 Task: Look for space in Bến Tre, Vietnam from 26th August, 2023 to 10th September, 2023 for 6 adults, 2 children in price range Rs.10000 to Rs.15000. Place can be entire place or shared room with 6 bedrooms having 6 beds and 6 bathrooms. Property type can be house, flat, guest house. Amenities needed are: wifi, TV, free parkinig on premises, gym, breakfast. Booking option can be shelf check-in. Required host language is English.
Action: Mouse moved to (484, 93)
Screenshot: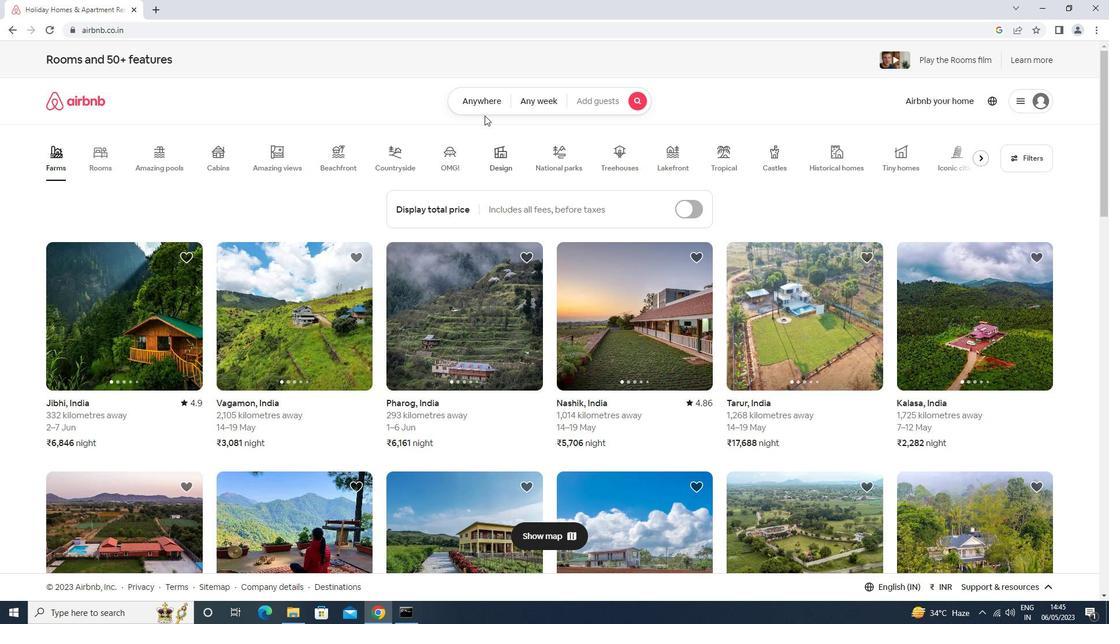 
Action: Mouse pressed left at (484, 93)
Screenshot: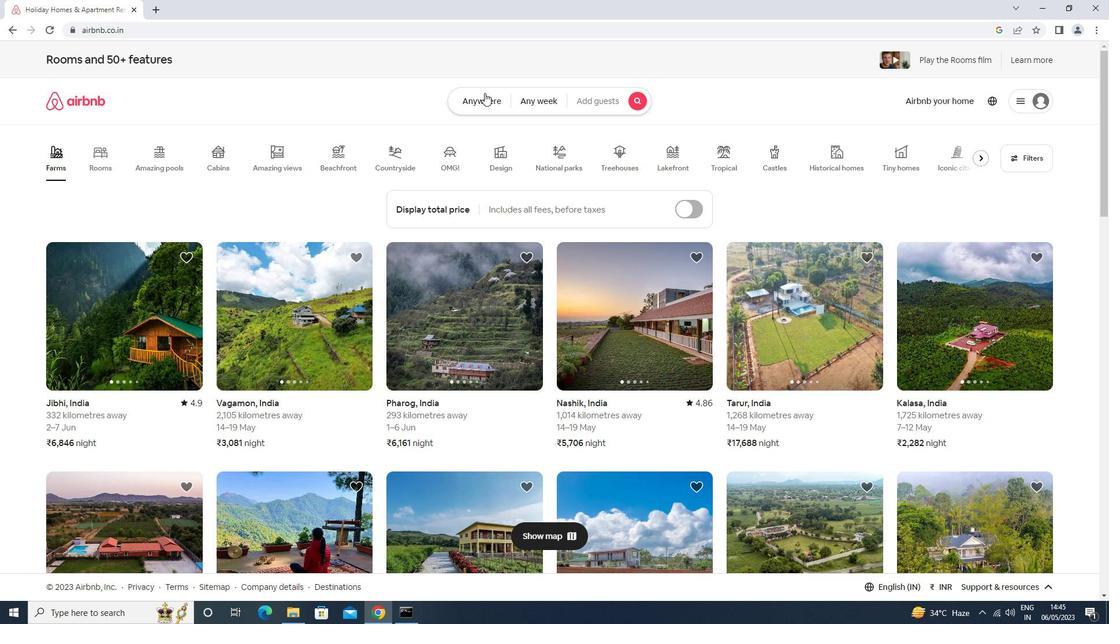 
Action: Mouse moved to (449, 144)
Screenshot: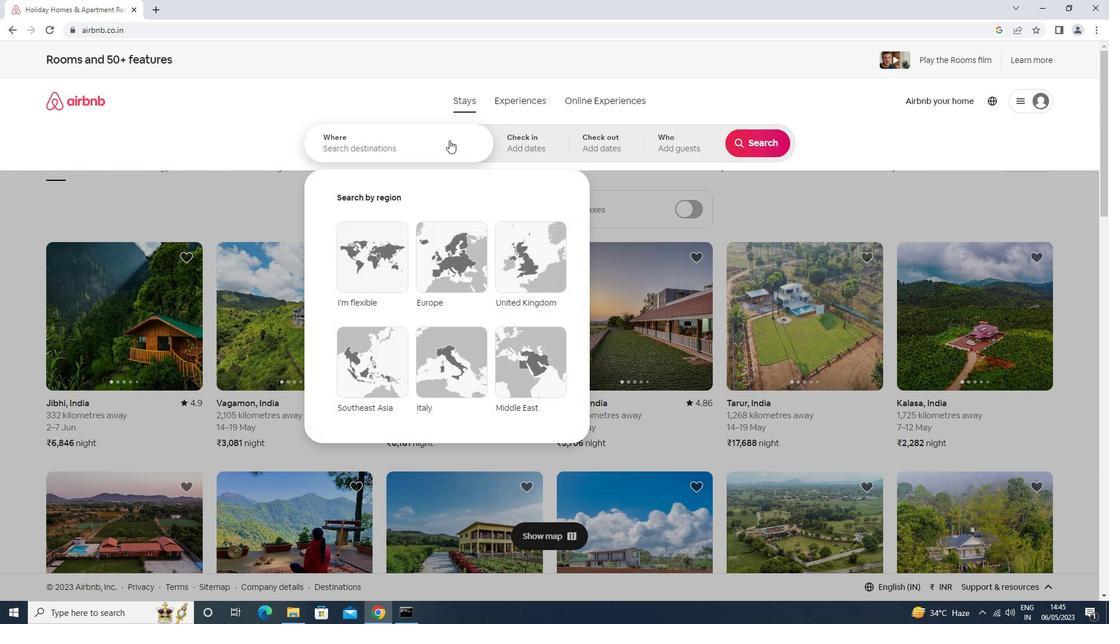 
Action: Mouse pressed left at (449, 144)
Screenshot: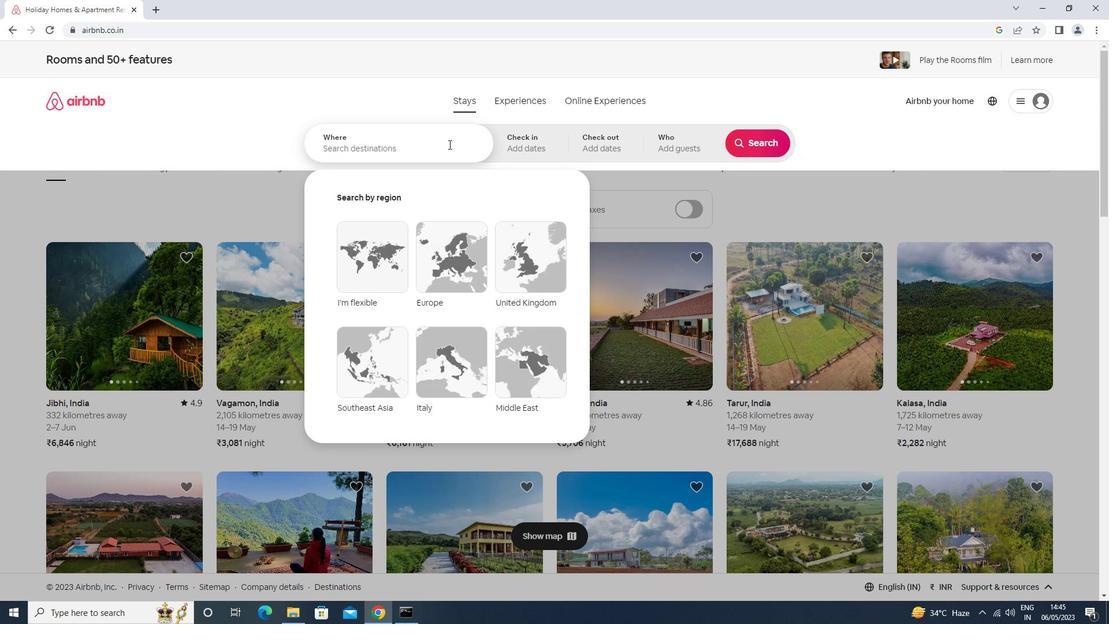 
Action: Key pressed ben<Key.space>tre<Key.space><Key.down><Key.enter>
Screenshot: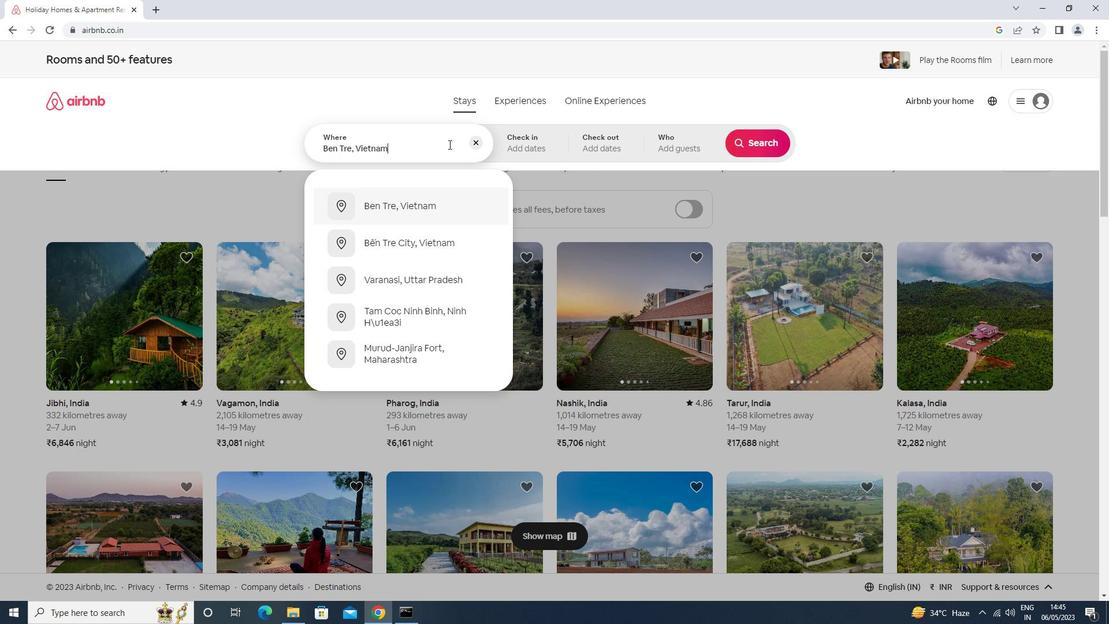 
Action: Mouse moved to (752, 238)
Screenshot: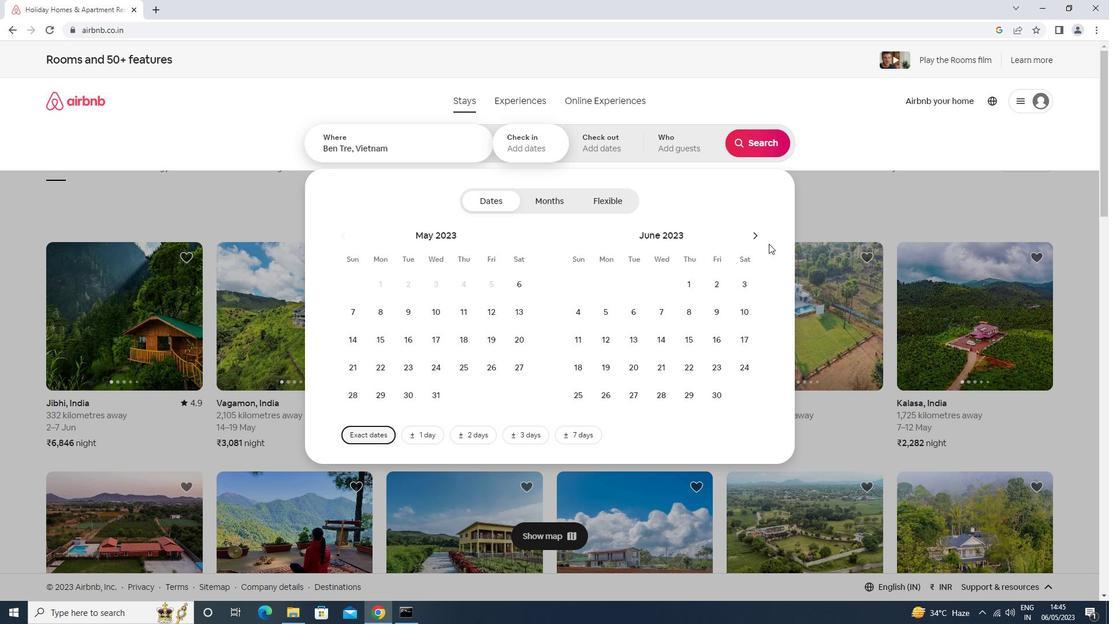 
Action: Mouse pressed left at (752, 238)
Screenshot: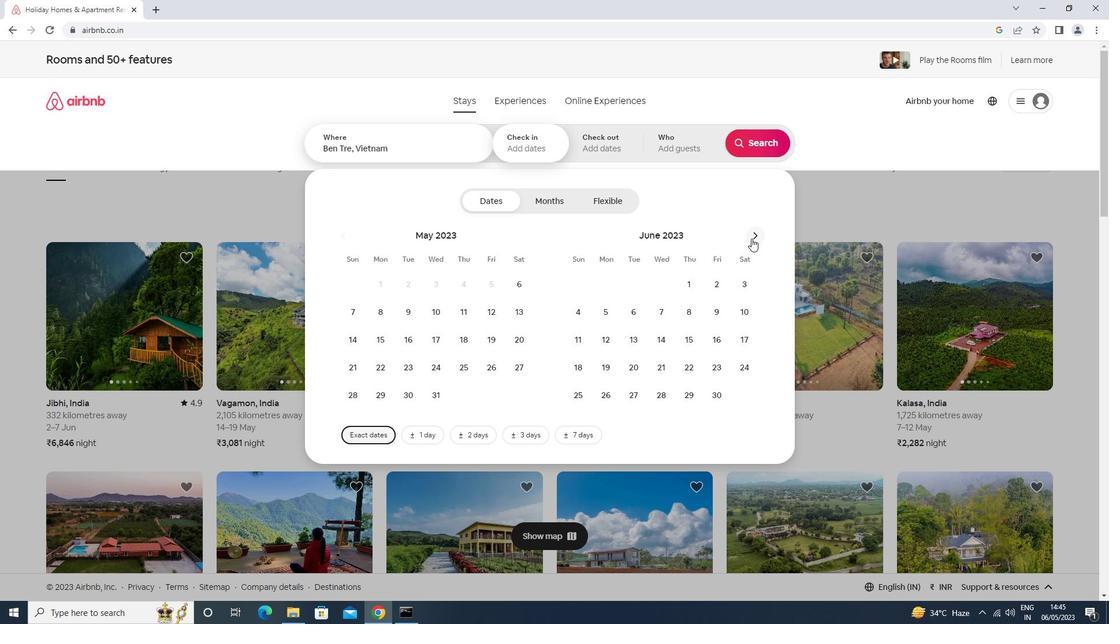 
Action: Mouse moved to (752, 238)
Screenshot: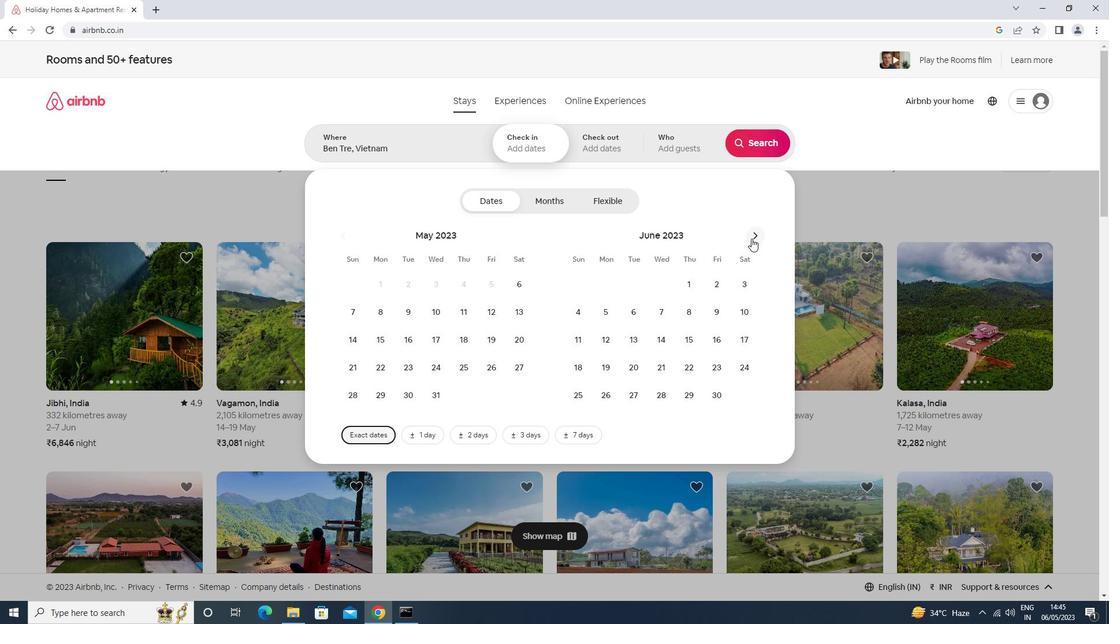 
Action: Mouse pressed left at (752, 238)
Screenshot: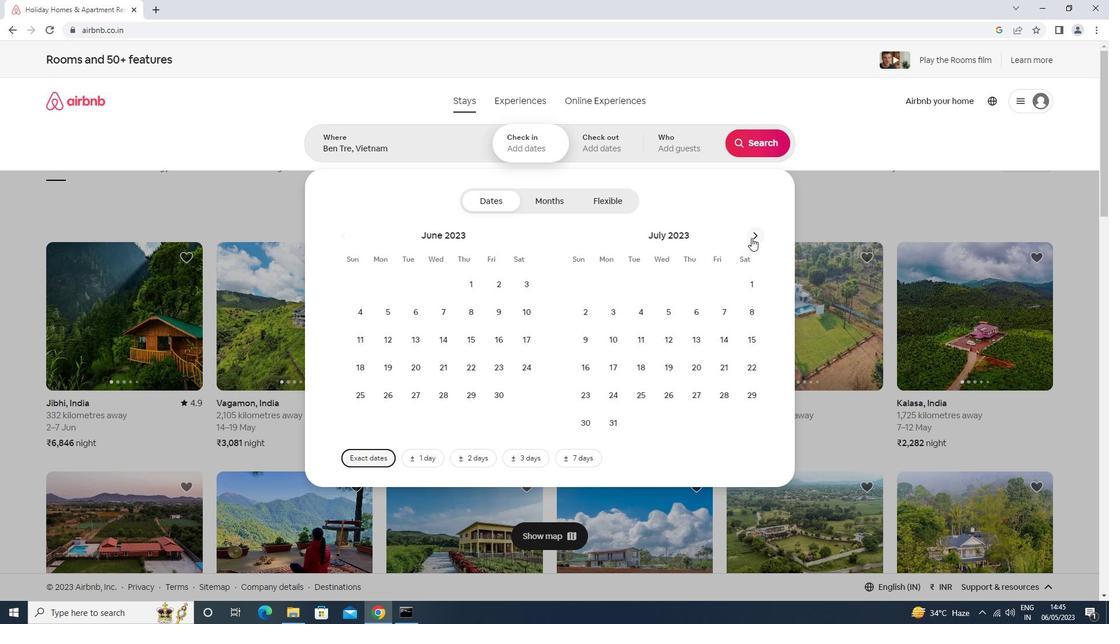 
Action: Mouse moved to (739, 363)
Screenshot: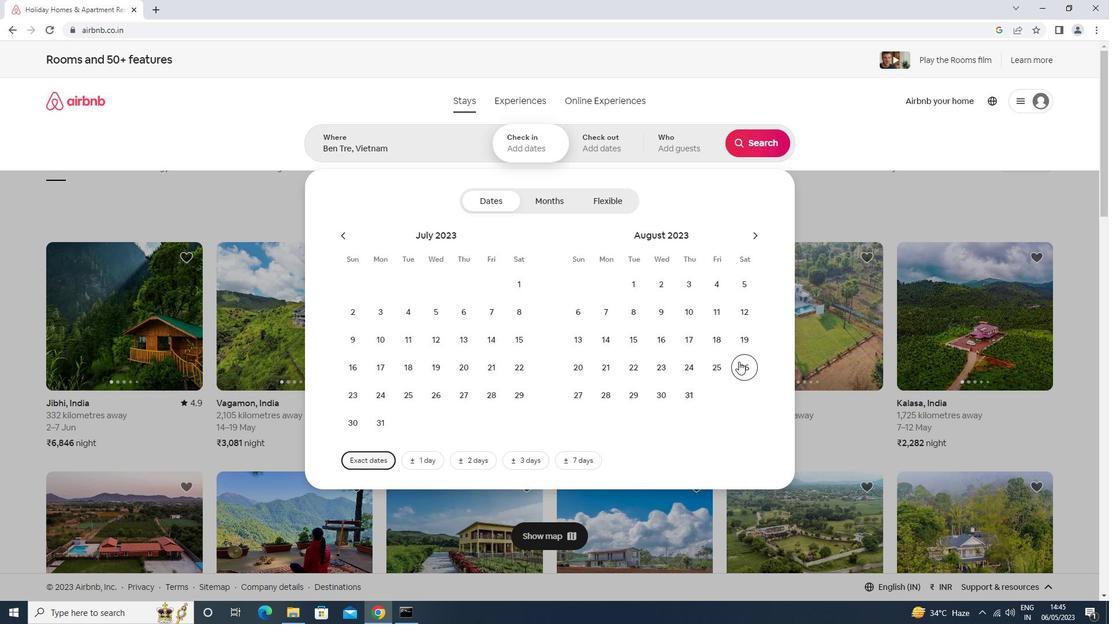 
Action: Mouse pressed left at (739, 363)
Screenshot: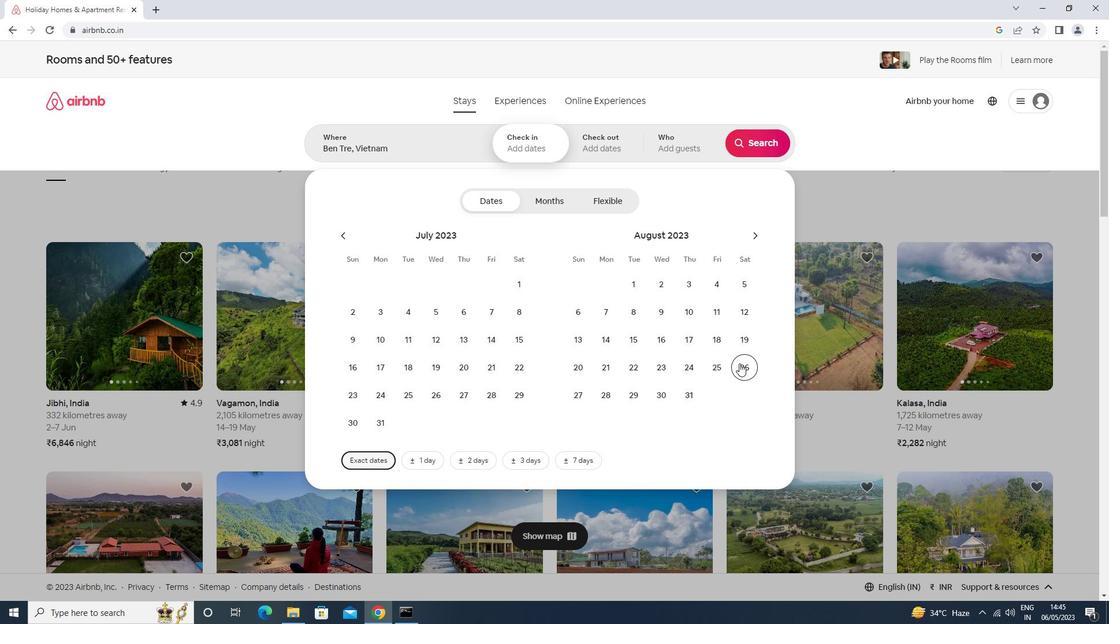 
Action: Mouse moved to (753, 239)
Screenshot: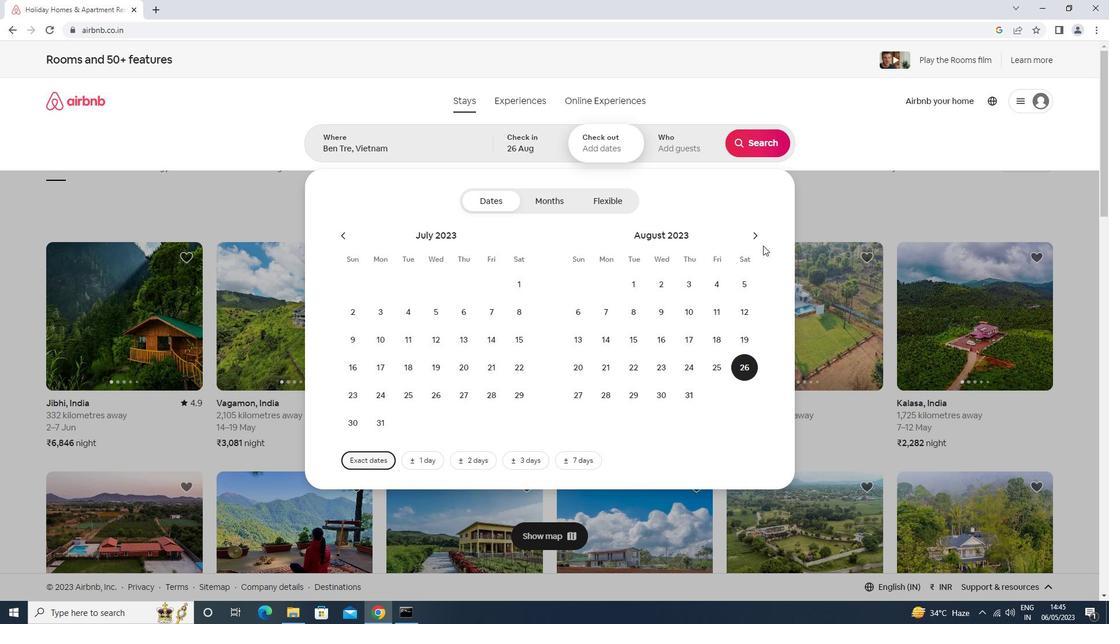 
Action: Mouse pressed left at (753, 239)
Screenshot: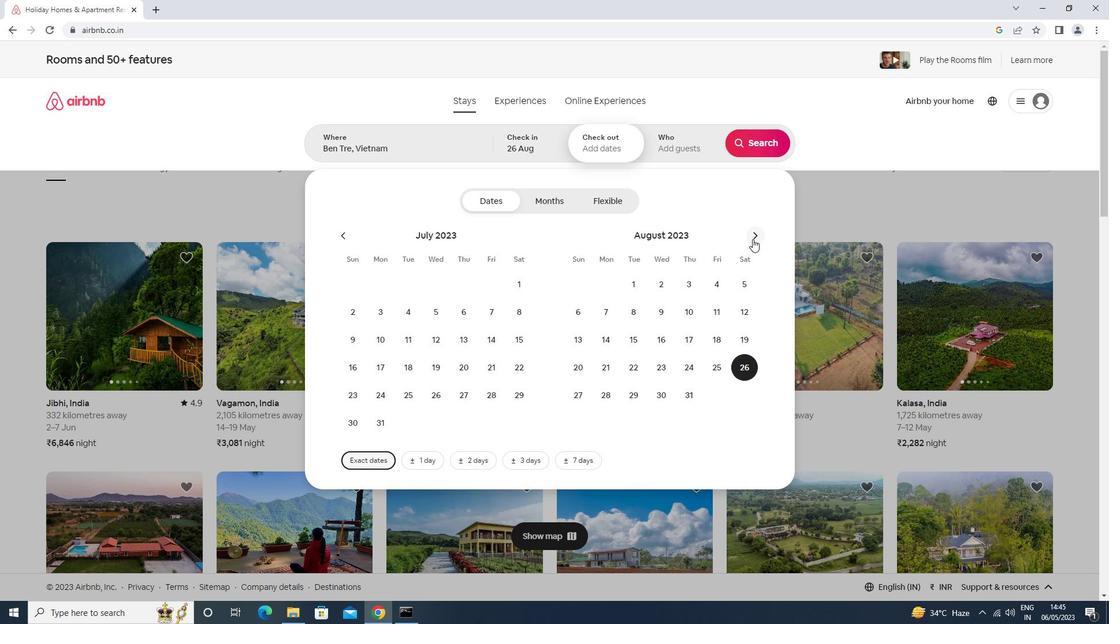 
Action: Mouse moved to (578, 343)
Screenshot: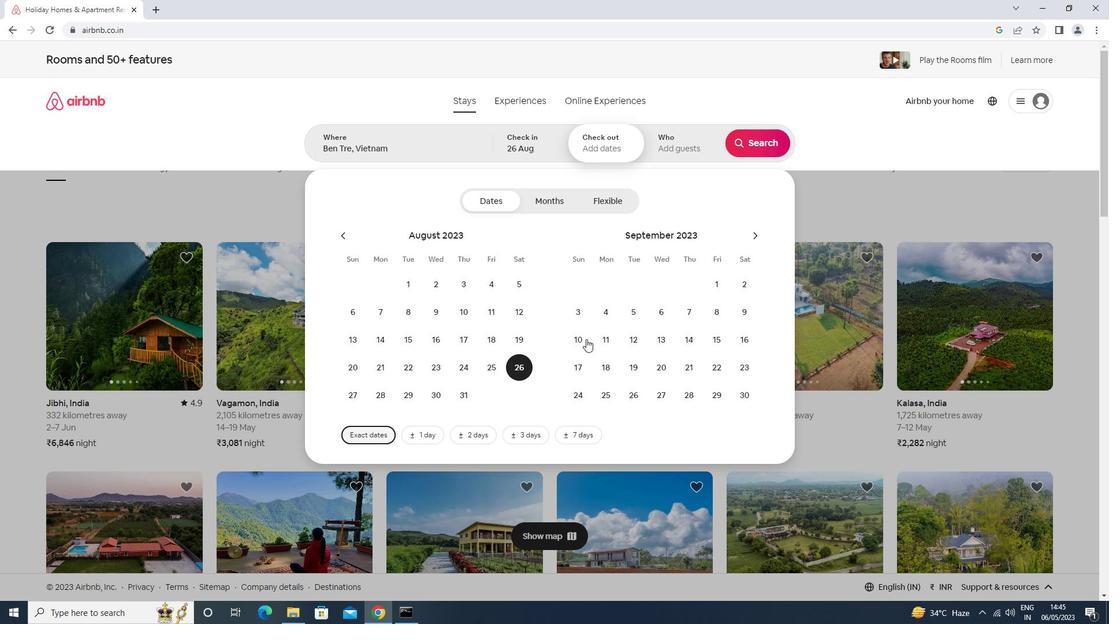 
Action: Mouse pressed left at (578, 343)
Screenshot: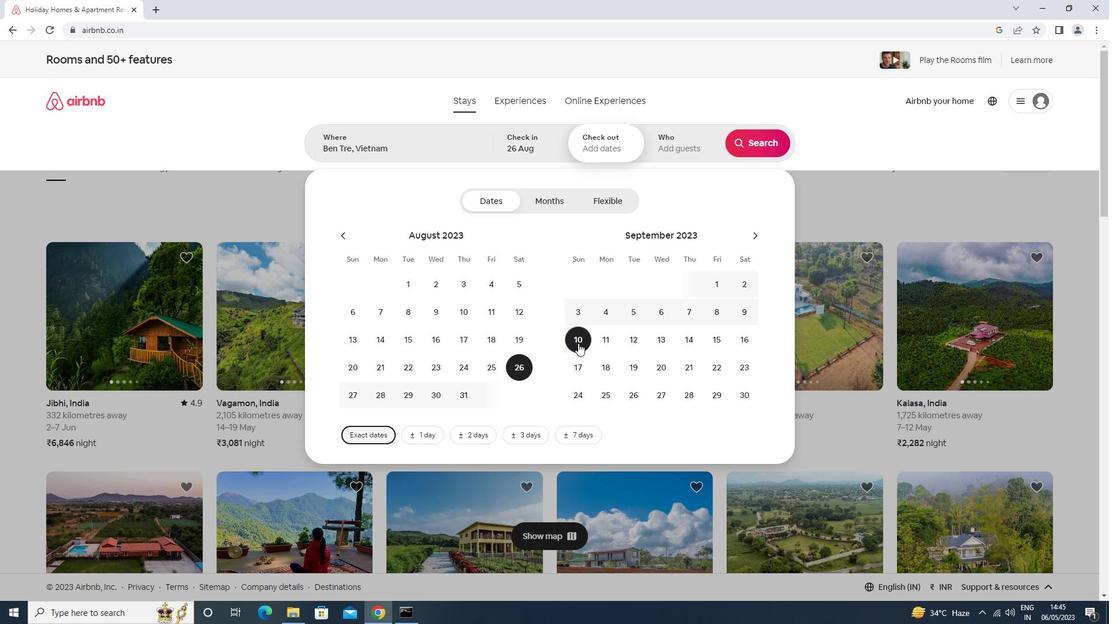 
Action: Mouse moved to (690, 153)
Screenshot: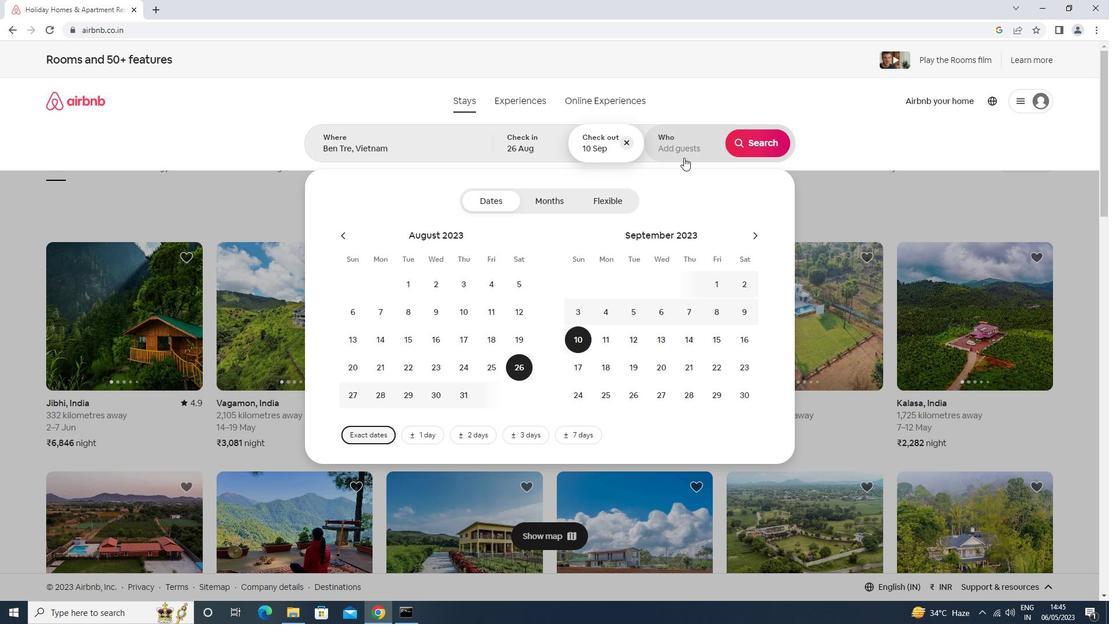 
Action: Mouse pressed left at (690, 153)
Screenshot: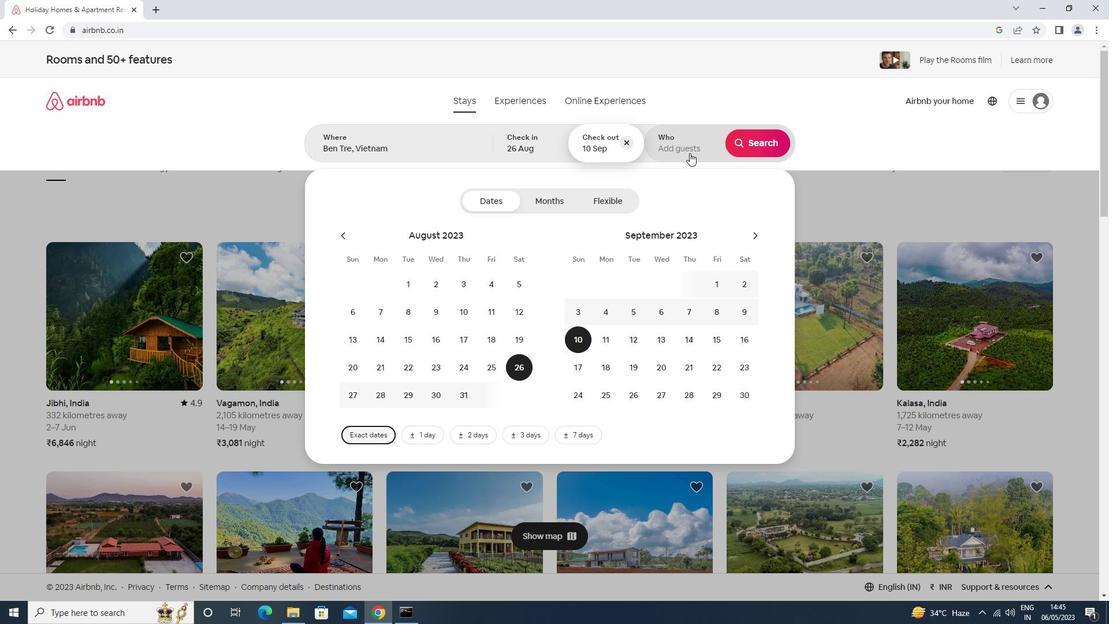 
Action: Mouse moved to (762, 205)
Screenshot: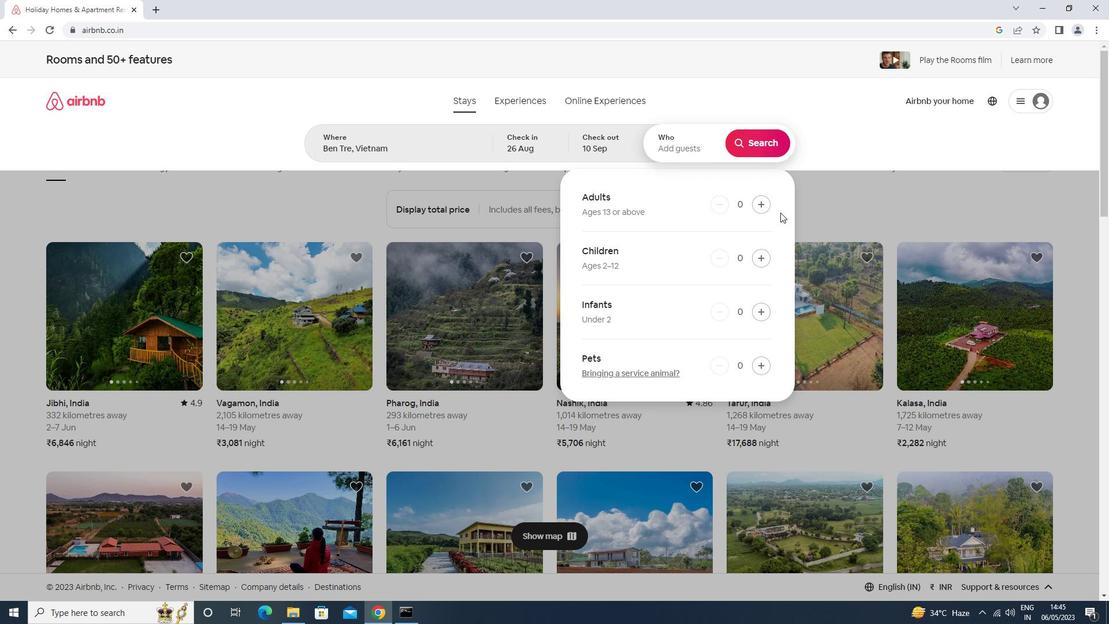 
Action: Mouse pressed left at (762, 205)
Screenshot: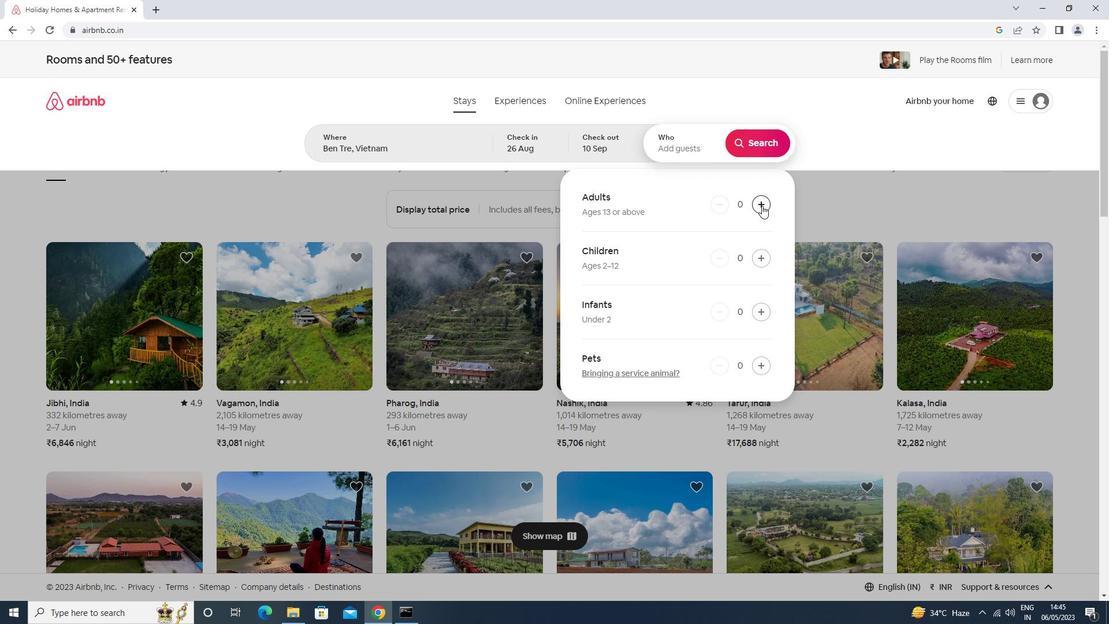 
Action: Mouse moved to (761, 204)
Screenshot: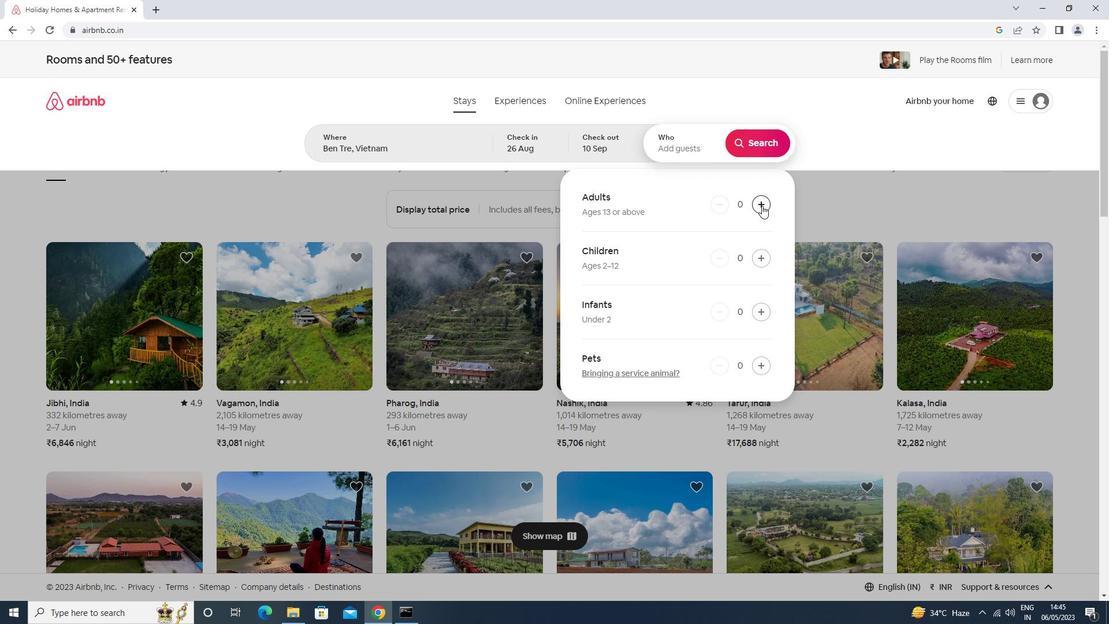 
Action: Mouse pressed left at (761, 204)
Screenshot: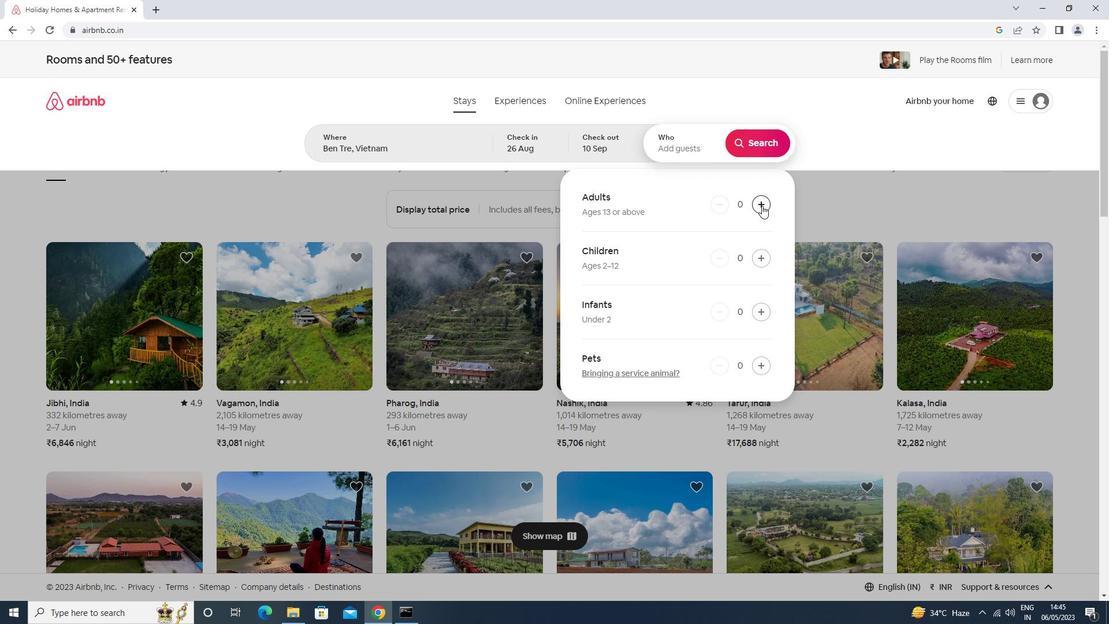 
Action: Mouse pressed left at (761, 204)
Screenshot: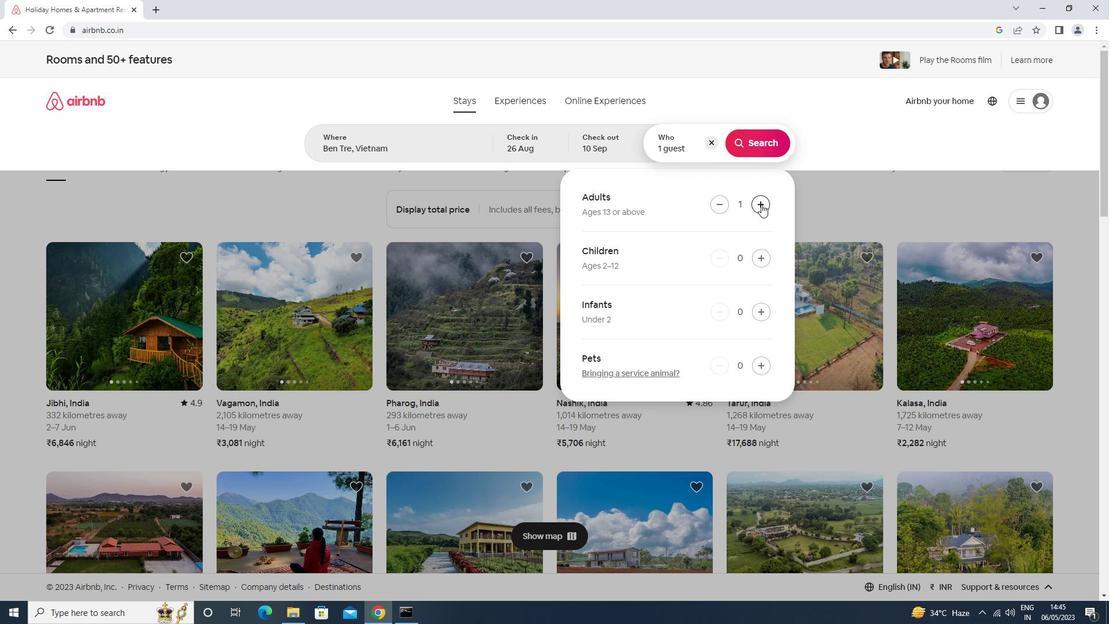 
Action: Mouse pressed left at (761, 204)
Screenshot: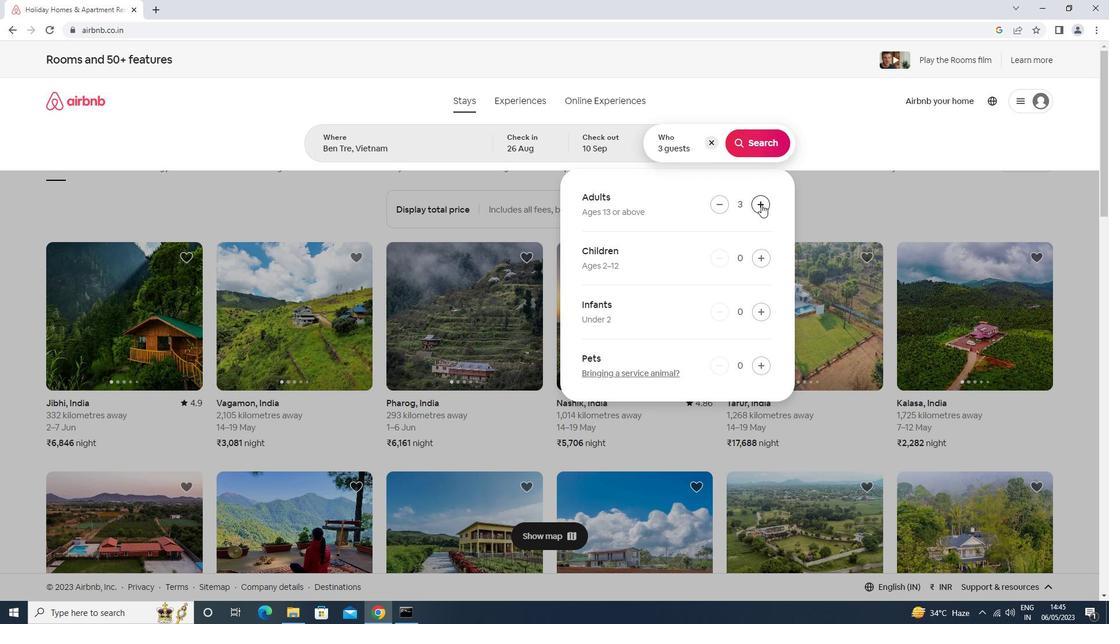 
Action: Mouse pressed left at (761, 204)
Screenshot: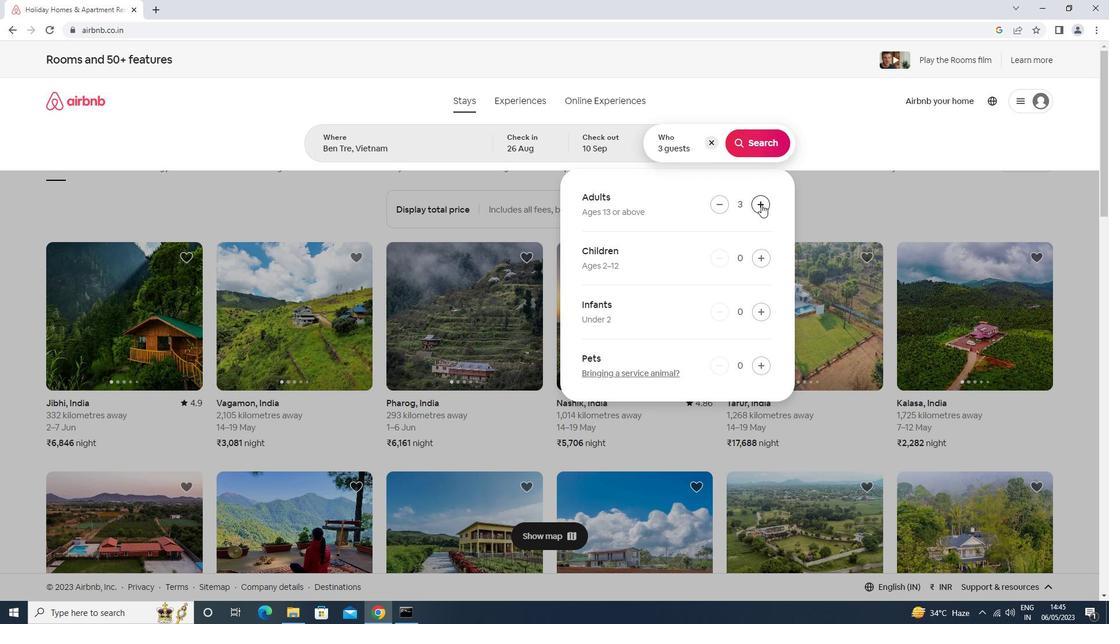 
Action: Mouse pressed left at (761, 204)
Screenshot: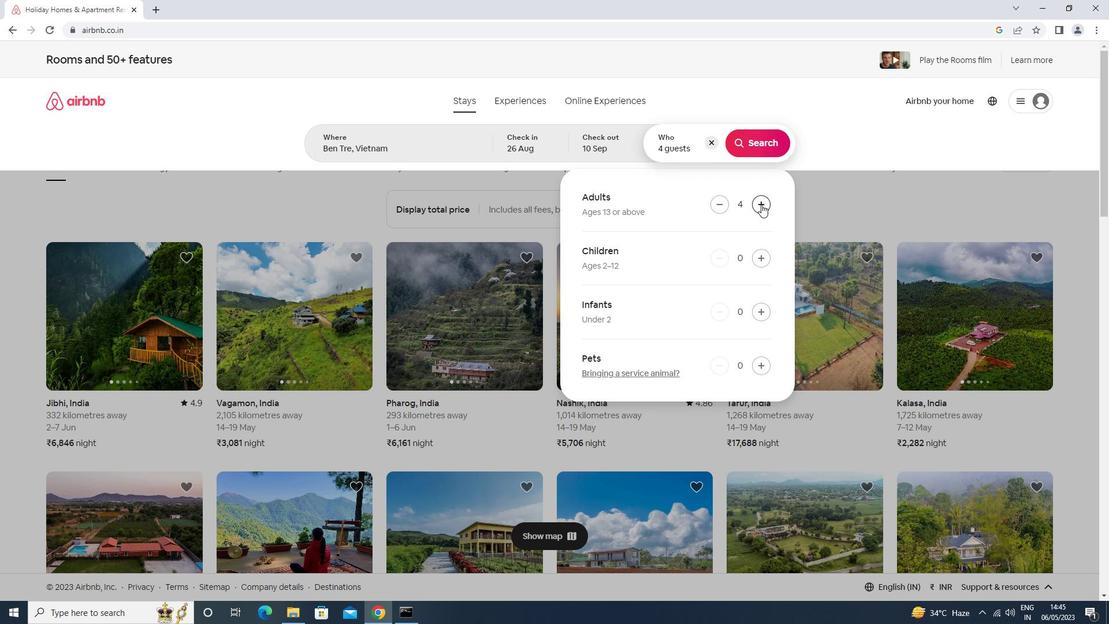 
Action: Mouse moved to (765, 263)
Screenshot: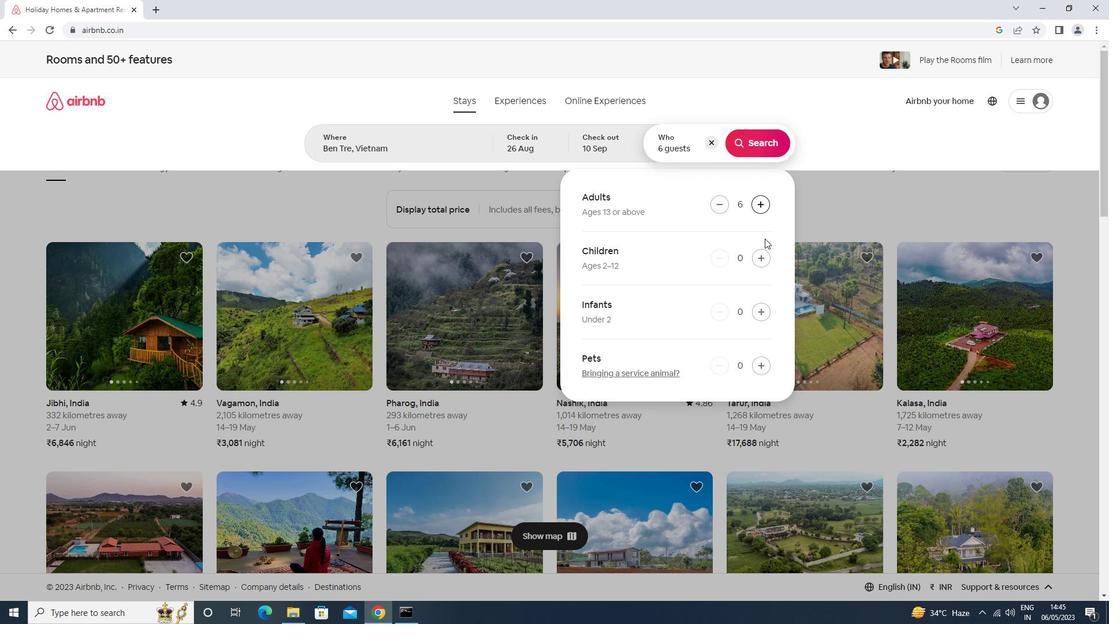 
Action: Mouse pressed left at (765, 263)
Screenshot: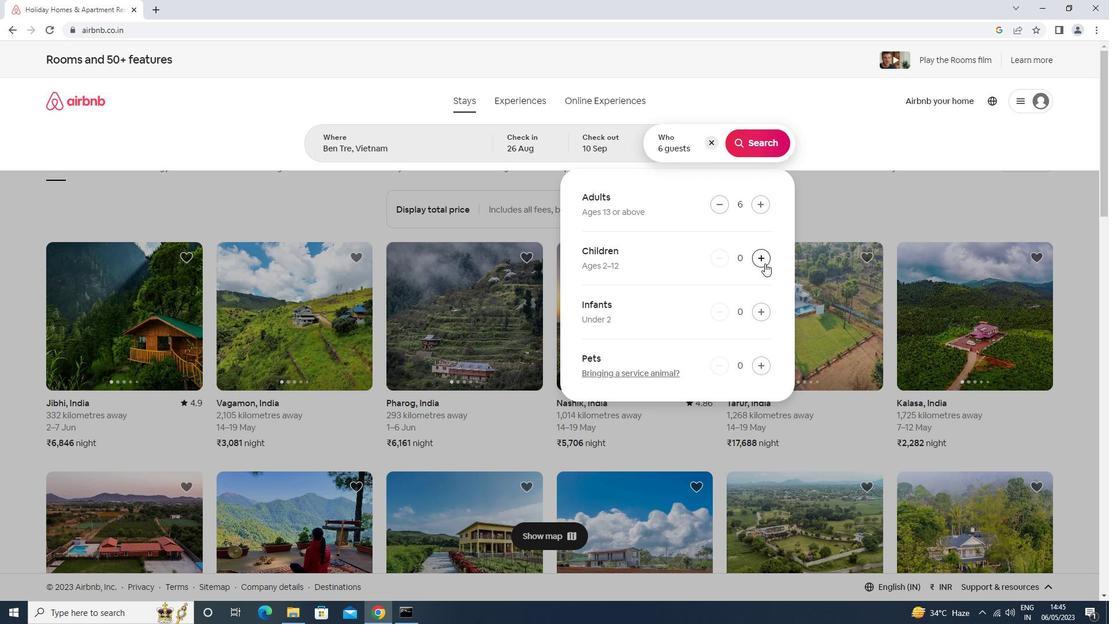 
Action: Mouse pressed left at (765, 263)
Screenshot: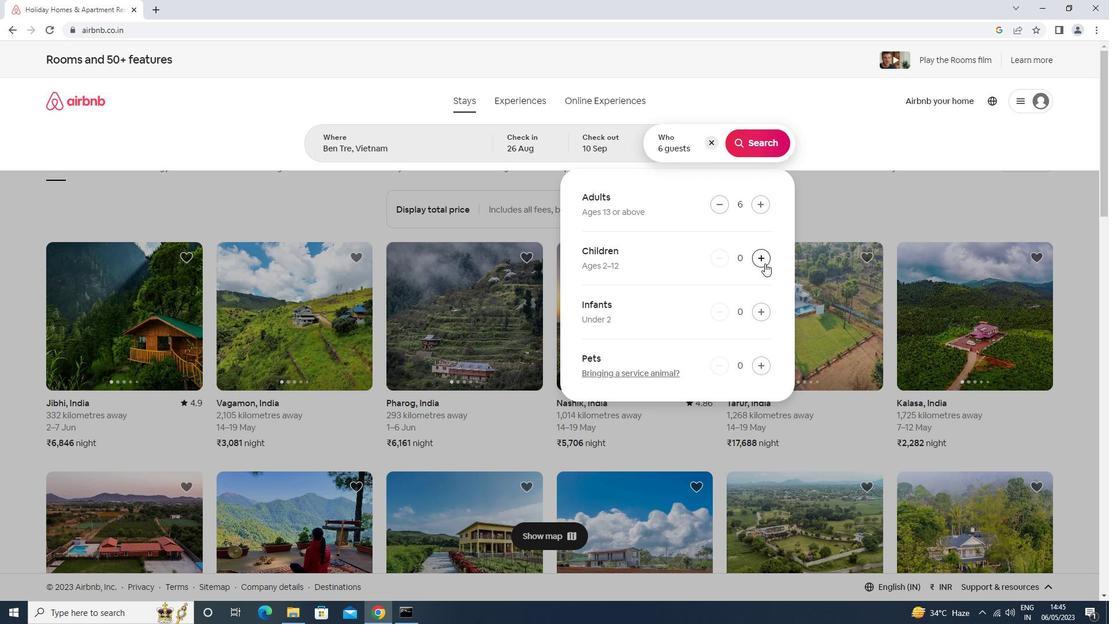 
Action: Mouse moved to (756, 145)
Screenshot: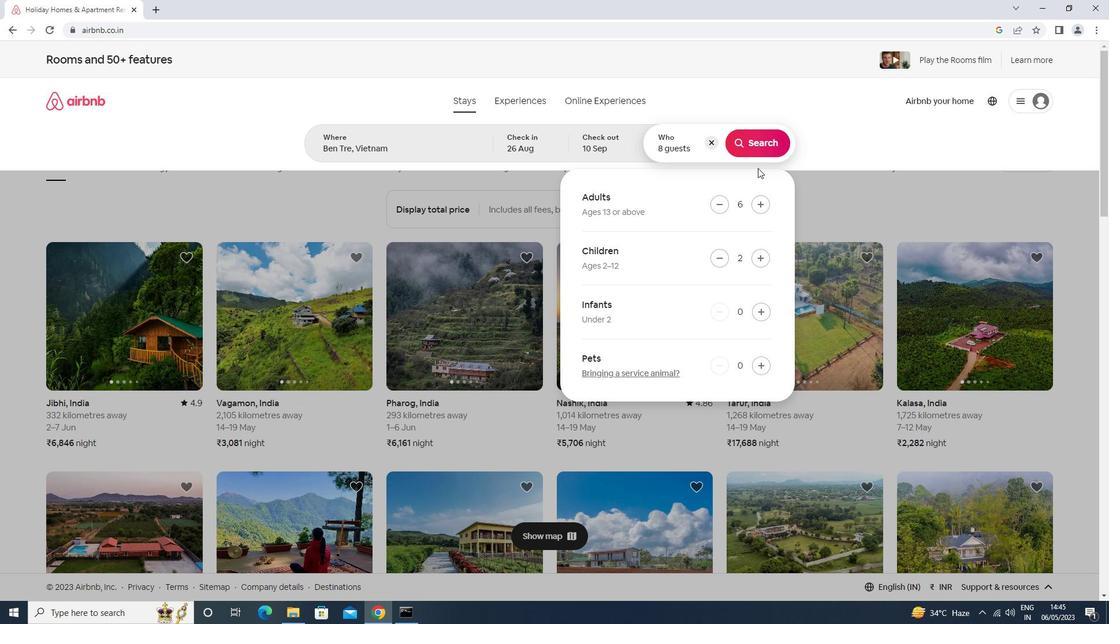 
Action: Mouse pressed left at (756, 145)
Screenshot: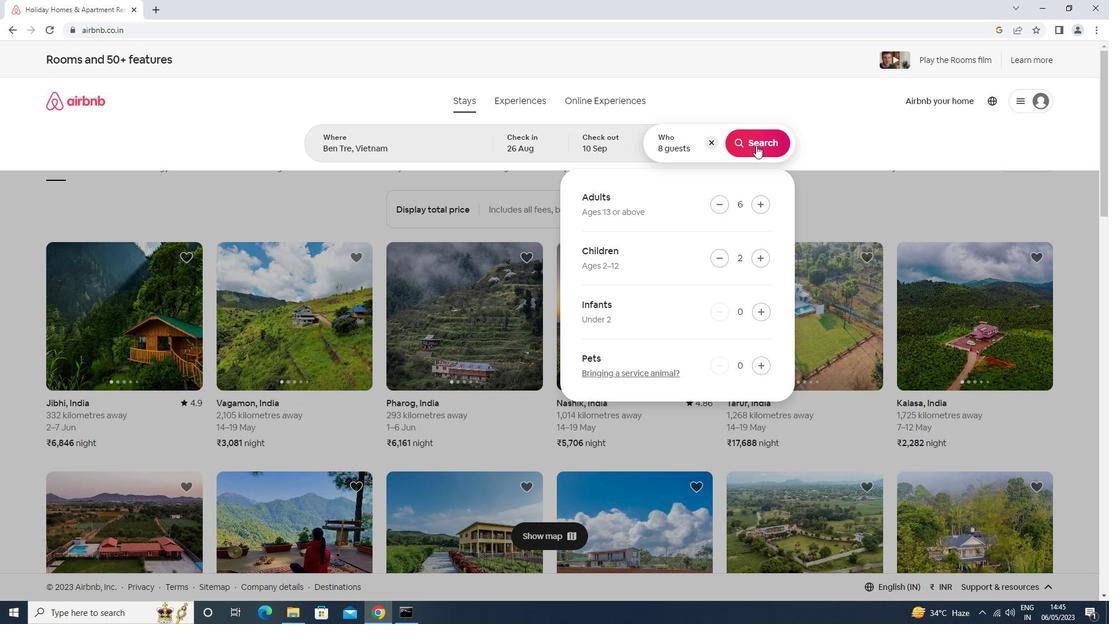 
Action: Mouse moved to (1046, 112)
Screenshot: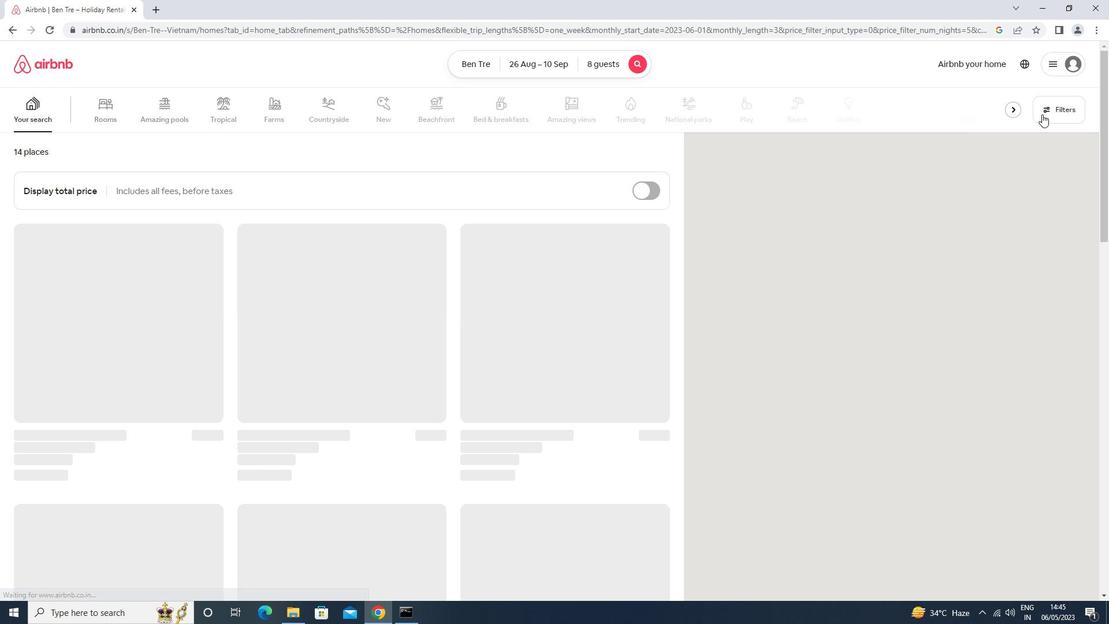 
Action: Mouse pressed left at (1046, 112)
Screenshot: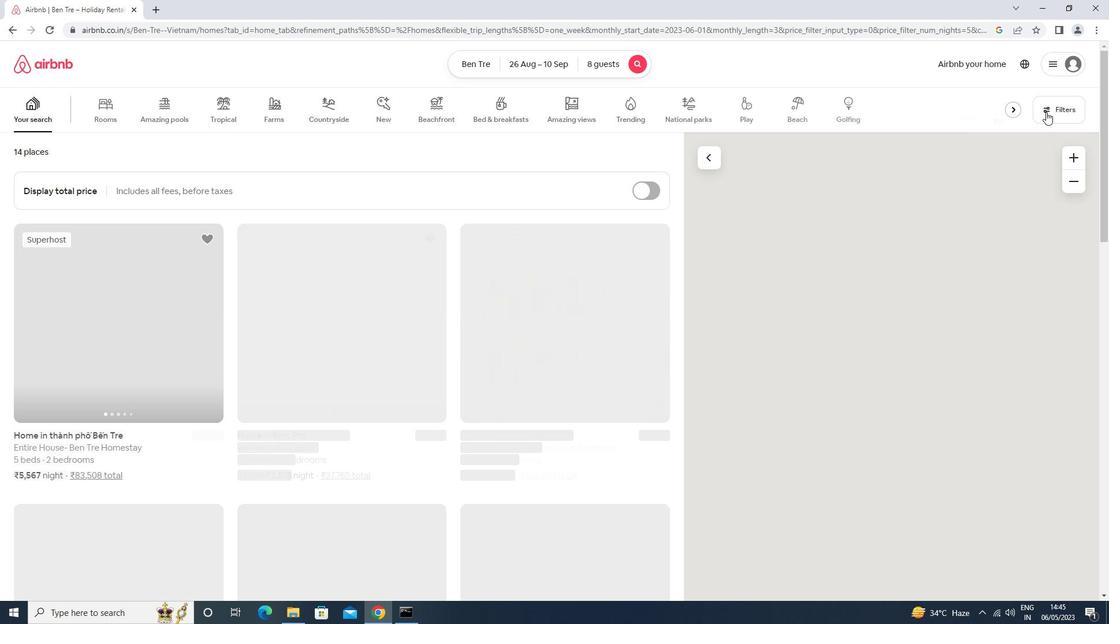 
Action: Mouse moved to (440, 391)
Screenshot: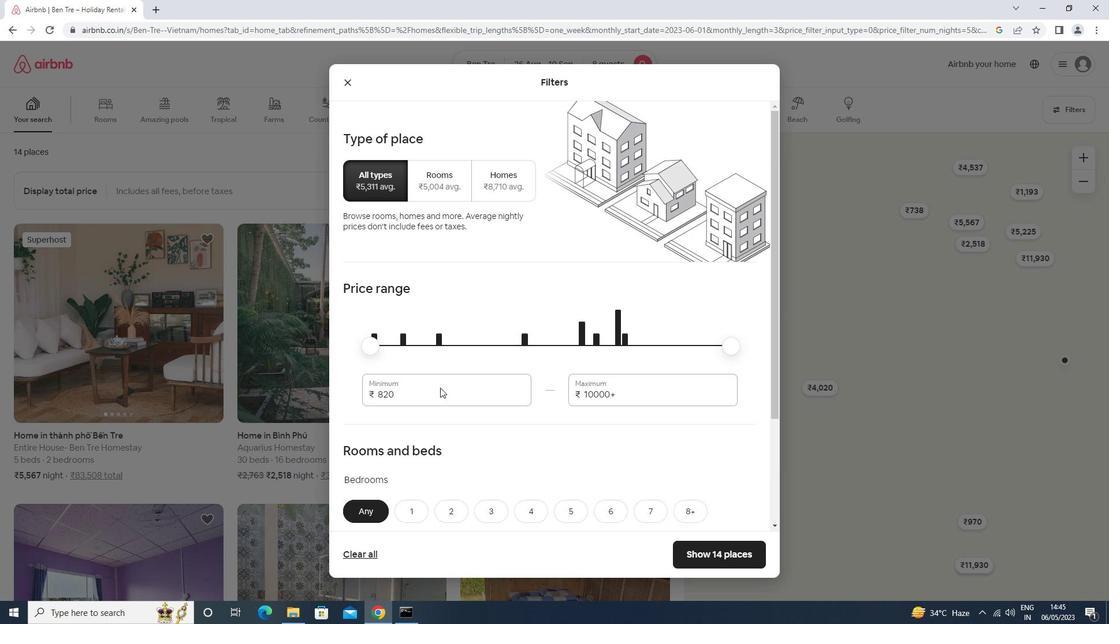 
Action: Mouse pressed left at (440, 391)
Screenshot: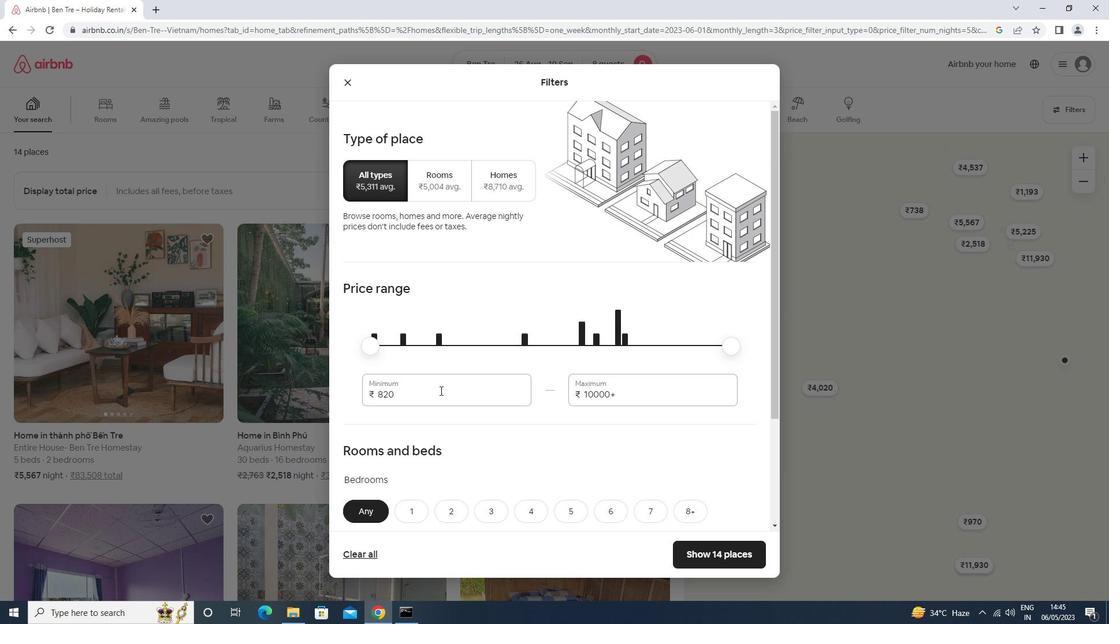 
Action: Key pressed <Key.backspace><Key.backspace><Key.backspace><Key.backspace><Key.backspace>10000<Key.tab>15000
Screenshot: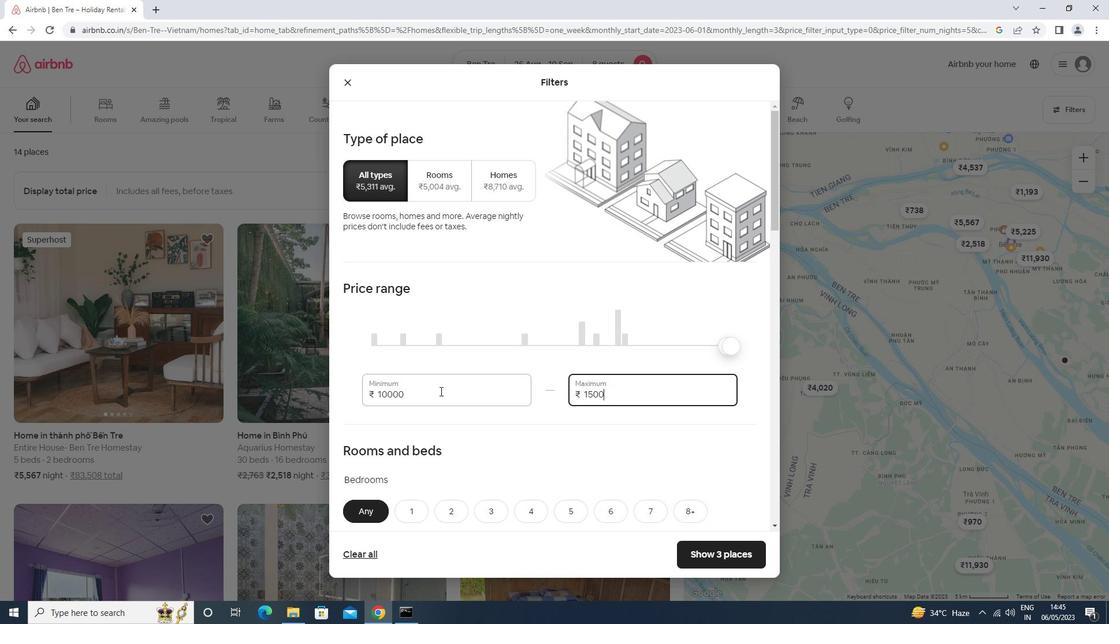 
Action: Mouse scrolled (440, 390) with delta (0, 0)
Screenshot: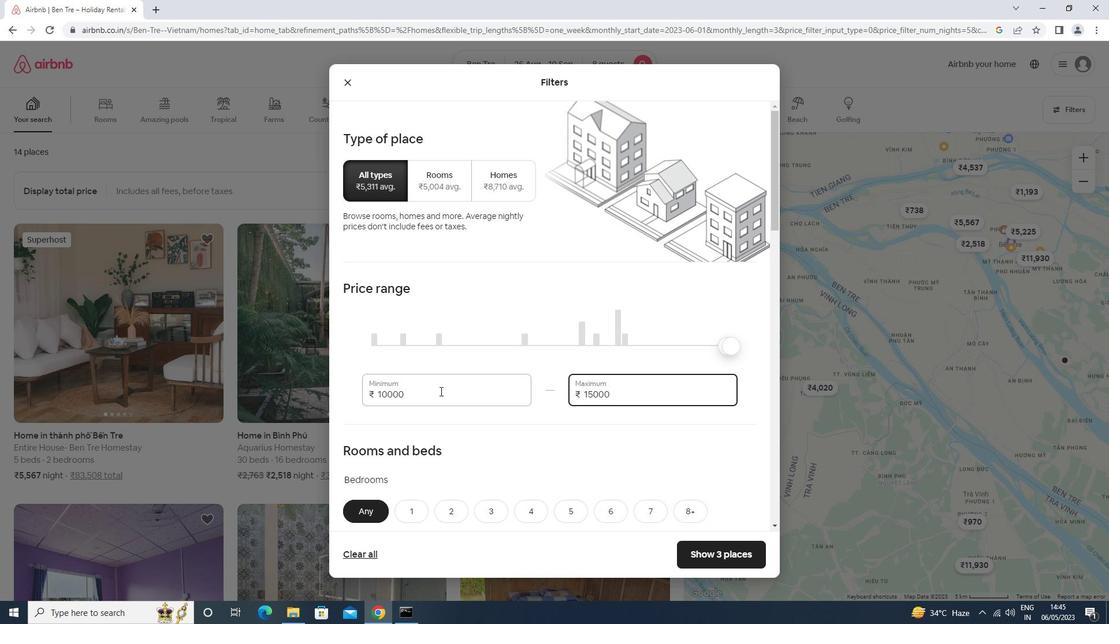 
Action: Mouse scrolled (440, 390) with delta (0, 0)
Screenshot: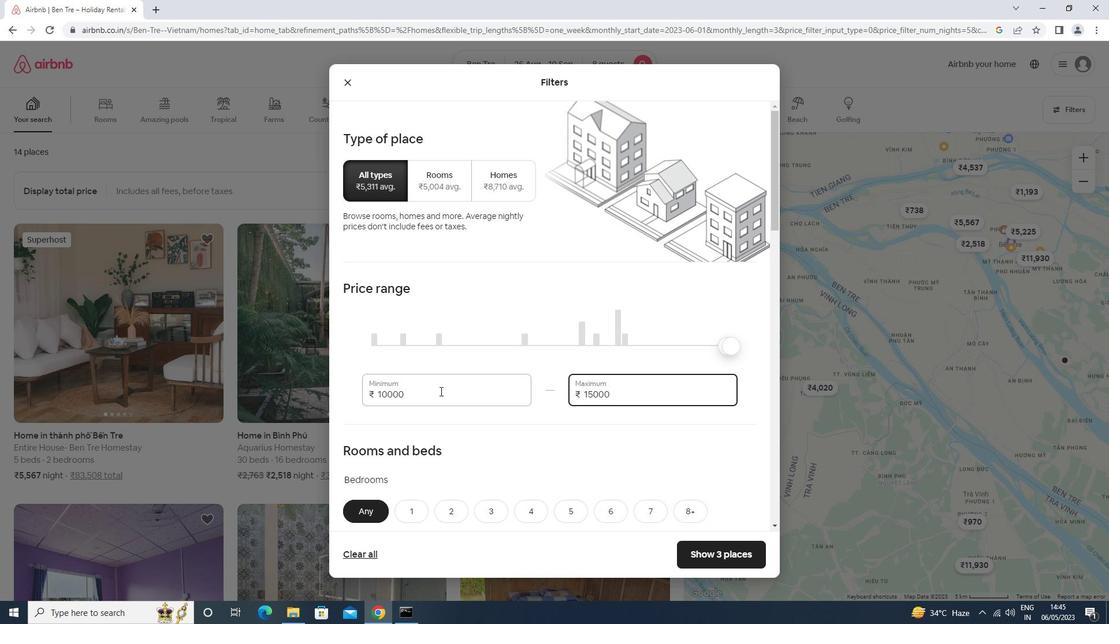 
Action: Mouse scrolled (440, 390) with delta (0, 0)
Screenshot: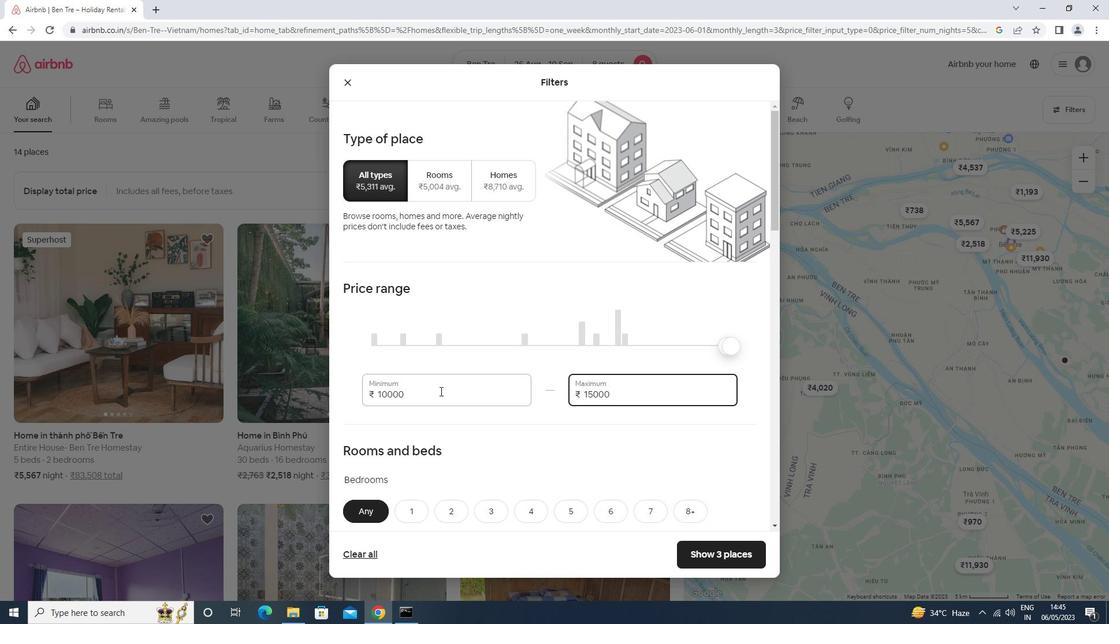 
Action: Mouse scrolled (440, 390) with delta (0, 0)
Screenshot: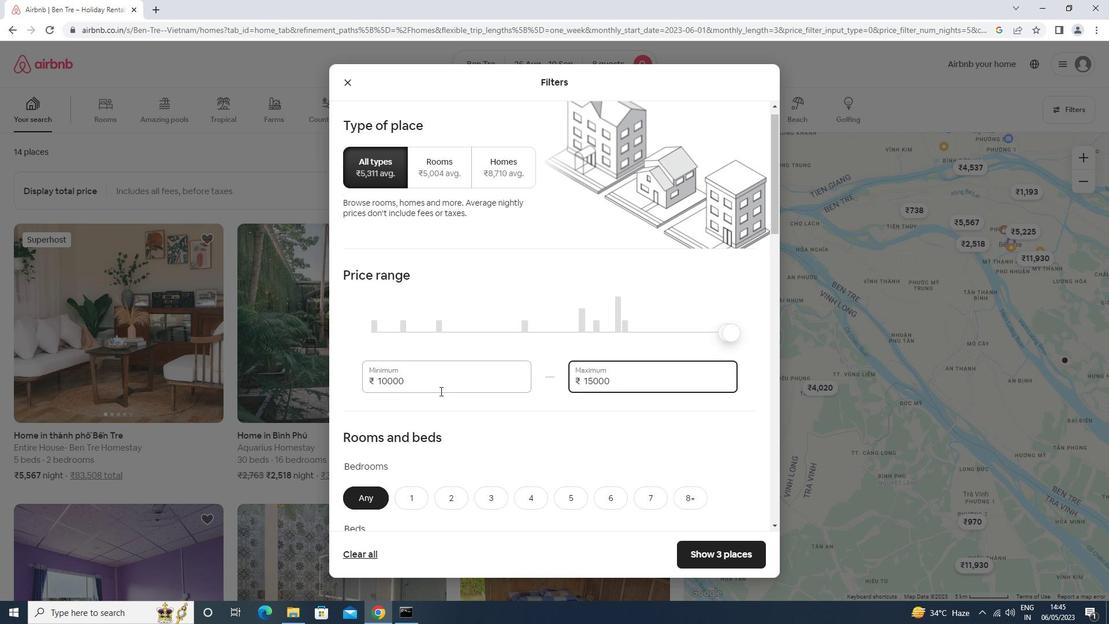 
Action: Mouse moved to (615, 286)
Screenshot: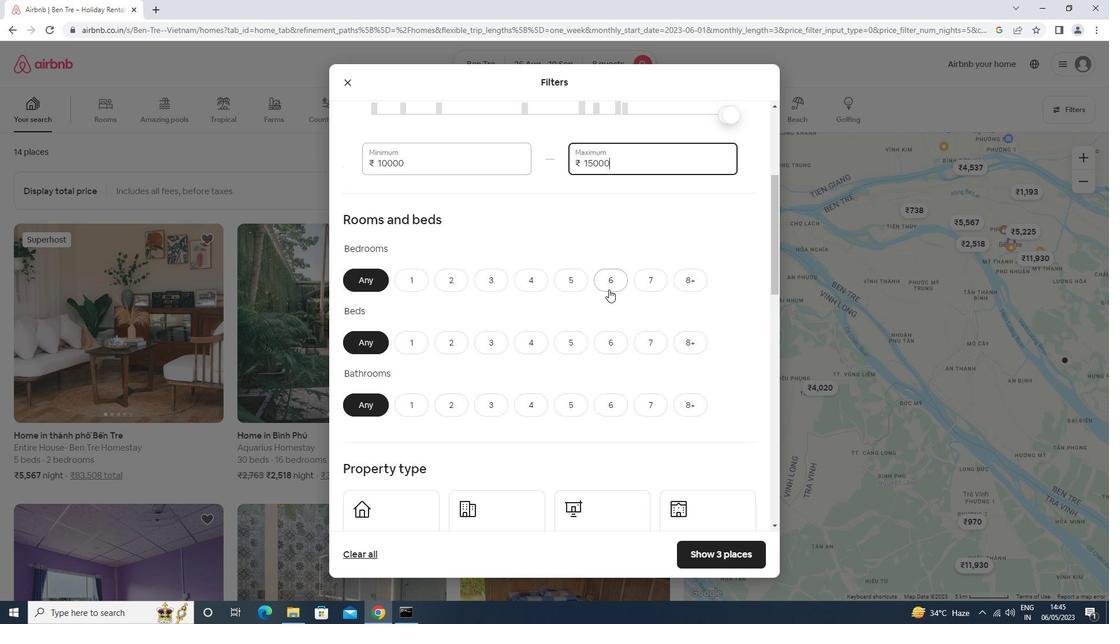 
Action: Mouse pressed left at (615, 286)
Screenshot: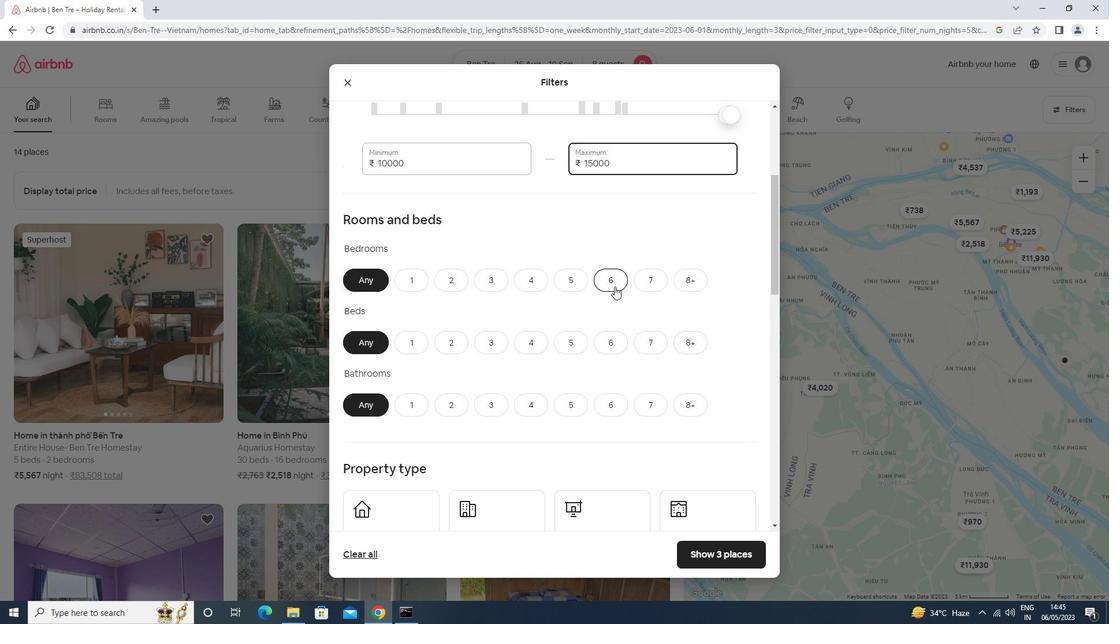 
Action: Mouse moved to (615, 349)
Screenshot: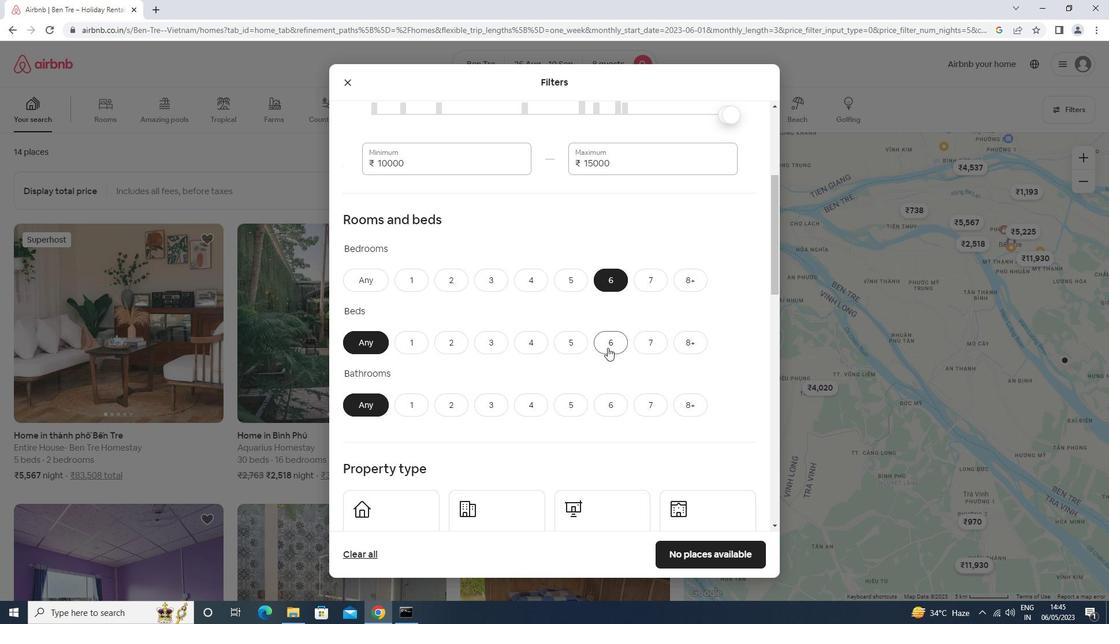 
Action: Mouse pressed left at (615, 349)
Screenshot: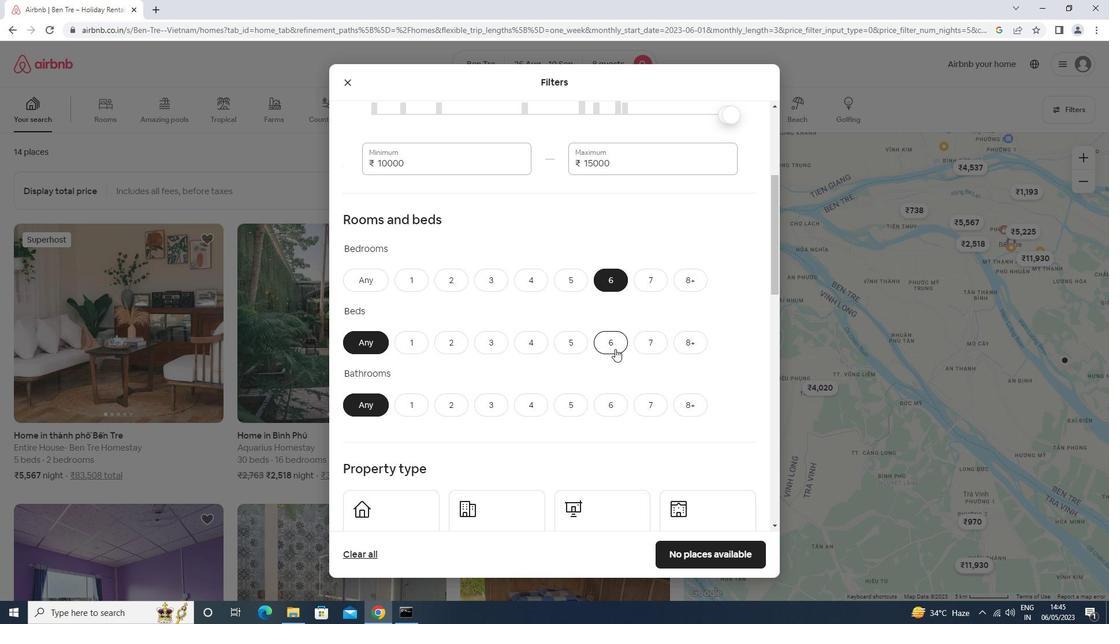 
Action: Mouse moved to (612, 404)
Screenshot: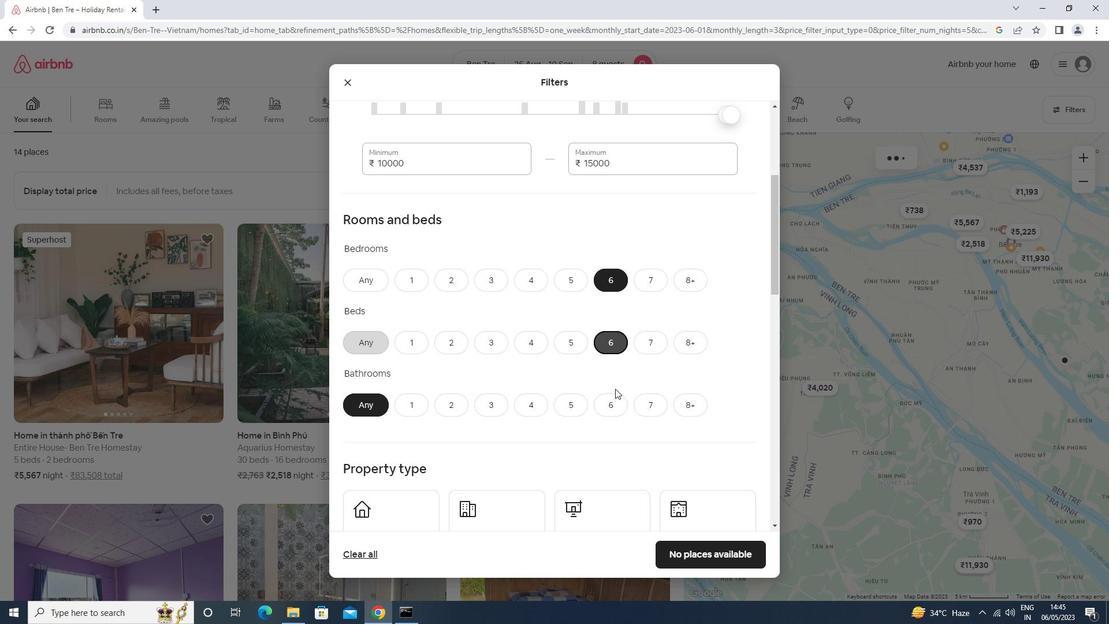 
Action: Mouse pressed left at (612, 404)
Screenshot: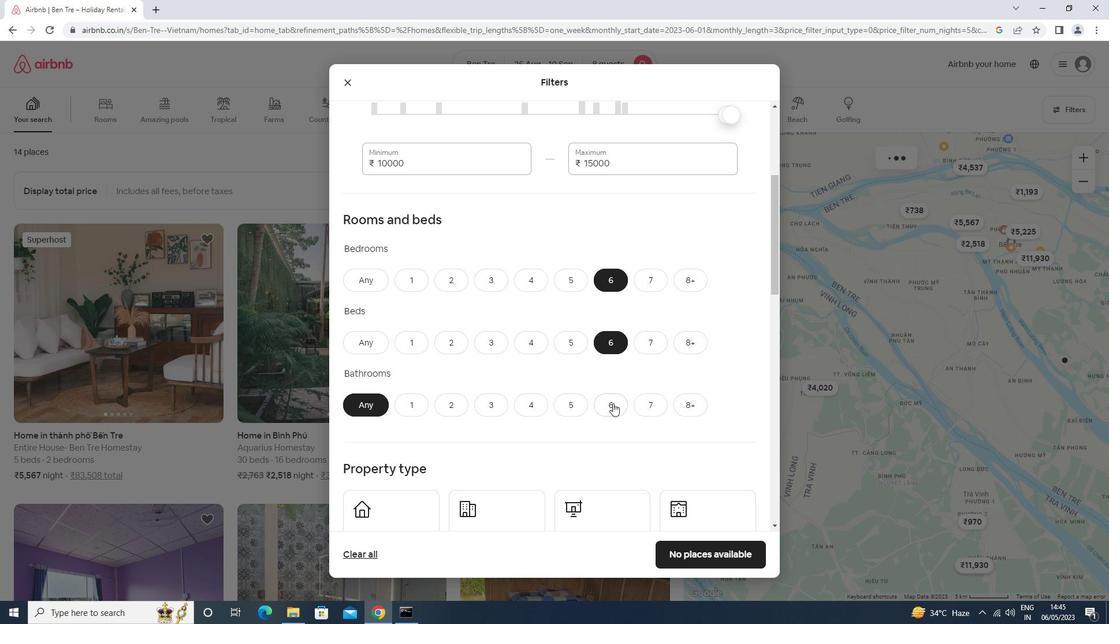 
Action: Mouse moved to (572, 343)
Screenshot: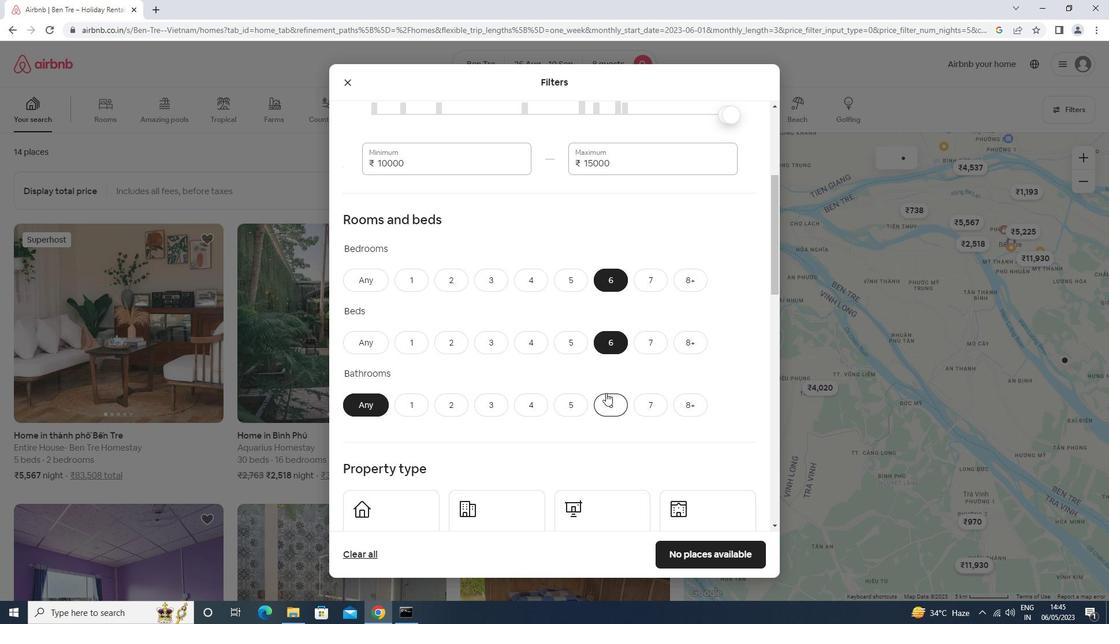 
Action: Mouse scrolled (572, 342) with delta (0, 0)
Screenshot: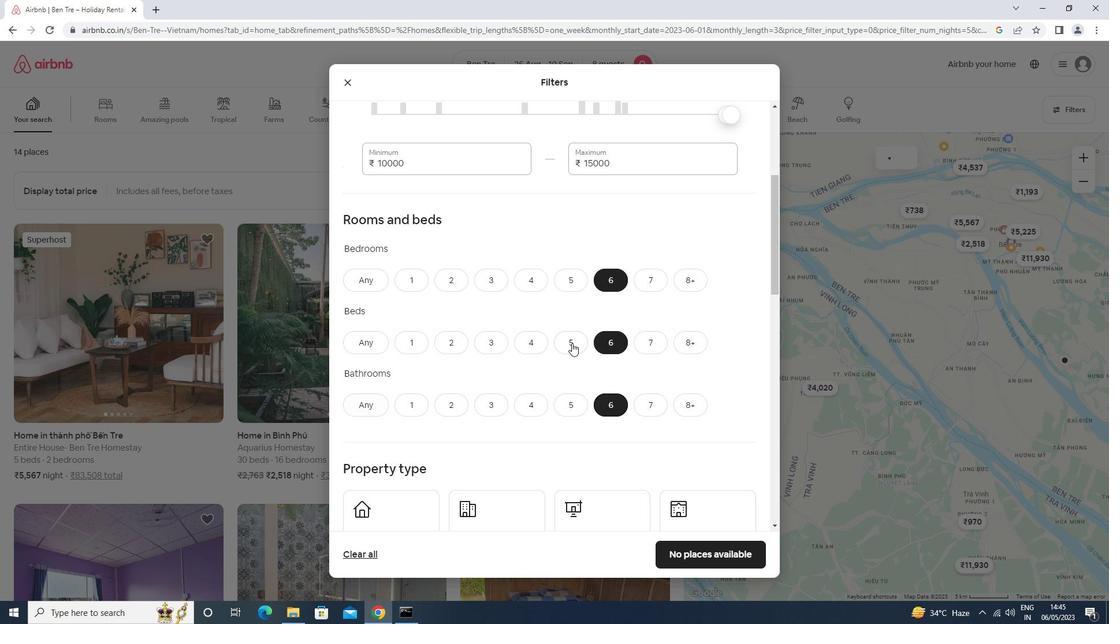 
Action: Mouse scrolled (572, 342) with delta (0, 0)
Screenshot: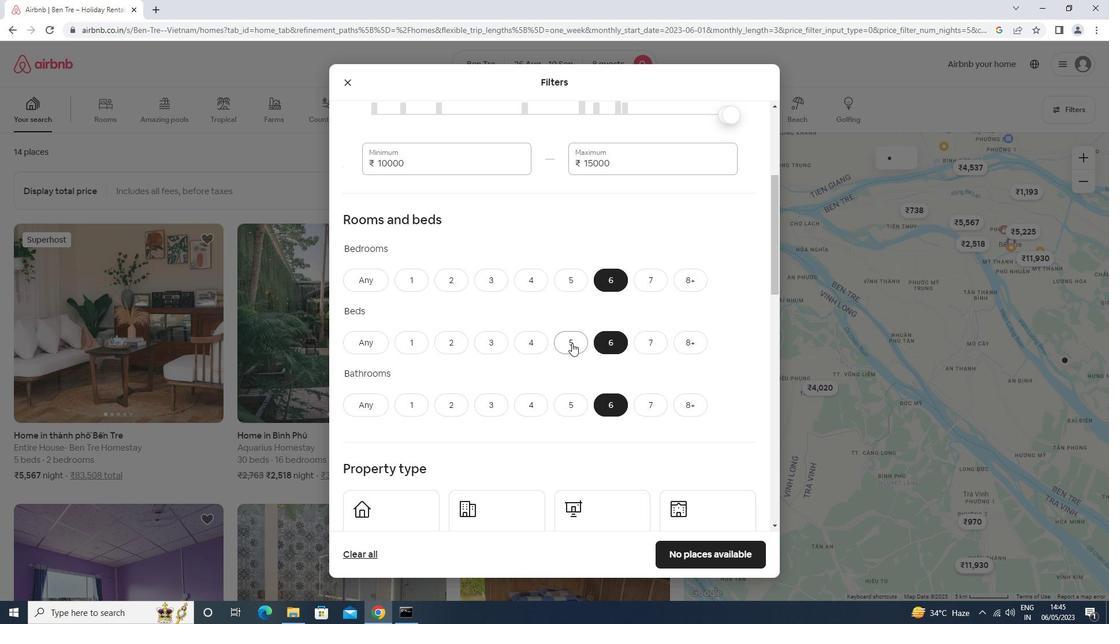 
Action: Mouse scrolled (572, 342) with delta (0, 0)
Screenshot: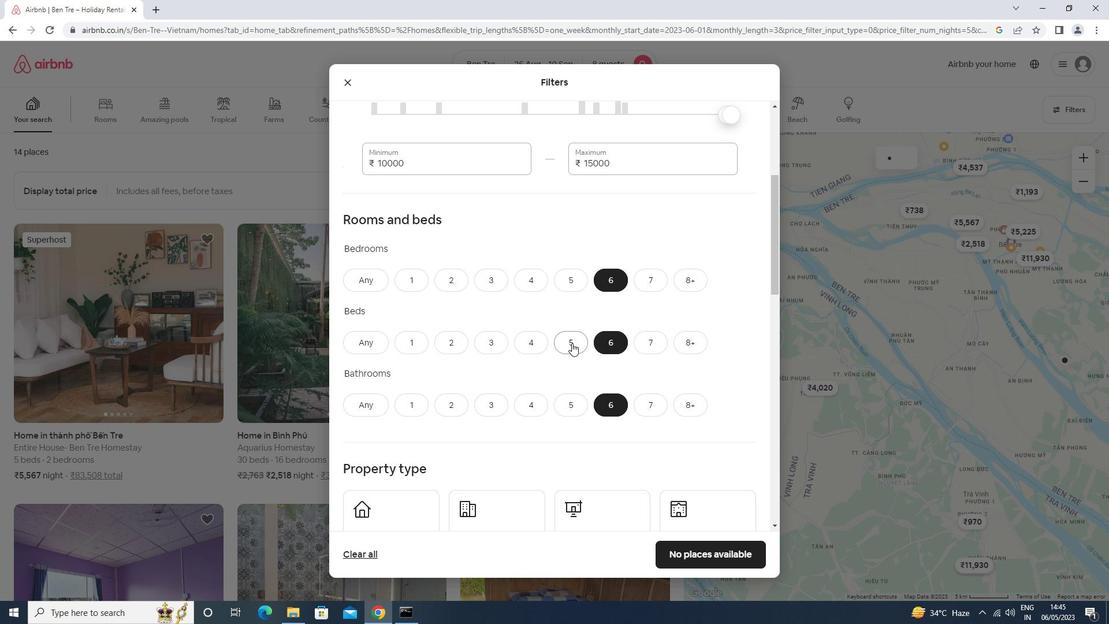 
Action: Mouse scrolled (572, 342) with delta (0, 0)
Screenshot: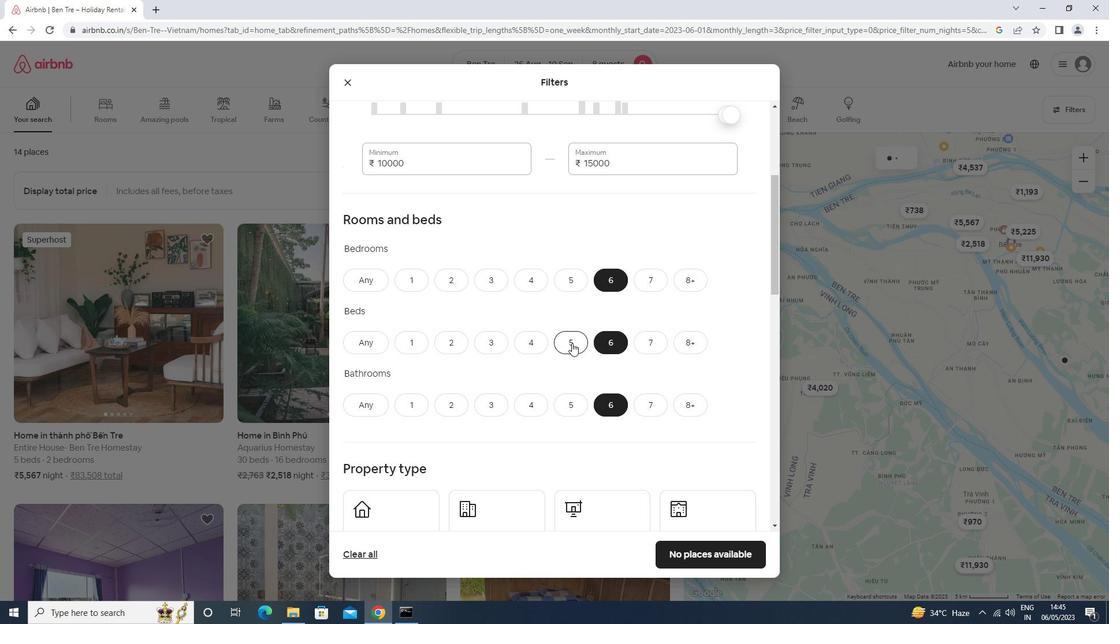 
Action: Mouse moved to (391, 307)
Screenshot: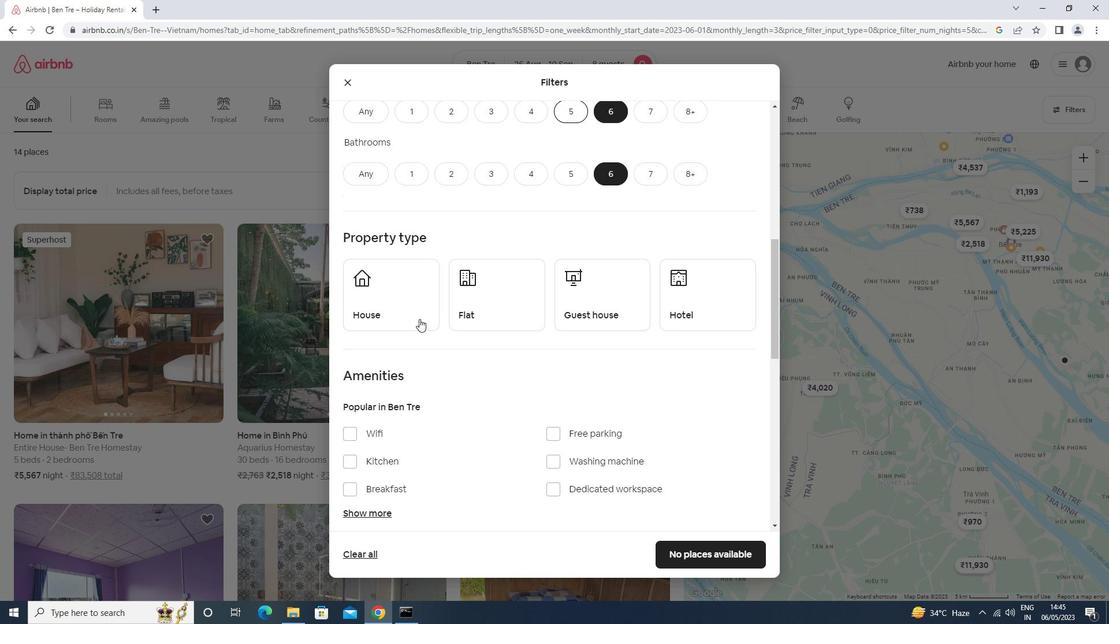 
Action: Mouse pressed left at (391, 307)
Screenshot: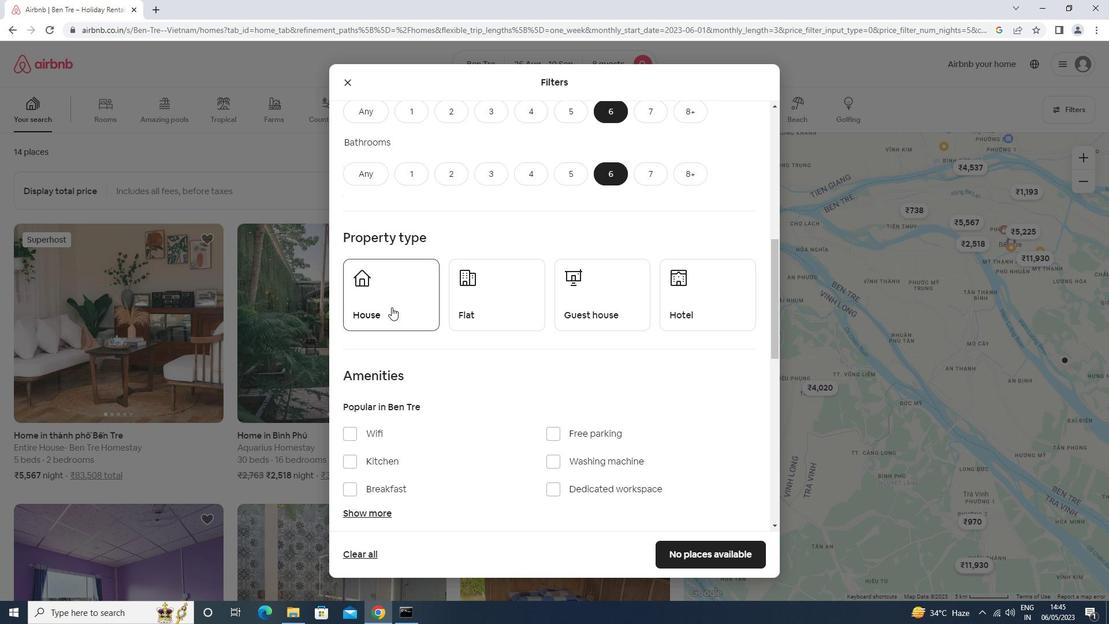 
Action: Mouse moved to (502, 306)
Screenshot: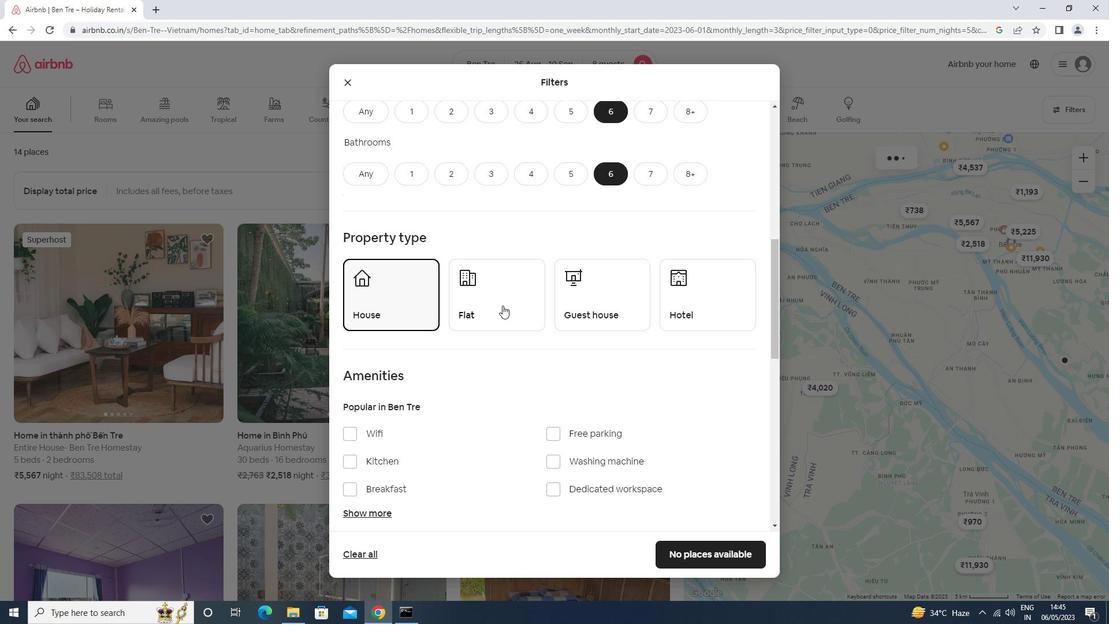 
Action: Mouse pressed left at (502, 306)
Screenshot: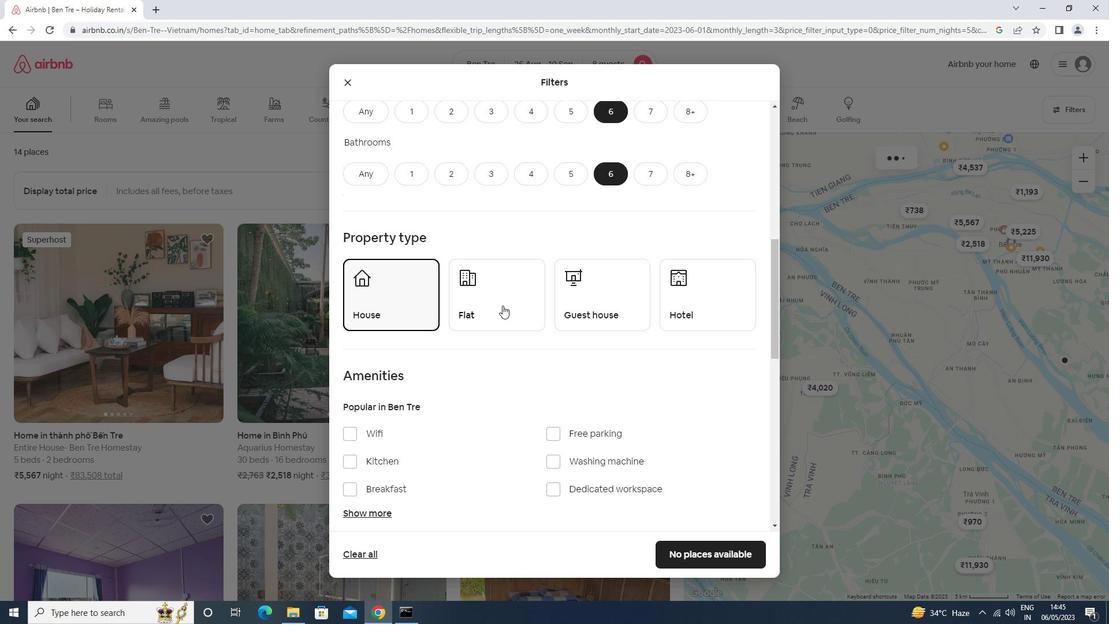 
Action: Mouse moved to (572, 305)
Screenshot: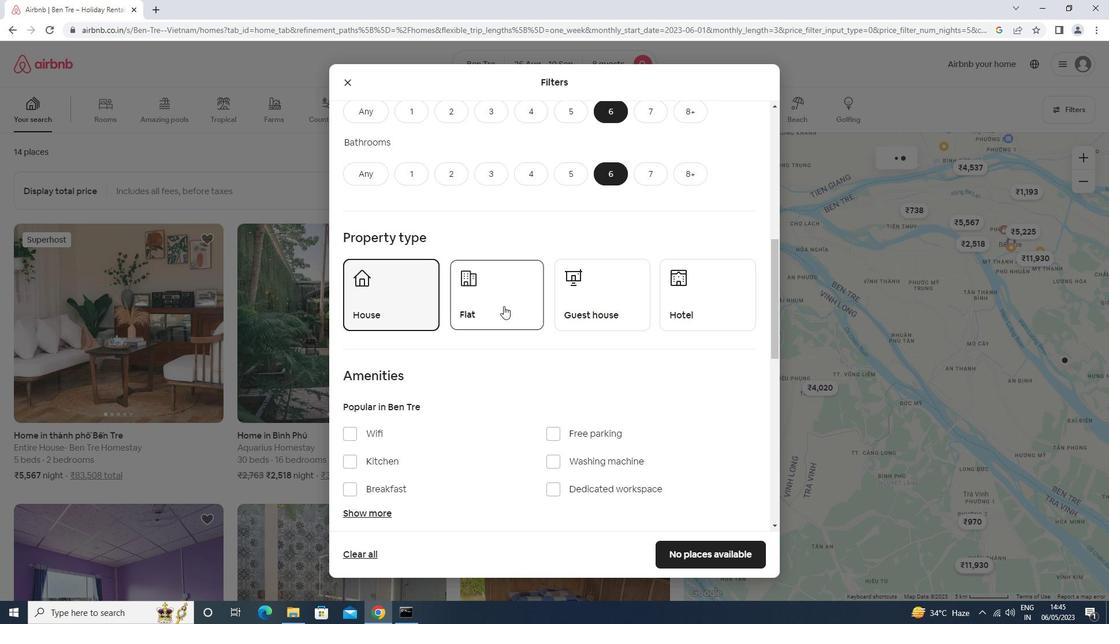 
Action: Mouse pressed left at (572, 305)
Screenshot: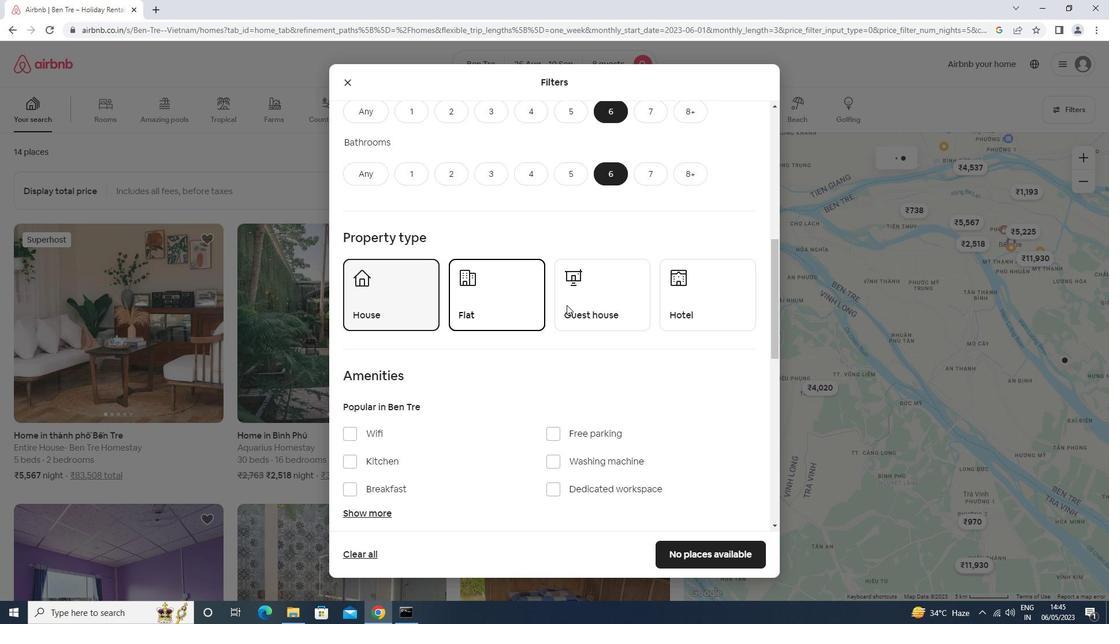 
Action: Mouse moved to (572, 305)
Screenshot: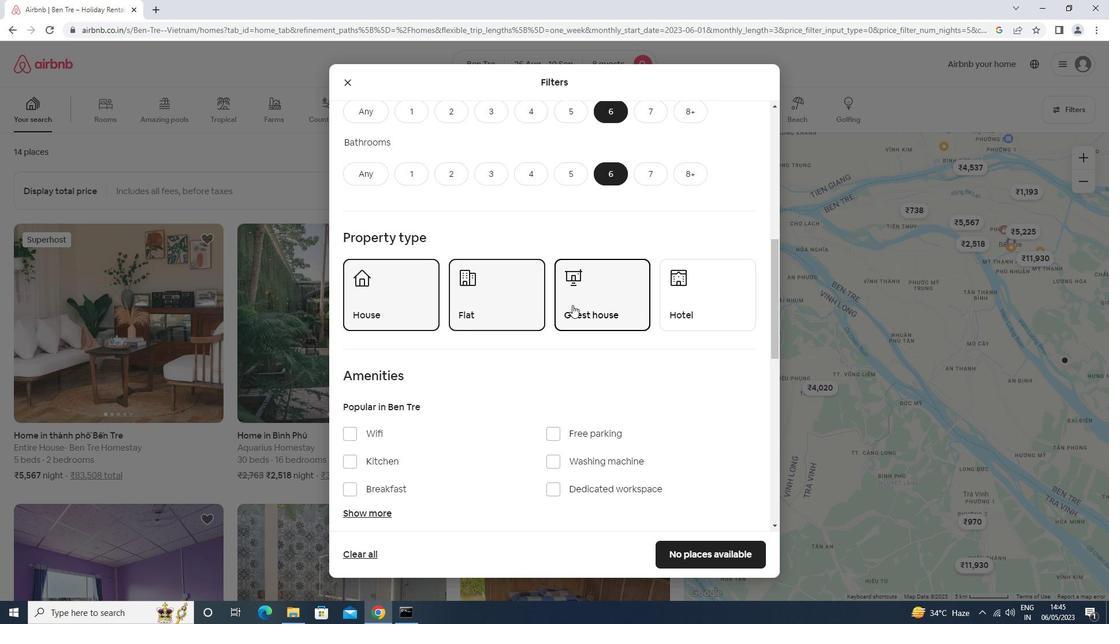 
Action: Mouse scrolled (572, 304) with delta (0, 0)
Screenshot: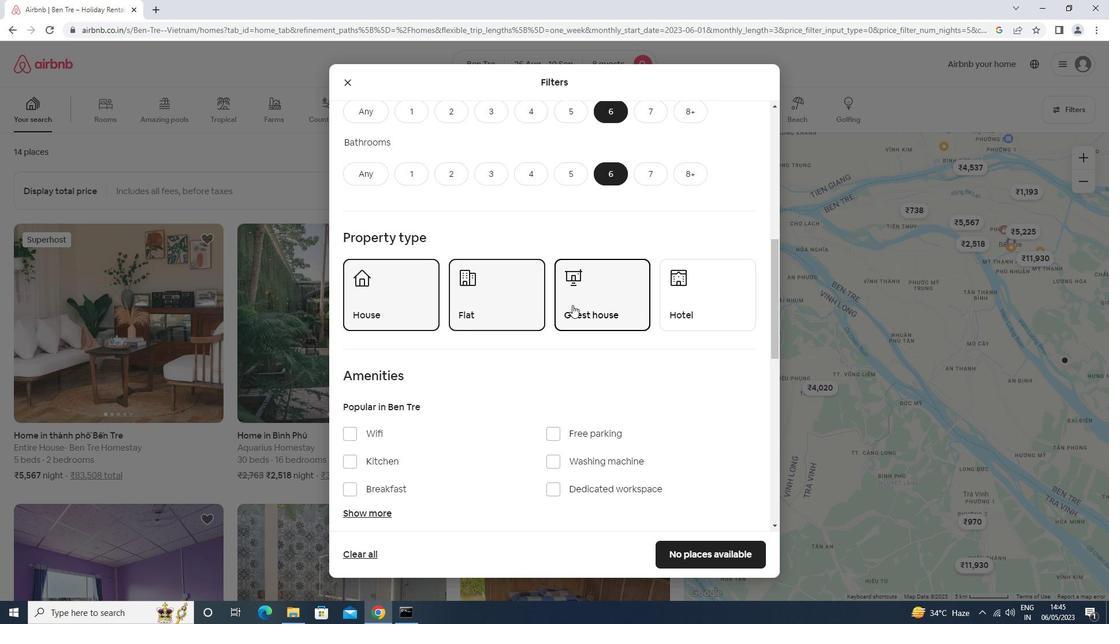 
Action: Mouse scrolled (572, 304) with delta (0, 0)
Screenshot: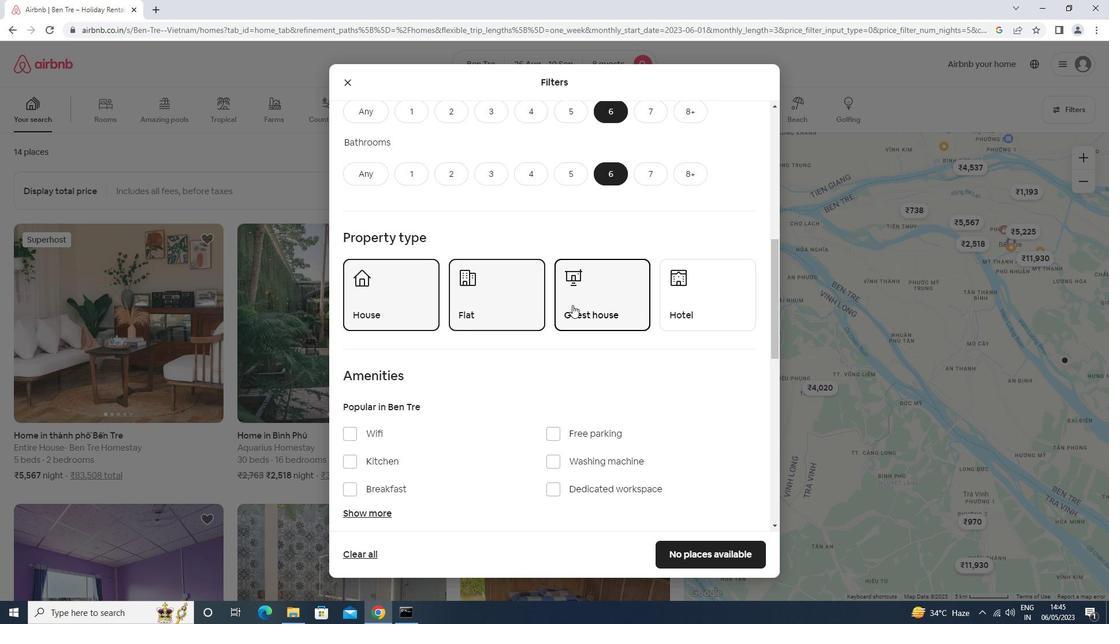 
Action: Mouse scrolled (572, 304) with delta (0, 0)
Screenshot: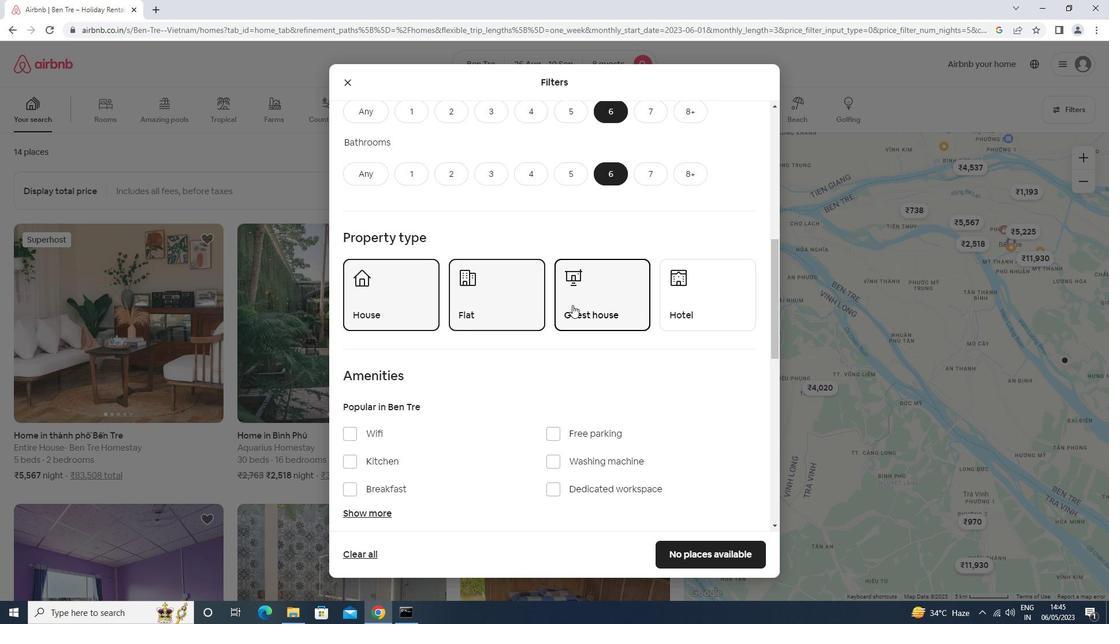 
Action: Mouse moved to (386, 339)
Screenshot: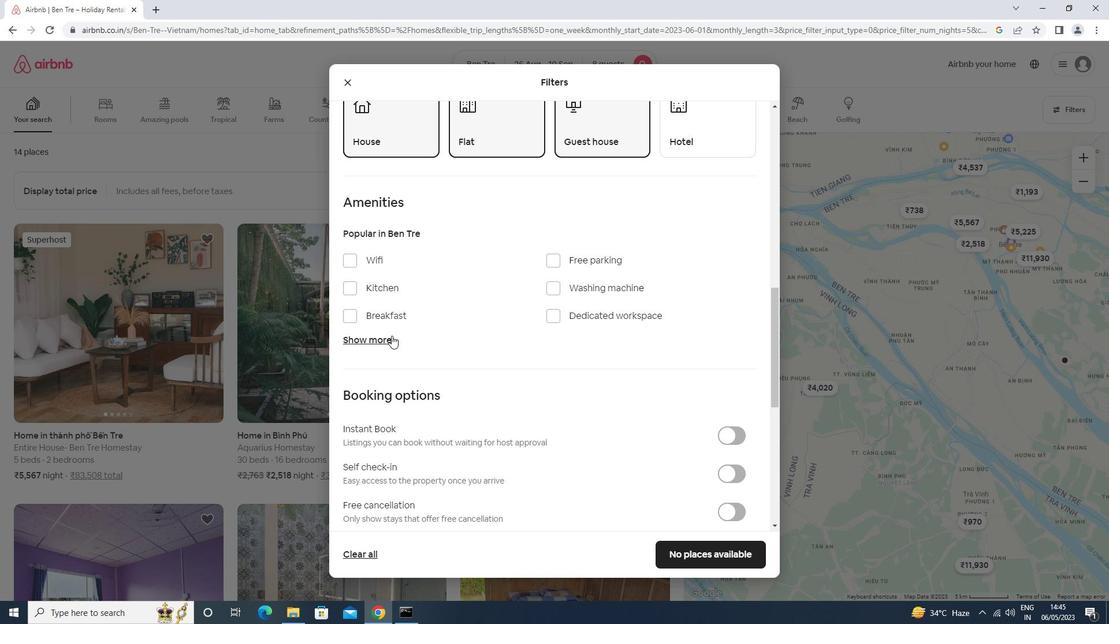 
Action: Mouse pressed left at (386, 339)
Screenshot: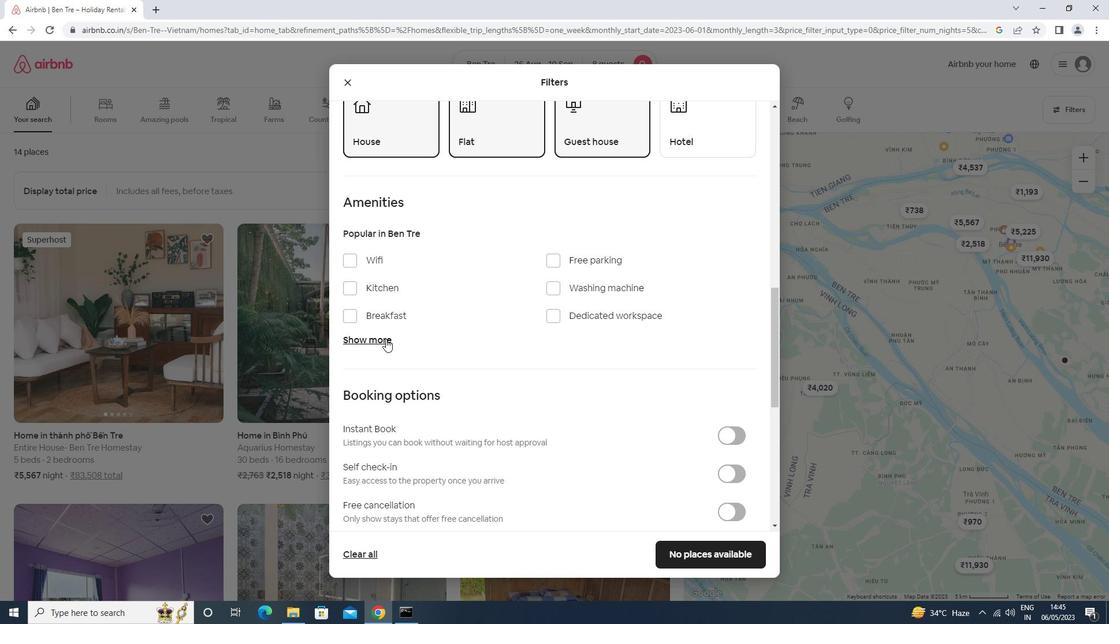 
Action: Mouse moved to (378, 252)
Screenshot: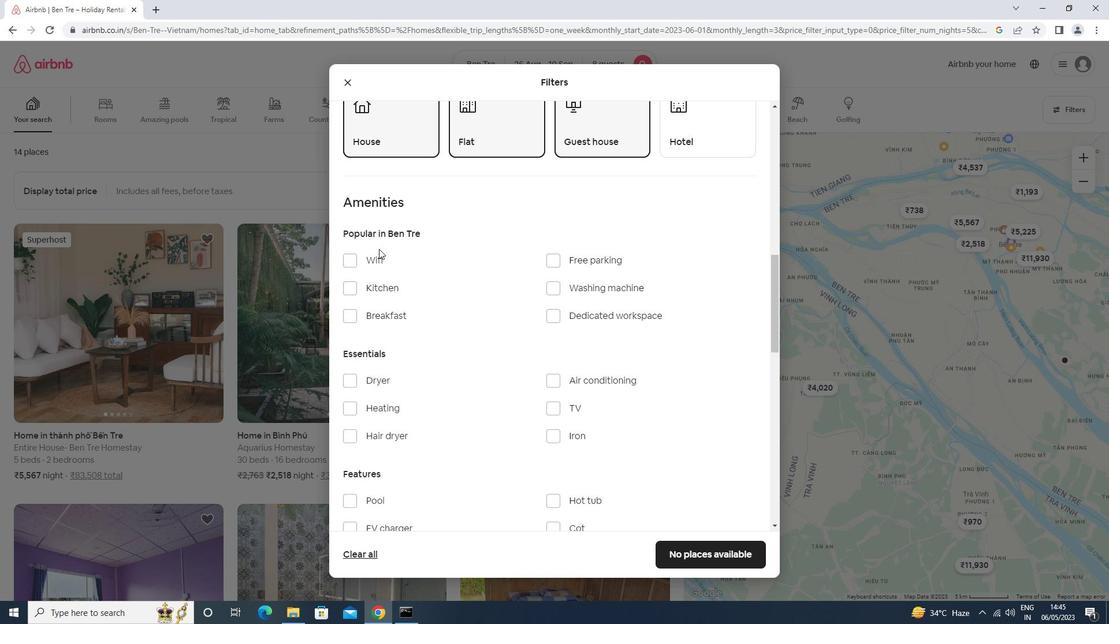 
Action: Mouse pressed left at (378, 252)
Screenshot: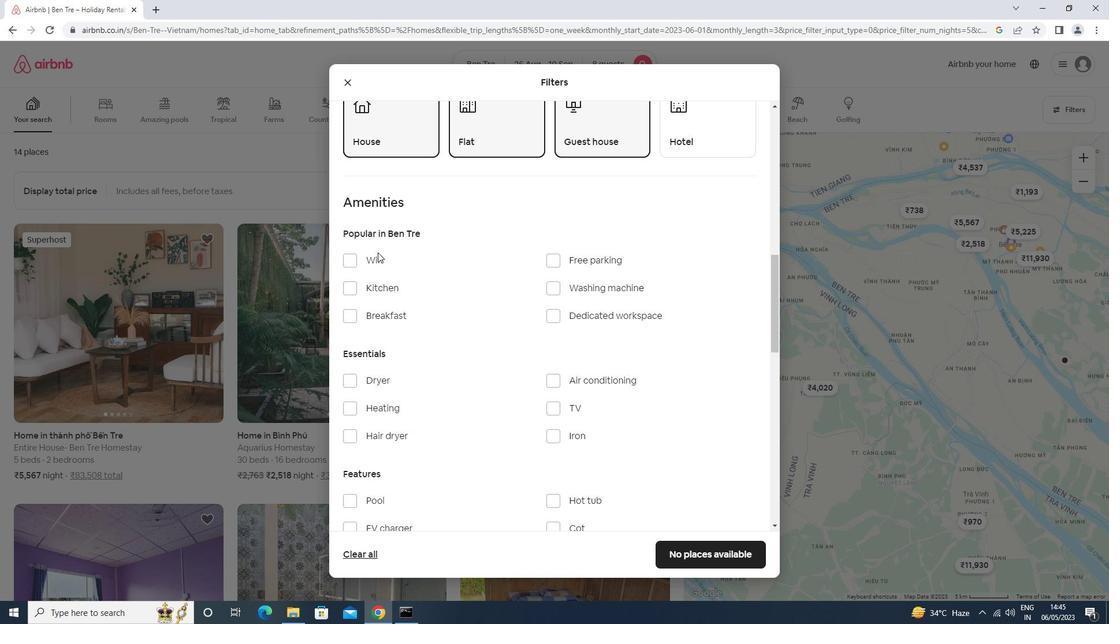 
Action: Mouse moved to (378, 256)
Screenshot: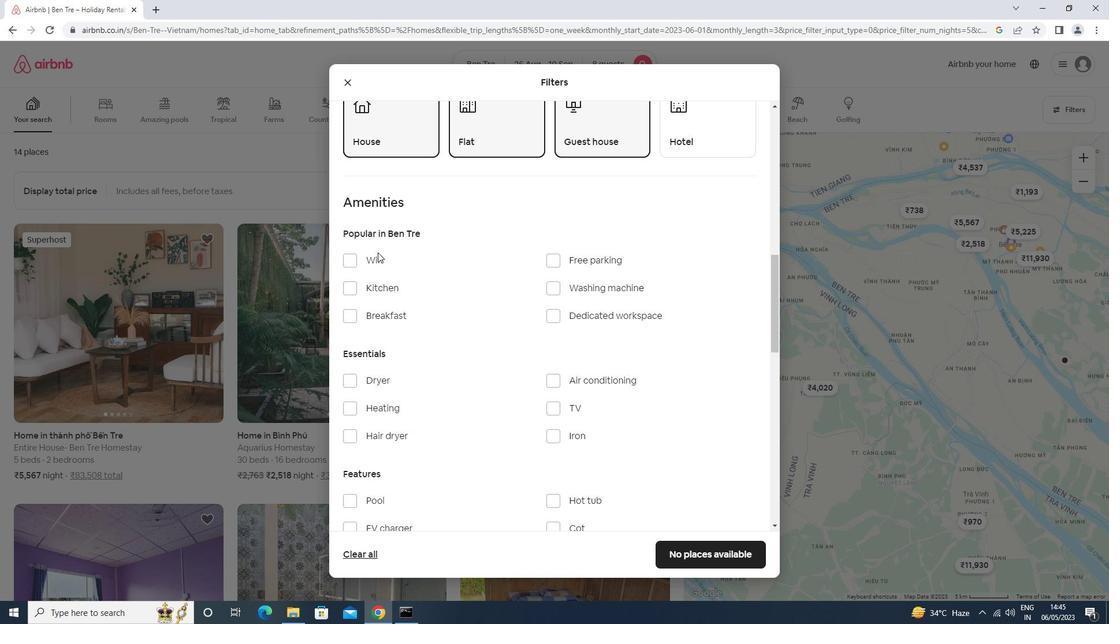 
Action: Mouse pressed left at (378, 256)
Screenshot: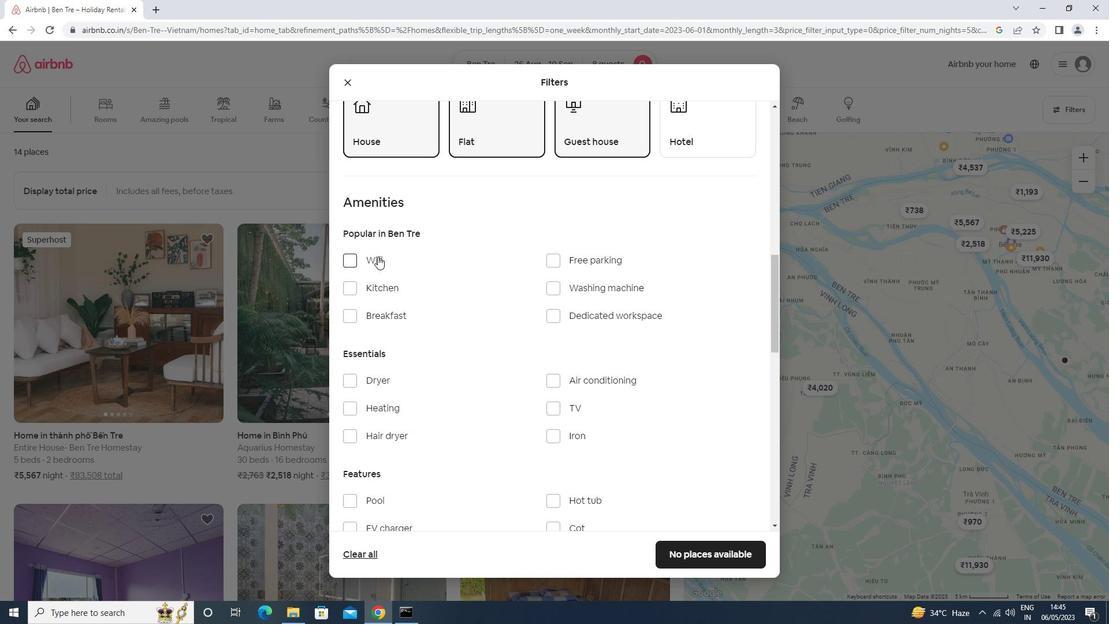 
Action: Mouse moved to (390, 312)
Screenshot: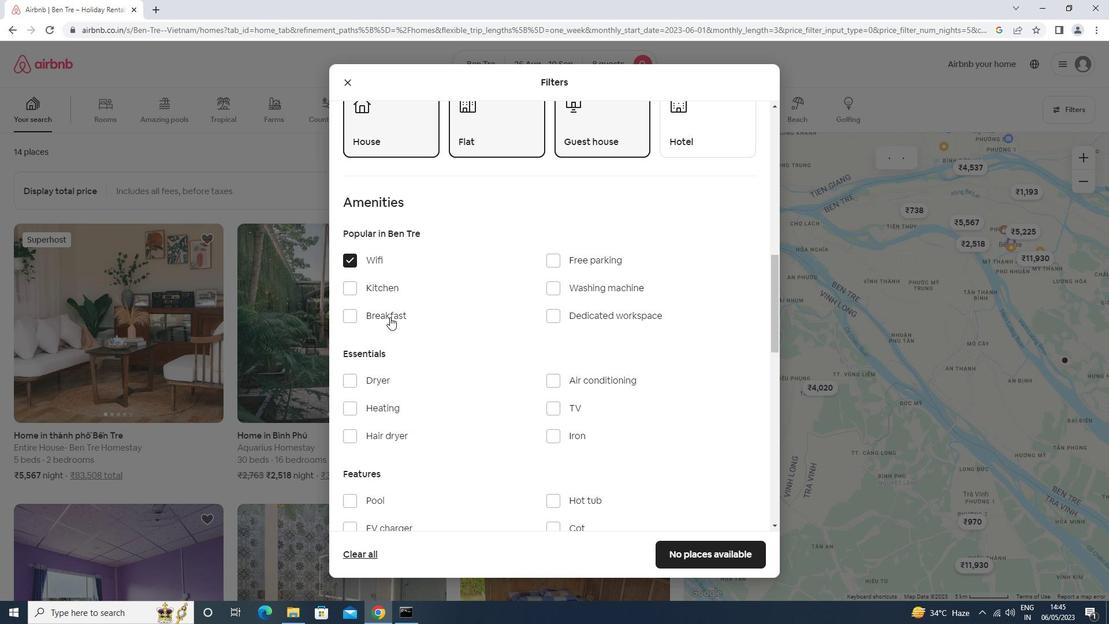 
Action: Mouse pressed left at (390, 312)
Screenshot: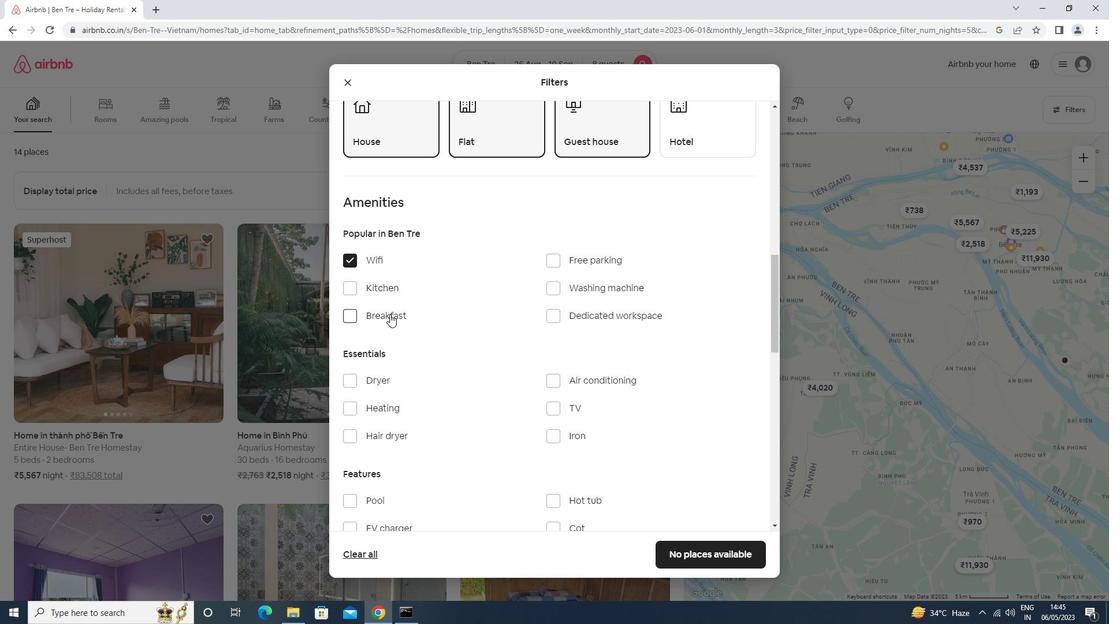 
Action: Mouse moved to (598, 253)
Screenshot: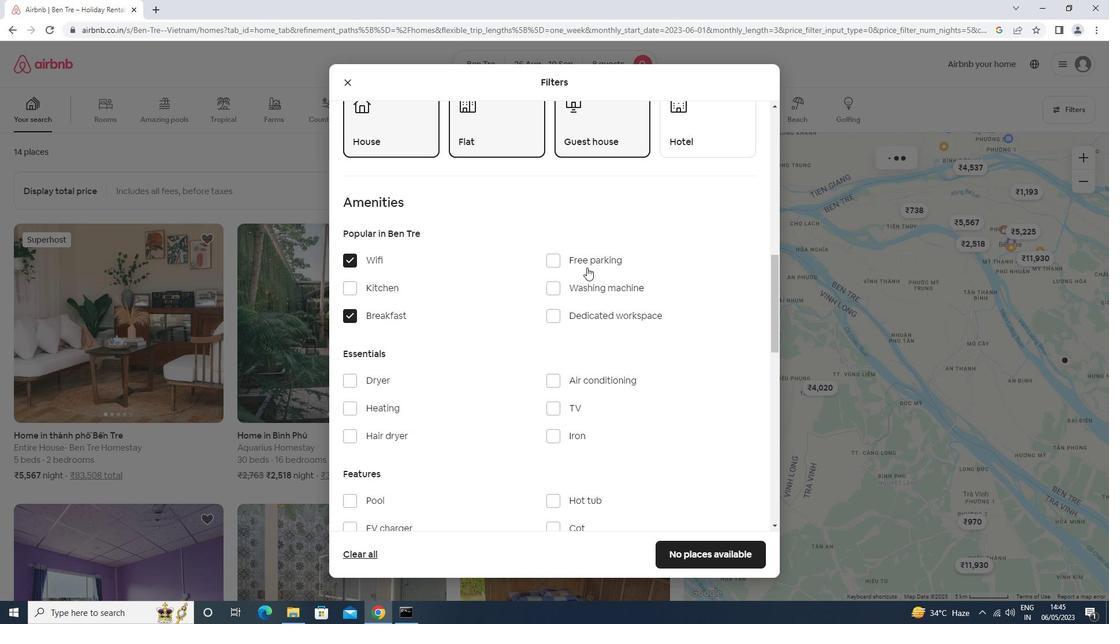 
Action: Mouse pressed left at (598, 253)
Screenshot: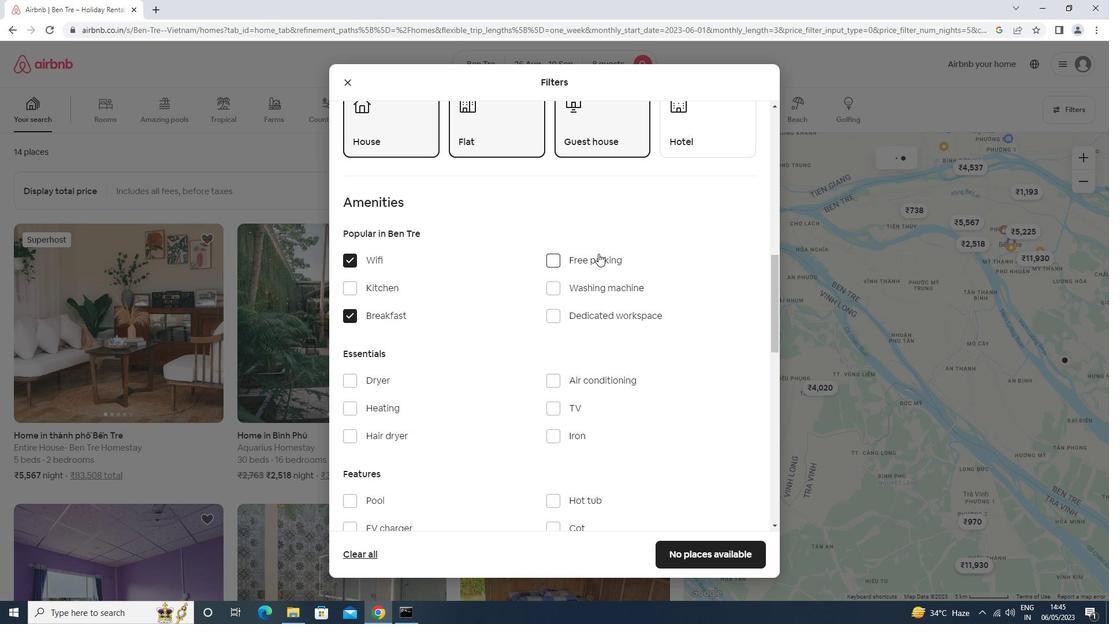 
Action: Mouse moved to (560, 398)
Screenshot: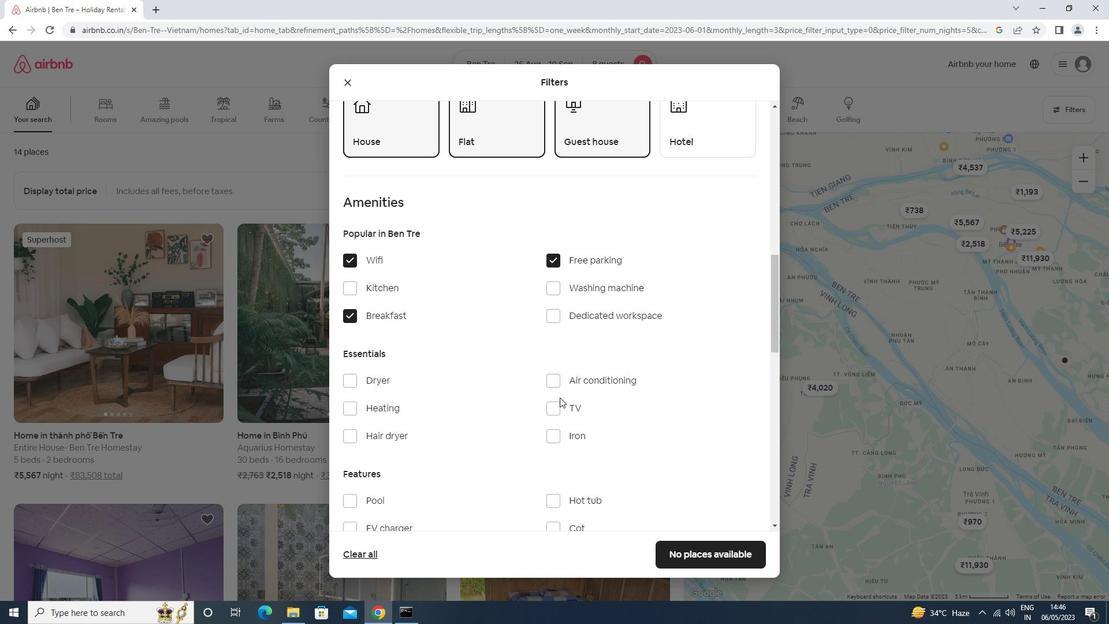 
Action: Mouse pressed left at (560, 398)
Screenshot: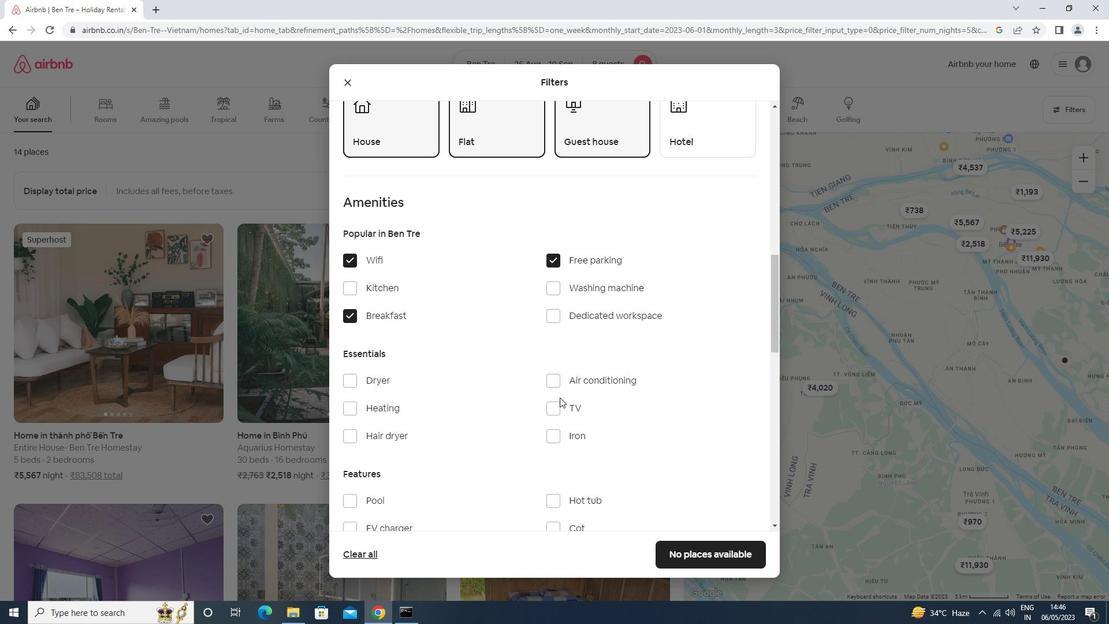 
Action: Mouse moved to (556, 402)
Screenshot: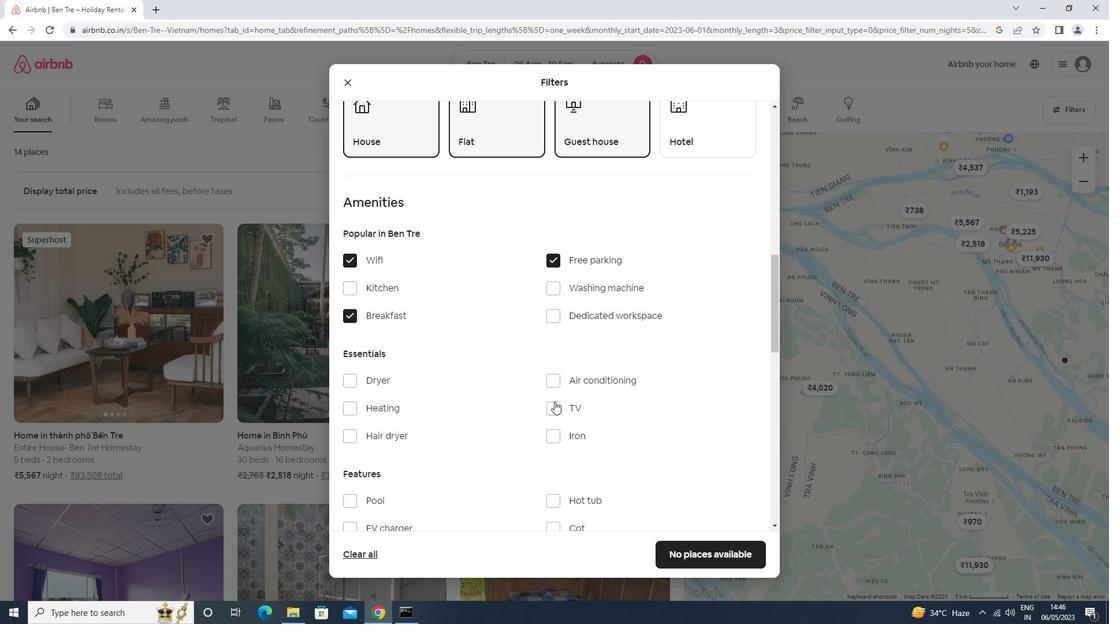 
Action: Mouse pressed left at (556, 402)
Screenshot: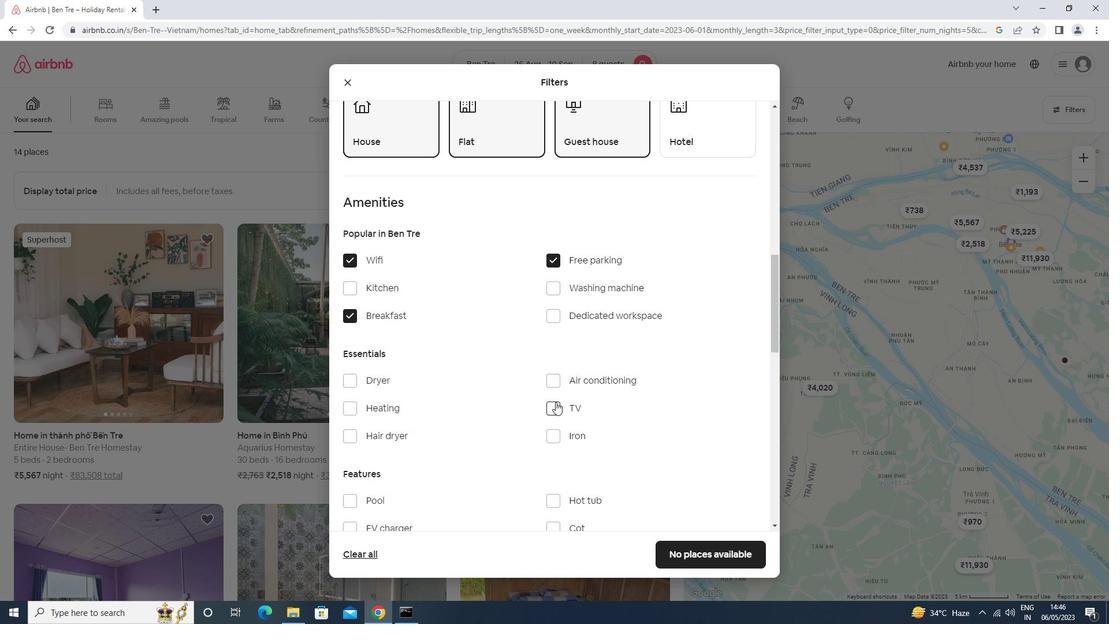
Action: Mouse moved to (556, 400)
Screenshot: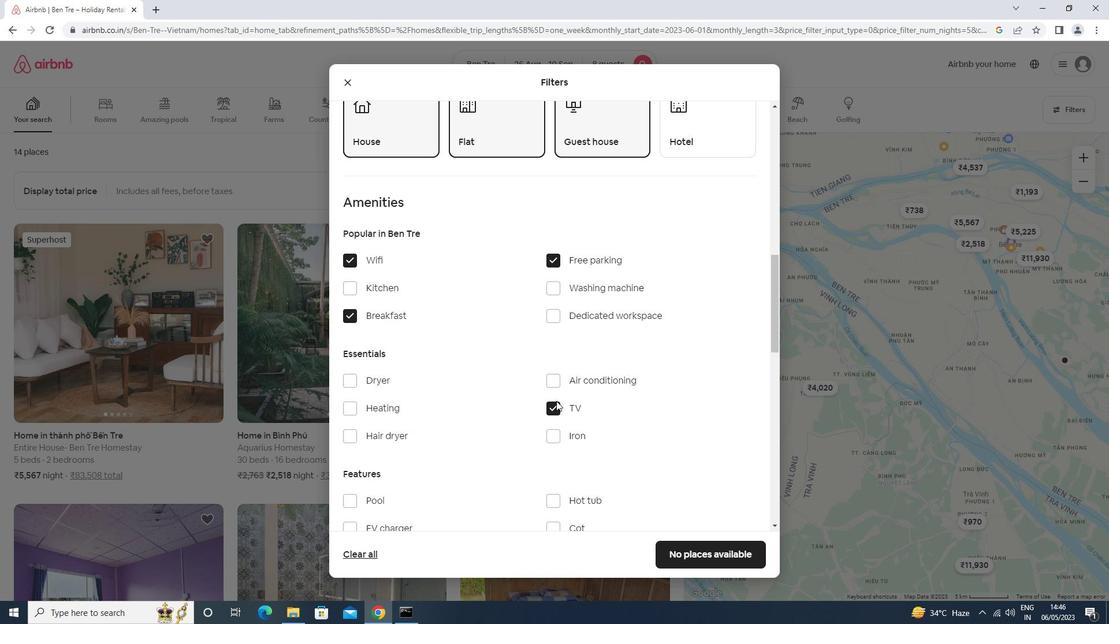 
Action: Mouse scrolled (556, 399) with delta (0, 0)
Screenshot: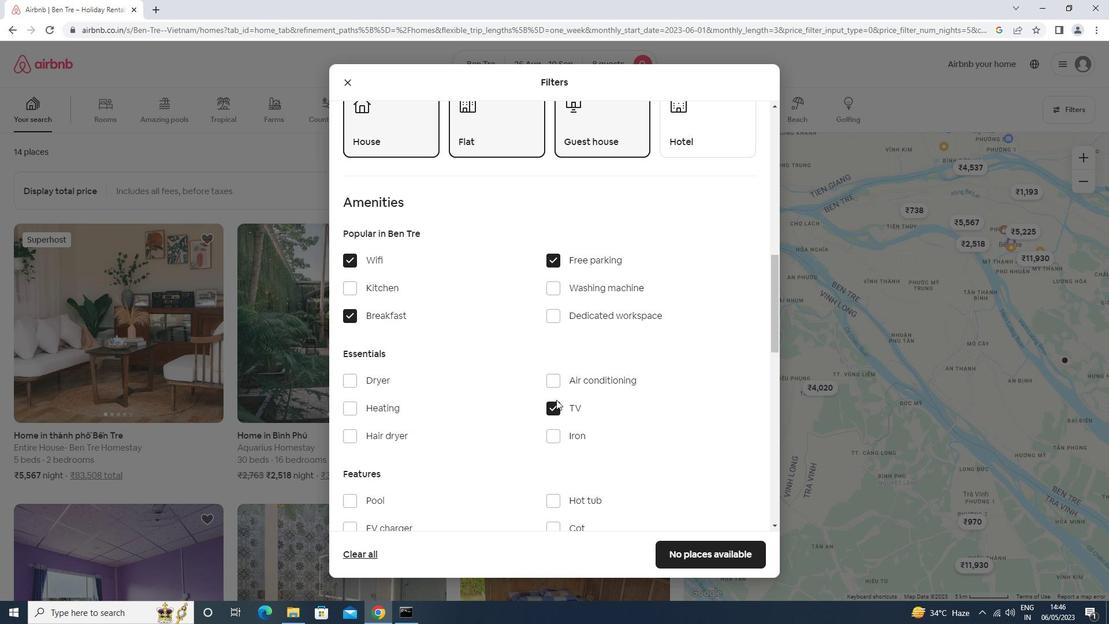 
Action: Mouse scrolled (556, 399) with delta (0, 0)
Screenshot: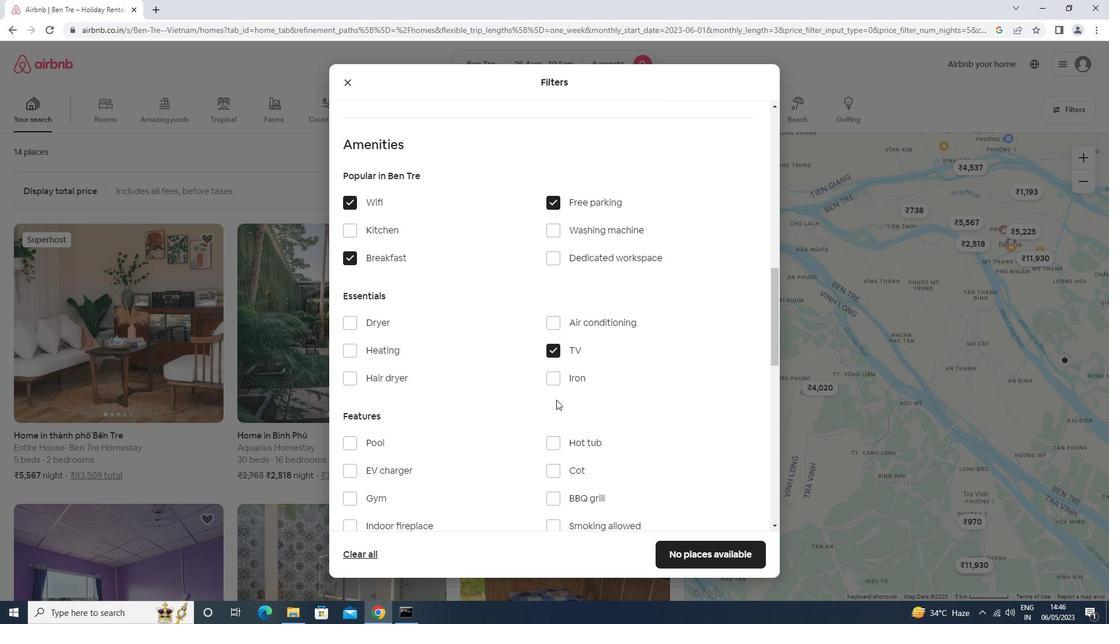 
Action: Mouse scrolled (556, 399) with delta (0, 0)
Screenshot: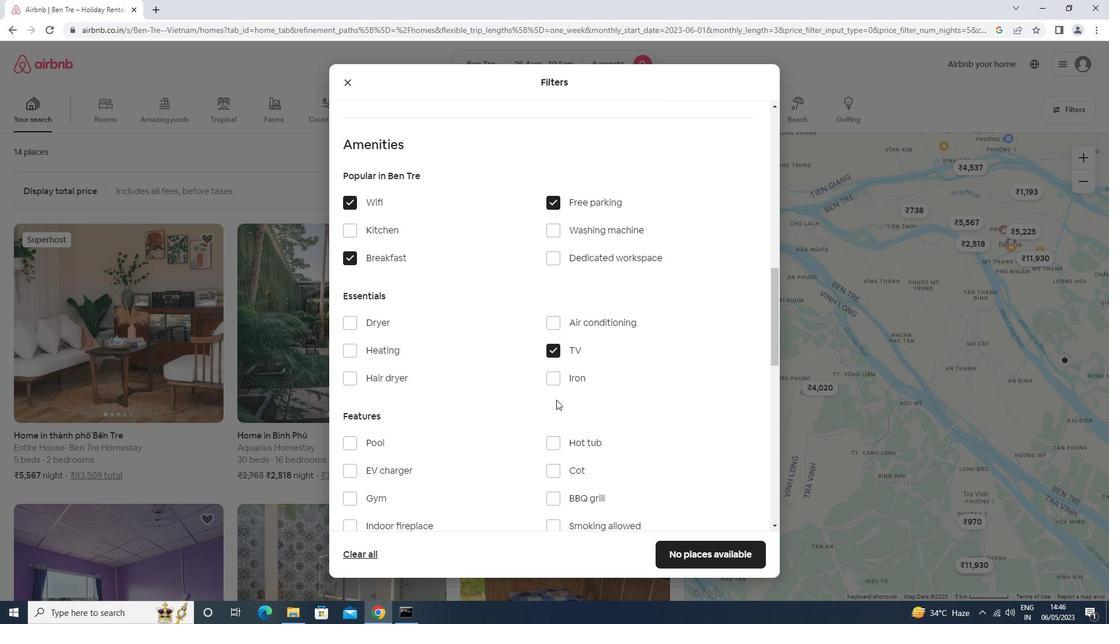 
Action: Mouse moved to (364, 383)
Screenshot: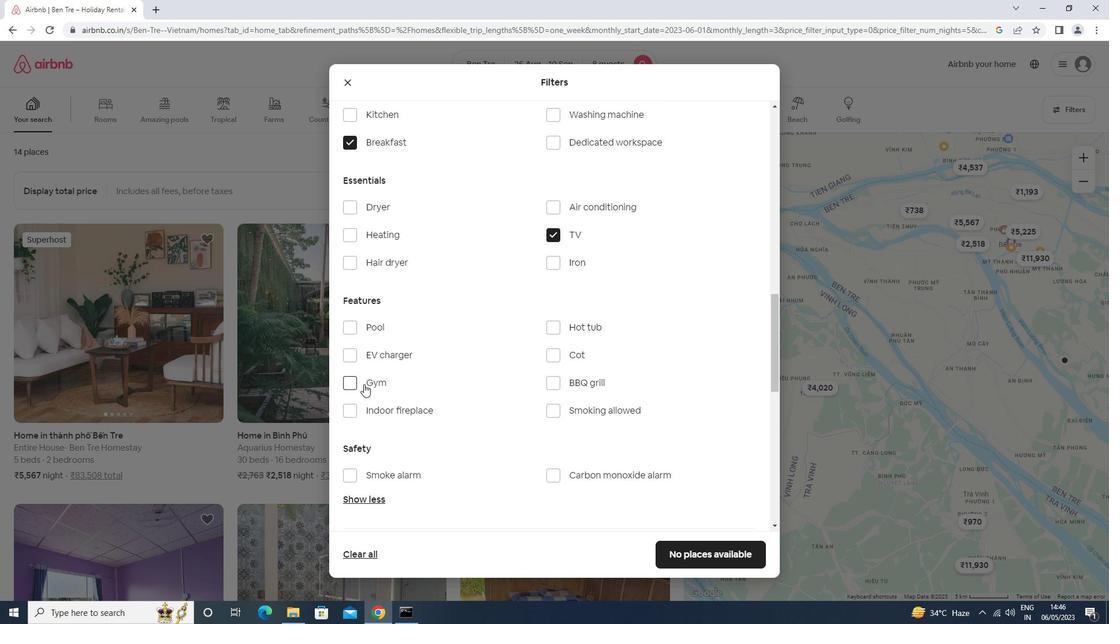 
Action: Mouse pressed left at (364, 383)
Screenshot: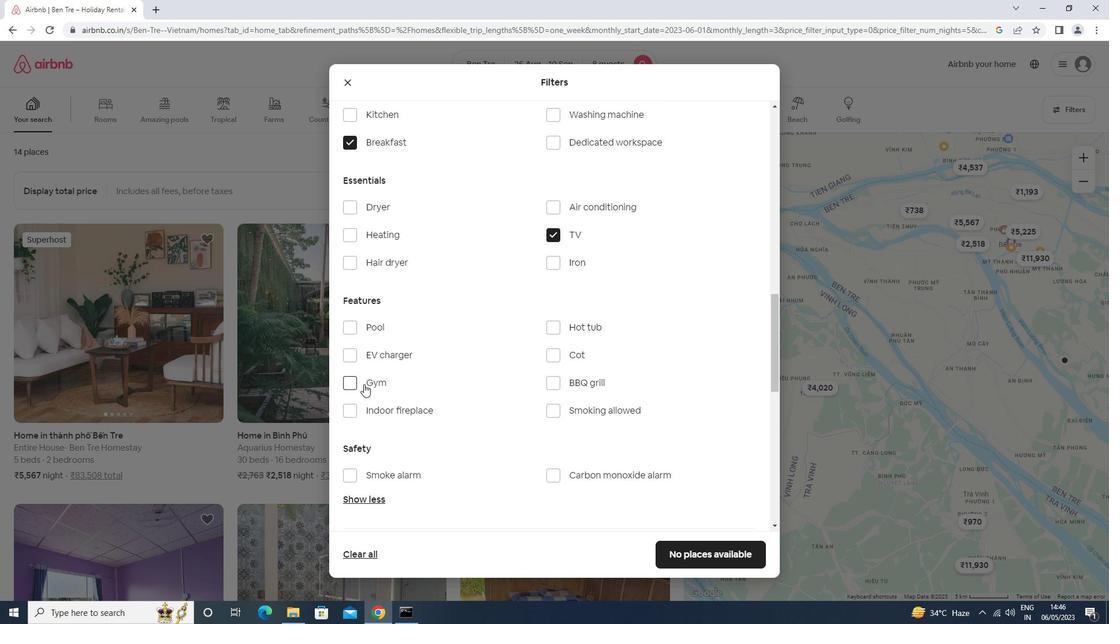 
Action: Mouse moved to (545, 364)
Screenshot: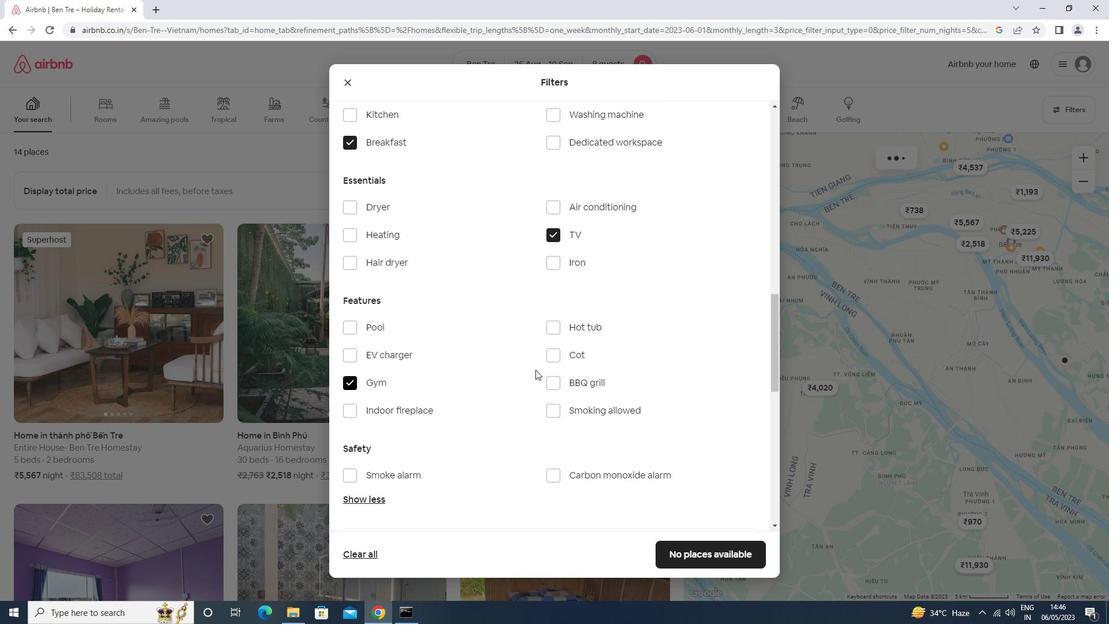 
Action: Mouse scrolled (545, 364) with delta (0, 0)
Screenshot: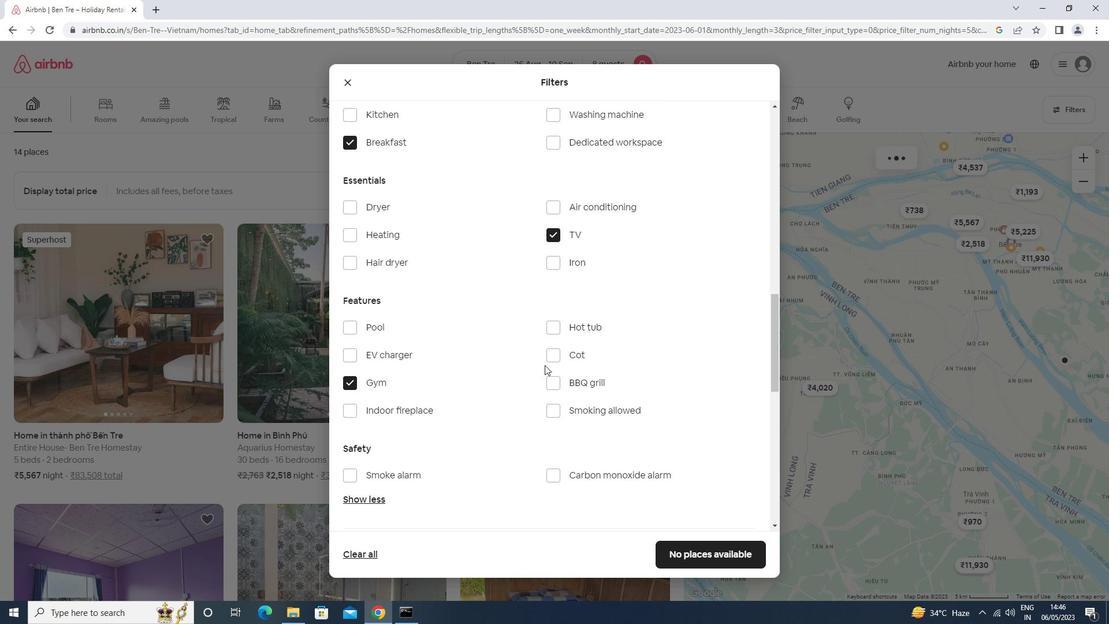 
Action: Mouse scrolled (545, 364) with delta (0, 0)
Screenshot: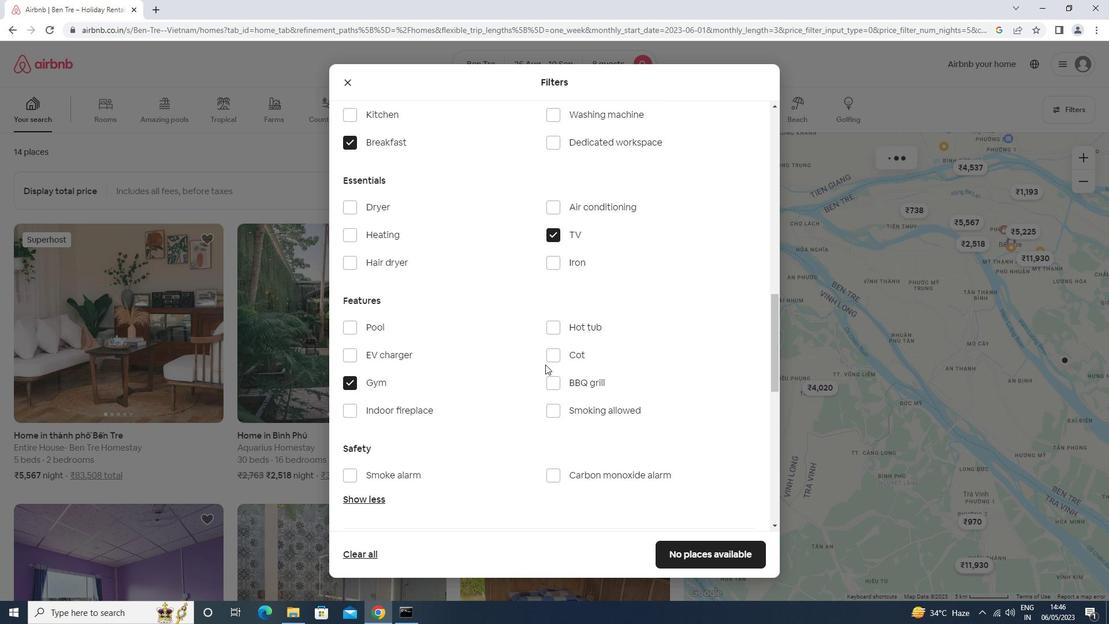 
Action: Mouse scrolled (545, 364) with delta (0, 0)
Screenshot: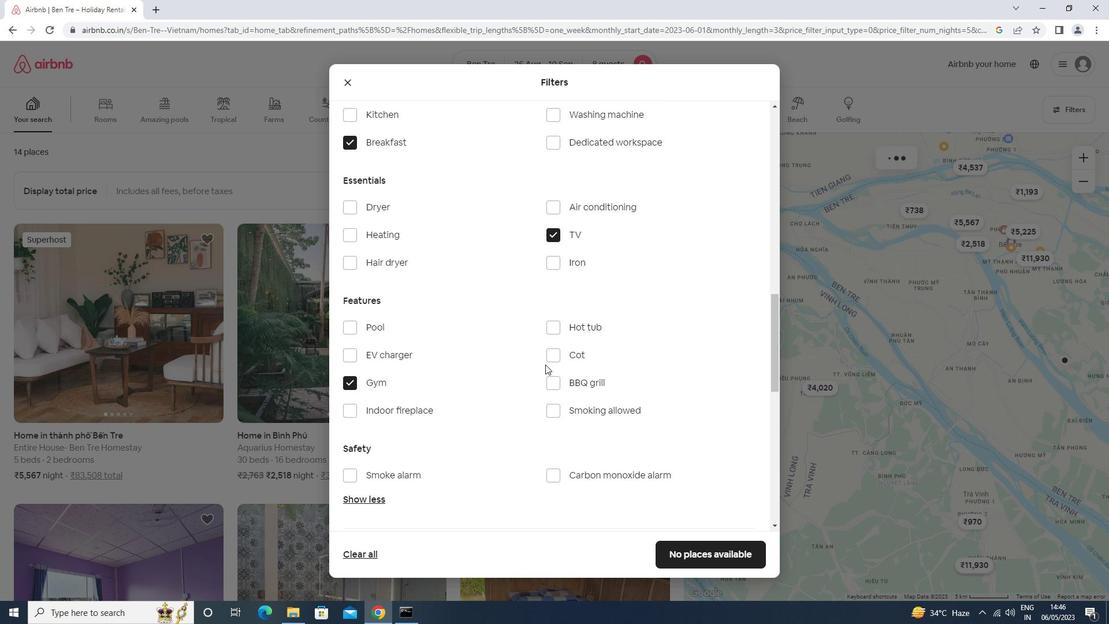
Action: Mouse scrolled (545, 364) with delta (0, 0)
Screenshot: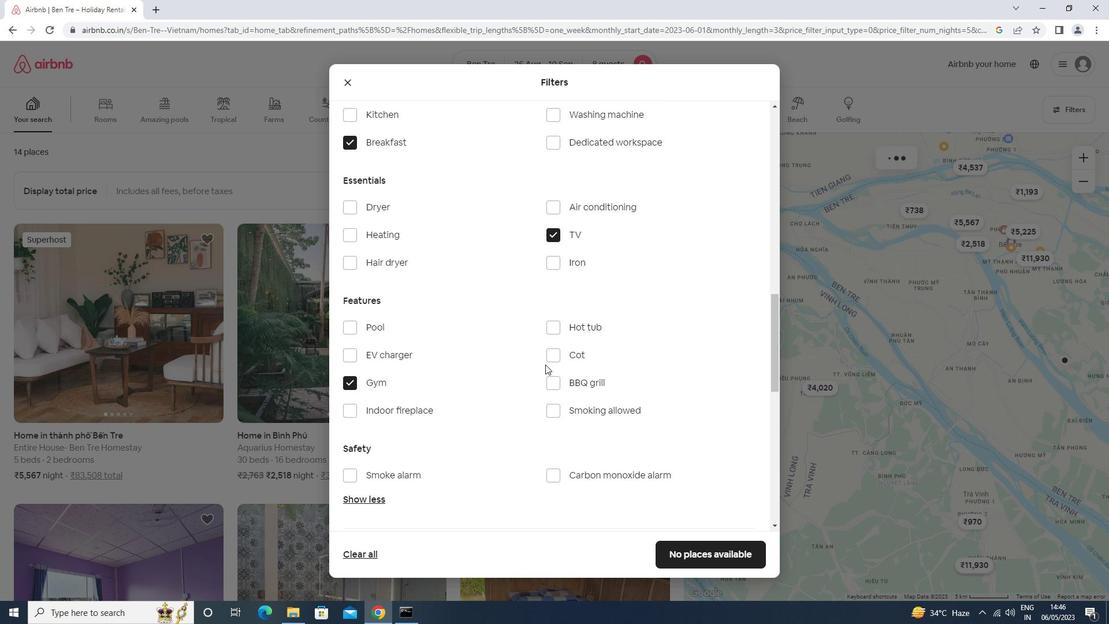
Action: Mouse scrolled (545, 364) with delta (0, 0)
Screenshot: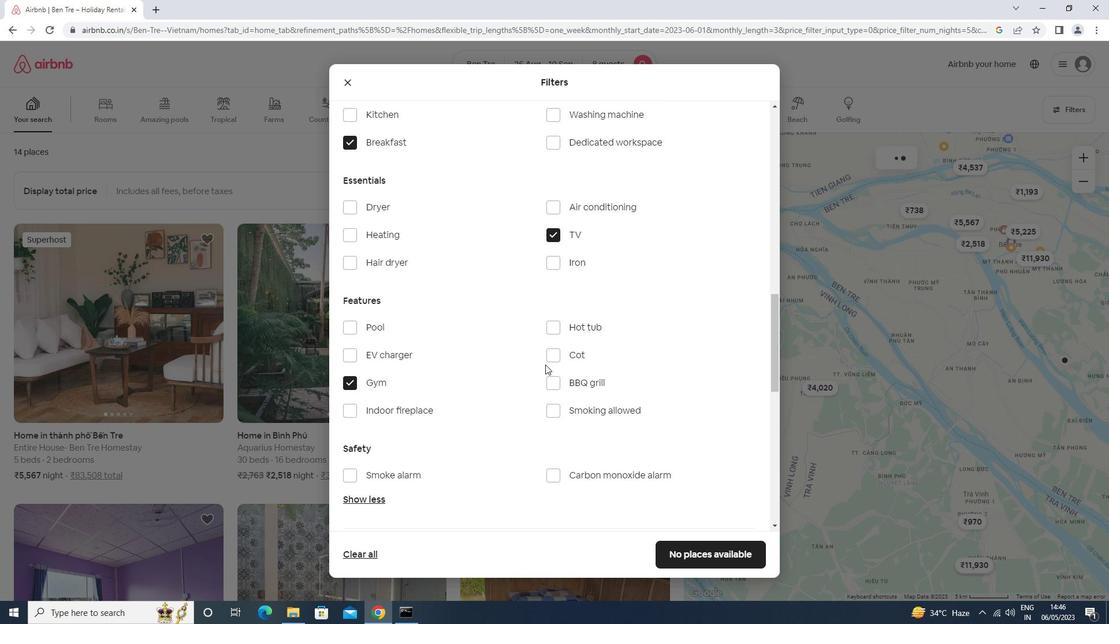 
Action: Mouse moved to (732, 347)
Screenshot: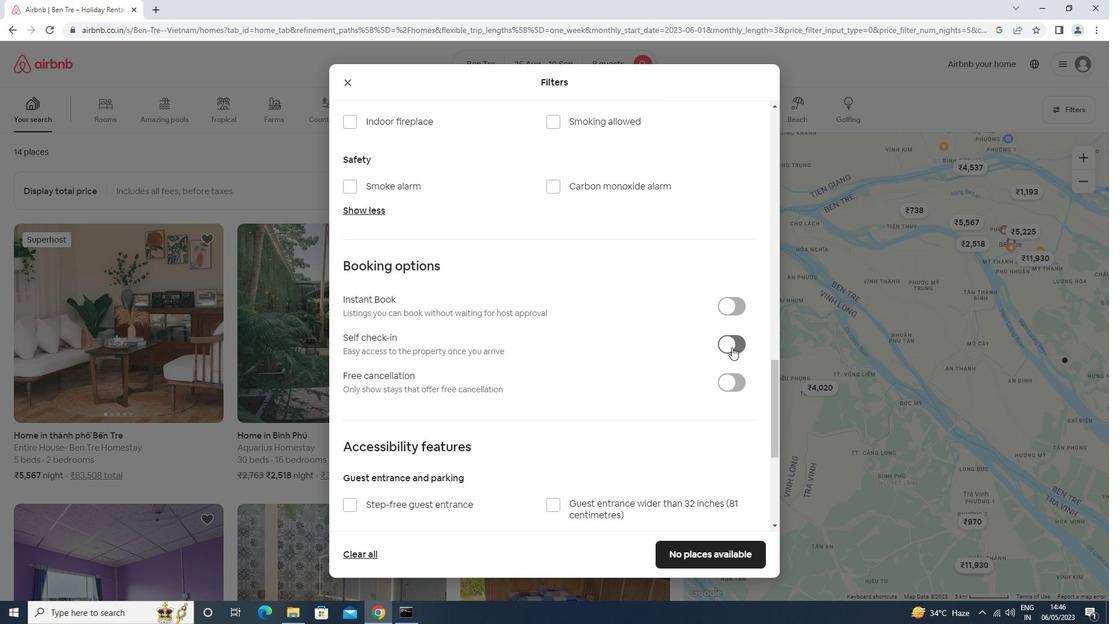 
Action: Mouse pressed left at (732, 347)
Screenshot: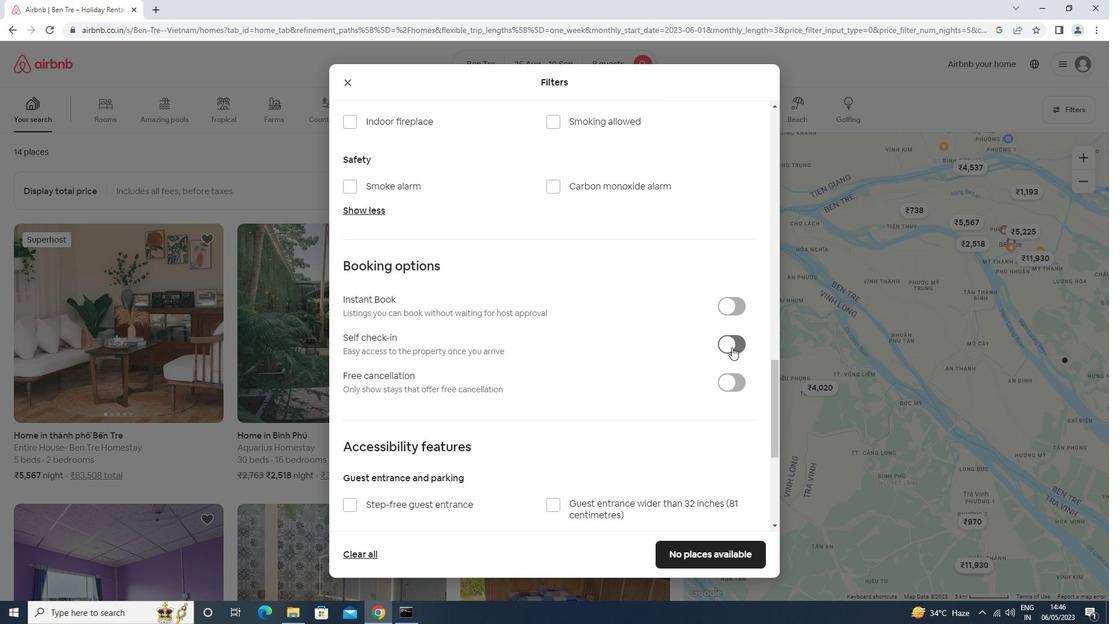 
Action: Mouse moved to (624, 371)
Screenshot: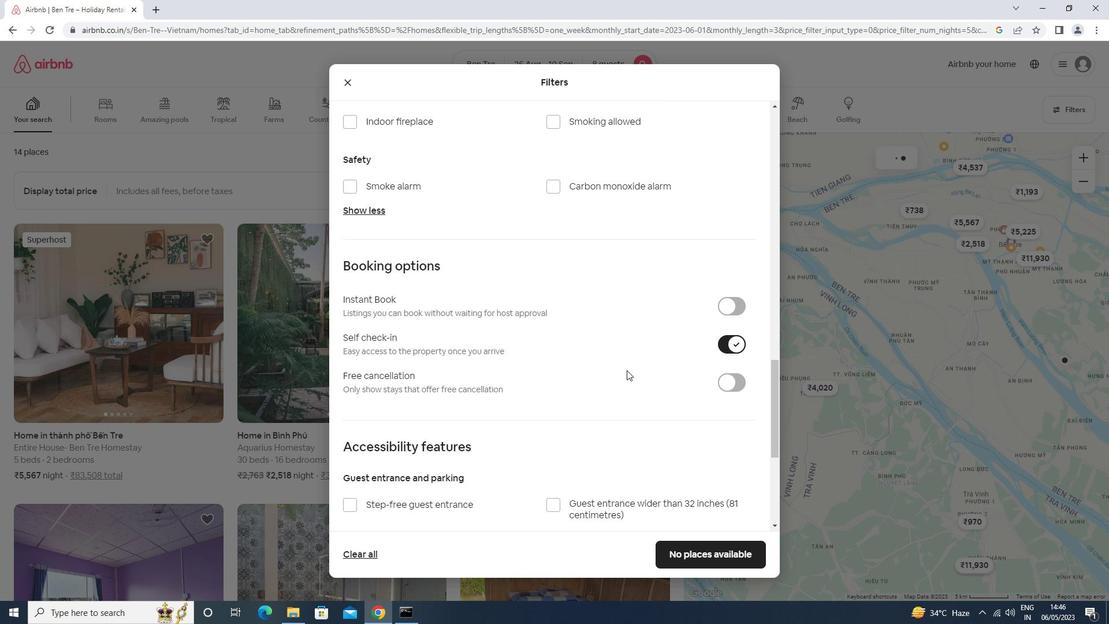 
Action: Mouse scrolled (624, 370) with delta (0, 0)
Screenshot: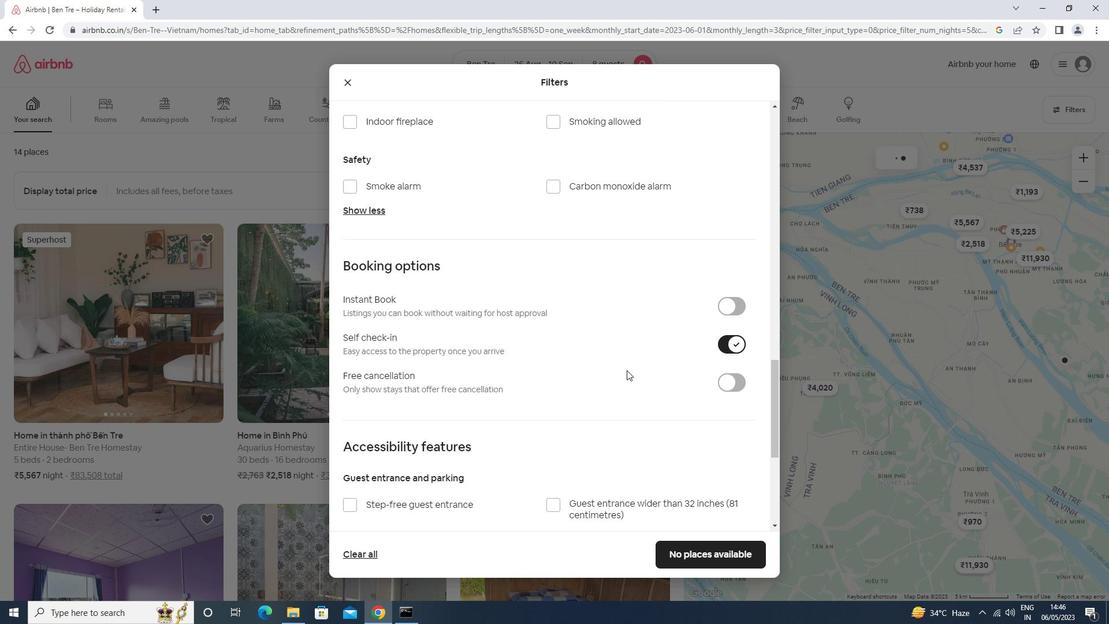 
Action: Mouse moved to (623, 372)
Screenshot: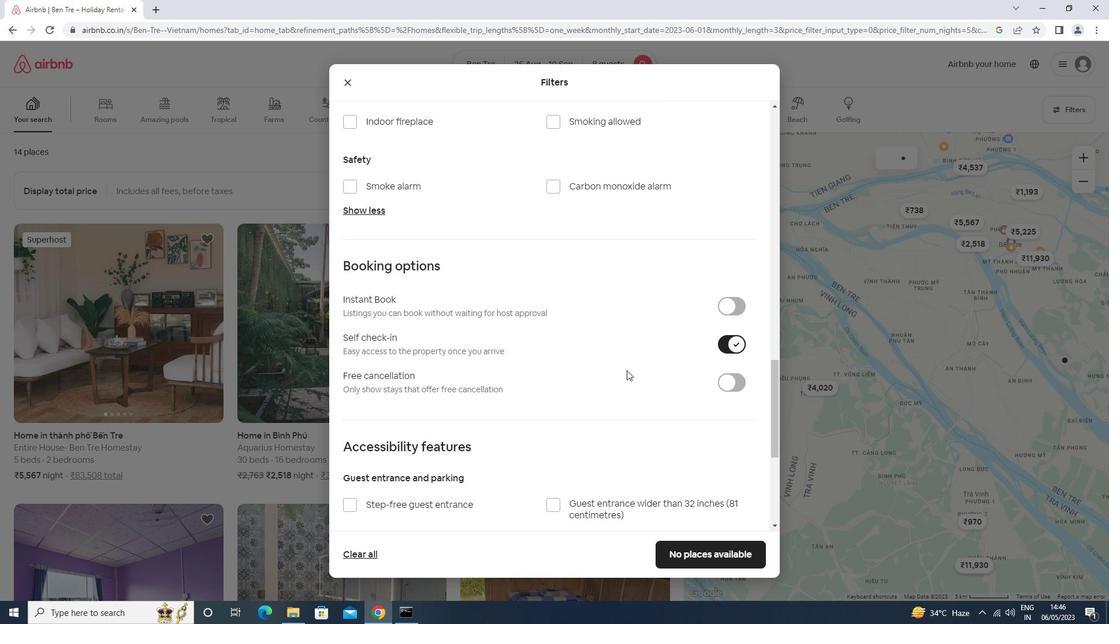 
Action: Mouse scrolled (623, 371) with delta (0, 0)
Screenshot: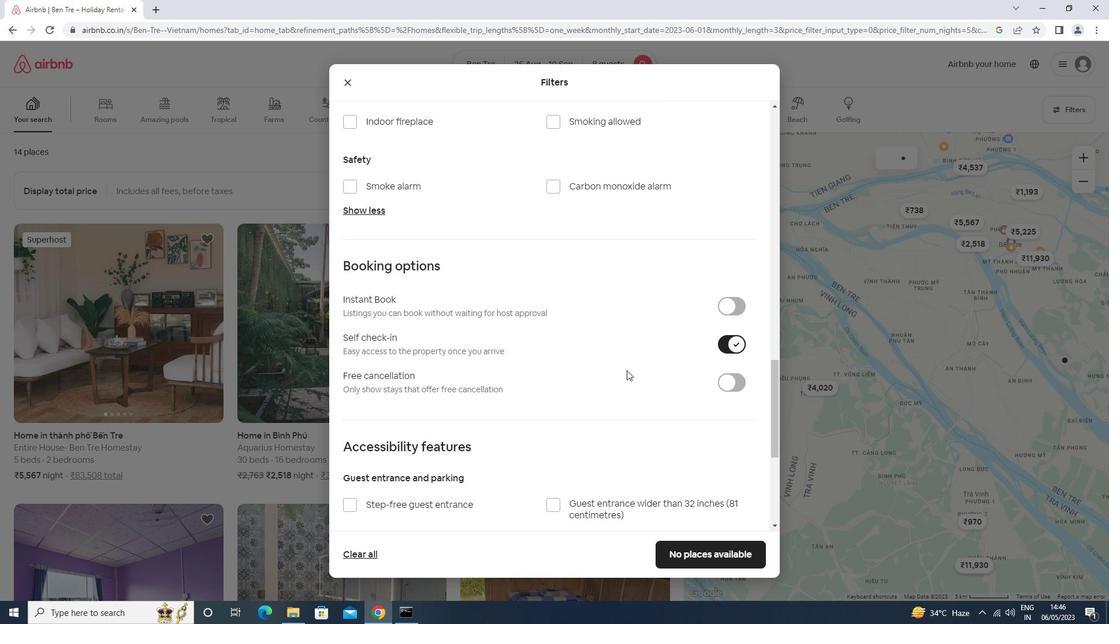 
Action: Mouse scrolled (623, 371) with delta (0, 0)
Screenshot: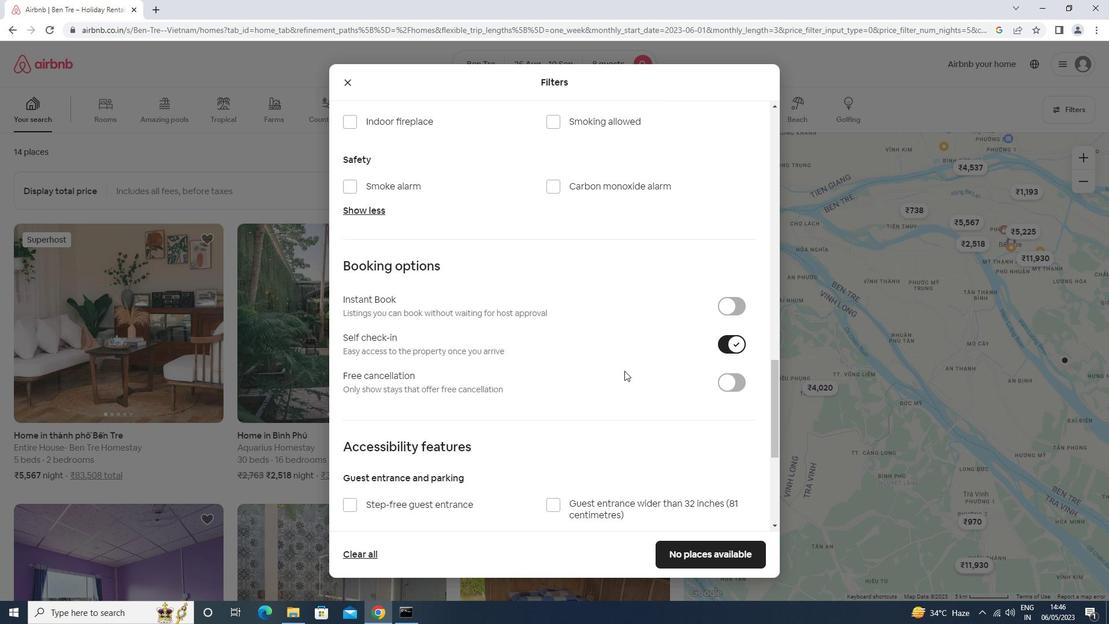 
Action: Mouse scrolled (623, 371) with delta (0, 0)
Screenshot: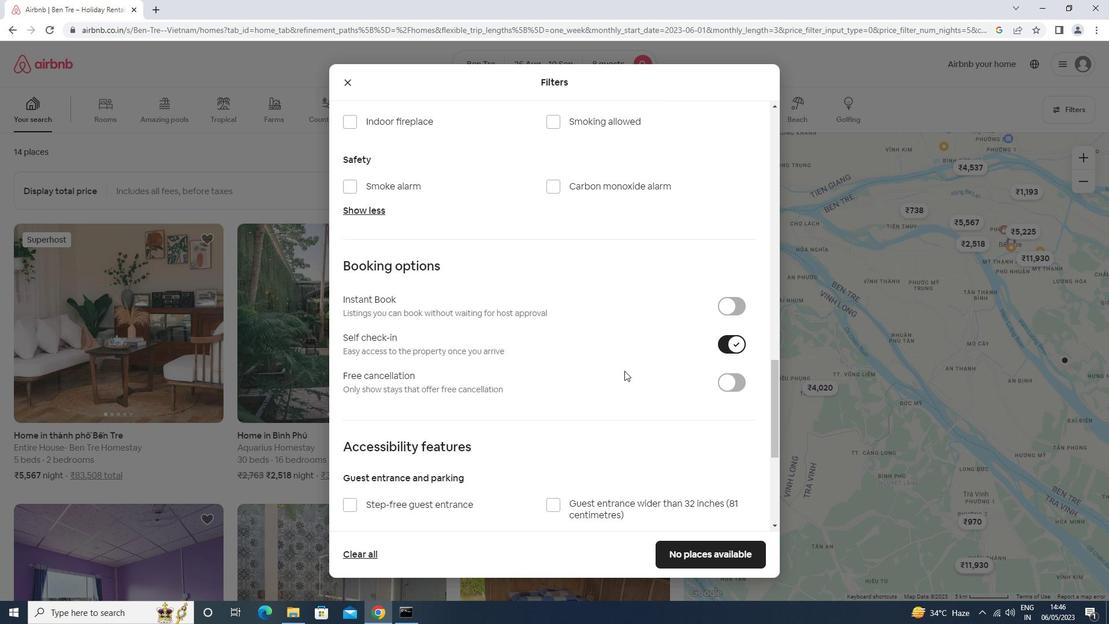 
Action: Mouse scrolled (623, 371) with delta (0, 0)
Screenshot: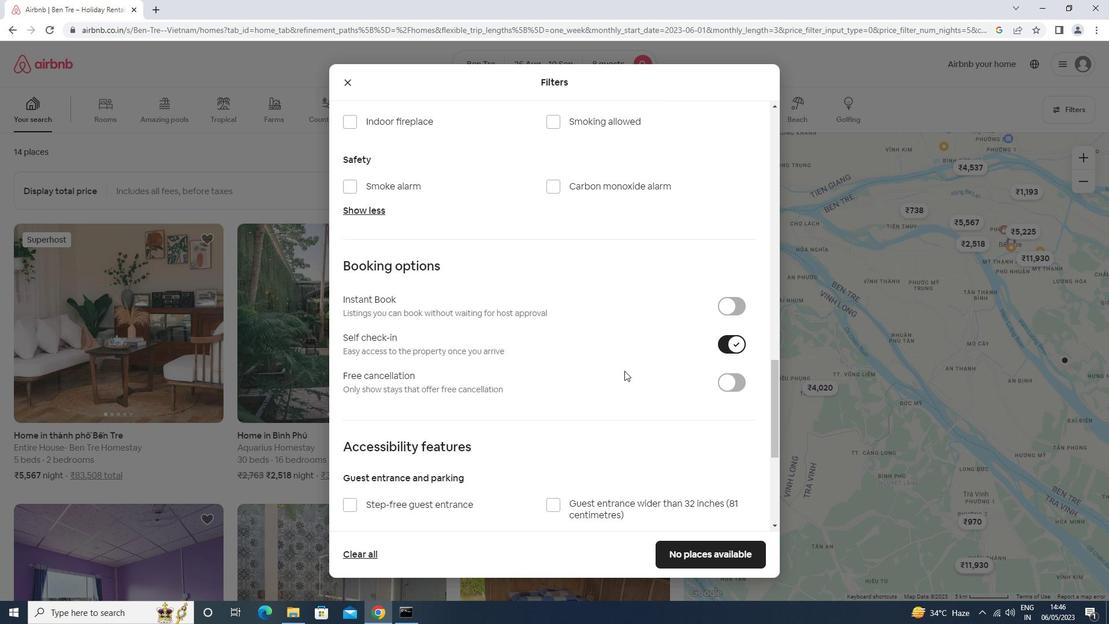 
Action: Mouse scrolled (623, 371) with delta (0, 0)
Screenshot: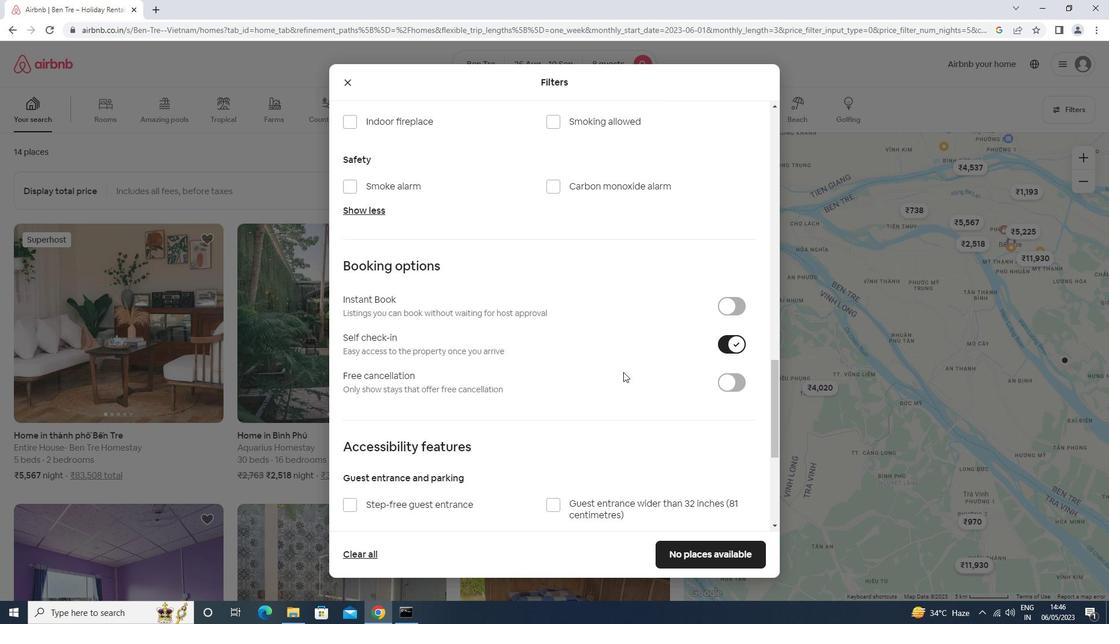 
Action: Mouse moved to (384, 497)
Screenshot: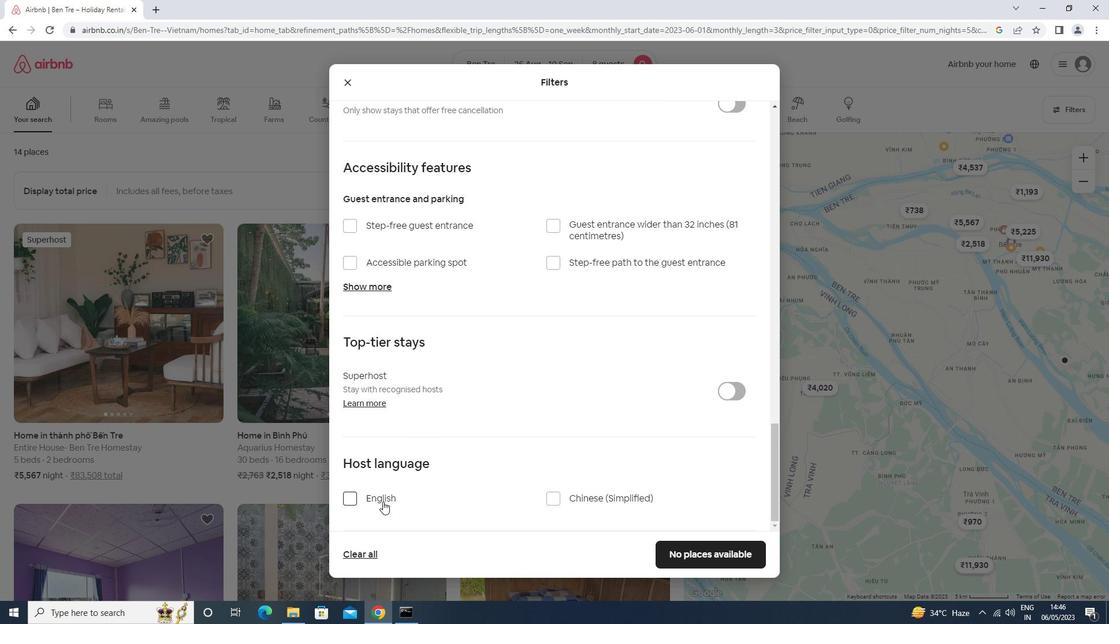 
Action: Mouse pressed left at (384, 497)
Screenshot: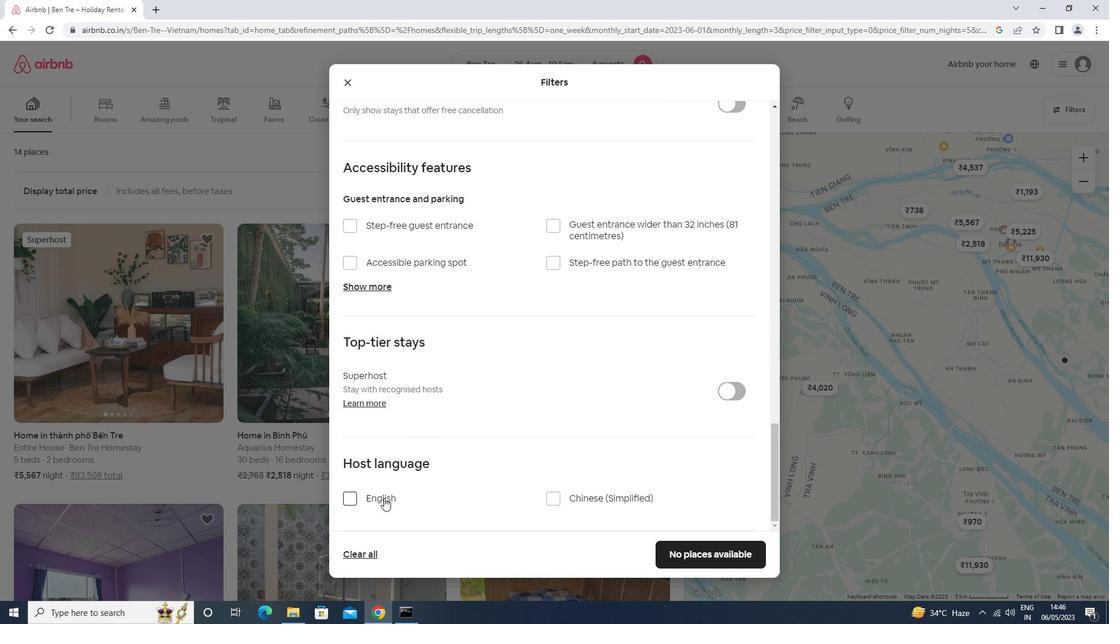 
Action: Mouse moved to (685, 552)
Screenshot: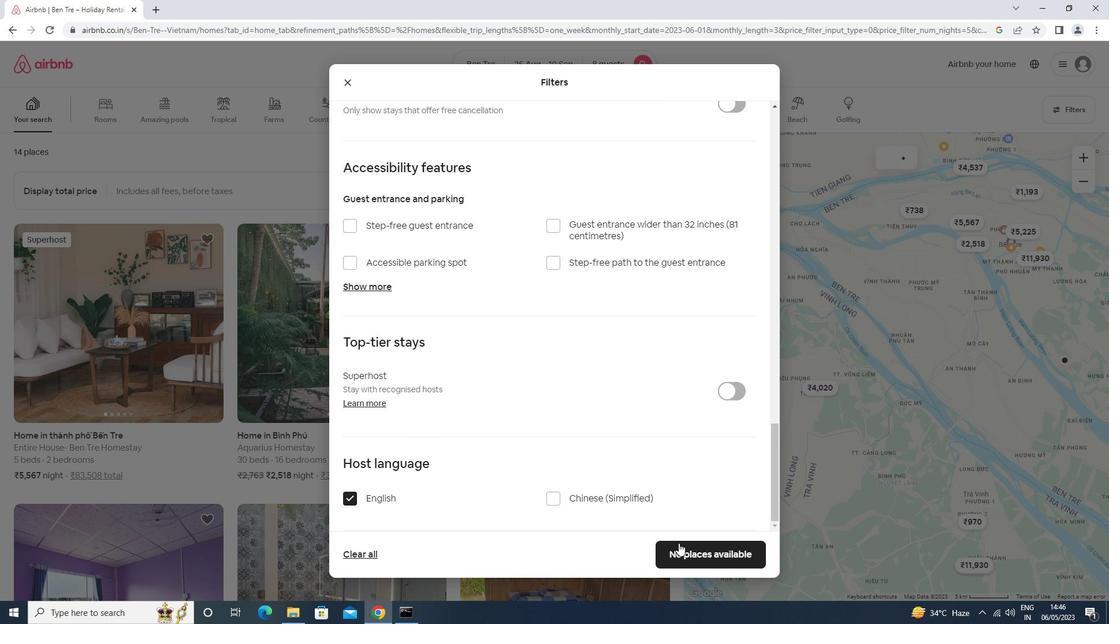
Action: Mouse pressed left at (685, 552)
Screenshot: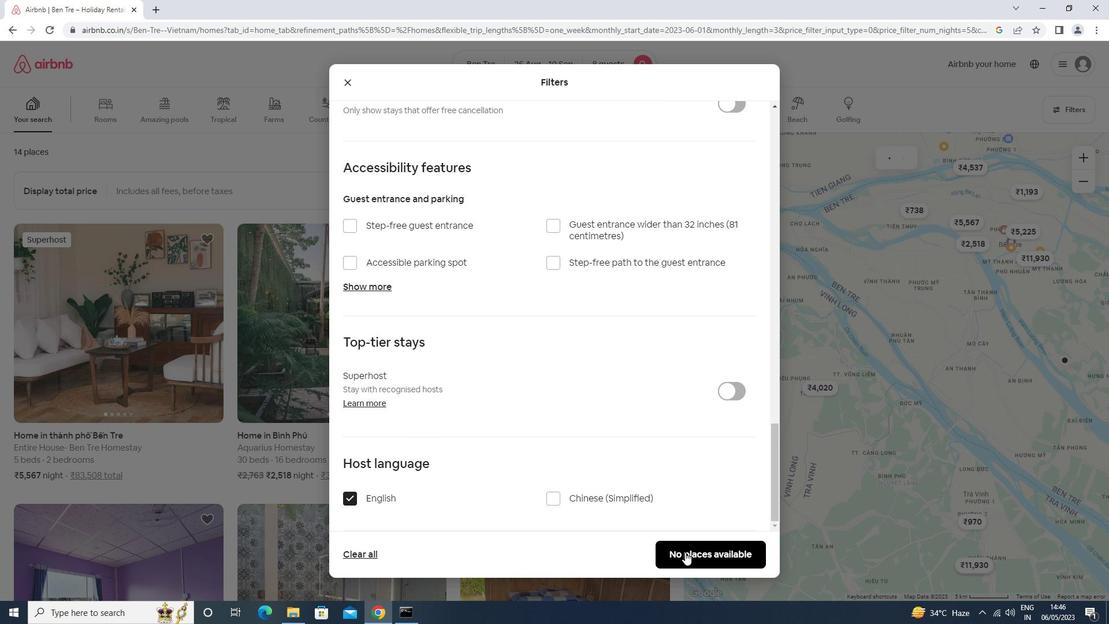 
